 Task: Look for space in San Juan, Argentina from 1st June, 2023 to 9th June, 2023 for 6 adults in price range Rs.6000 to Rs.12000. Place can be entire place with 3 bedrooms having 3 beds and 3 bathrooms. Property type can be house, flat, guest house. Amenities needed are: heating. Booking option can be shelf check-in. Required host language is English.
Action: Mouse moved to (516, 107)
Screenshot: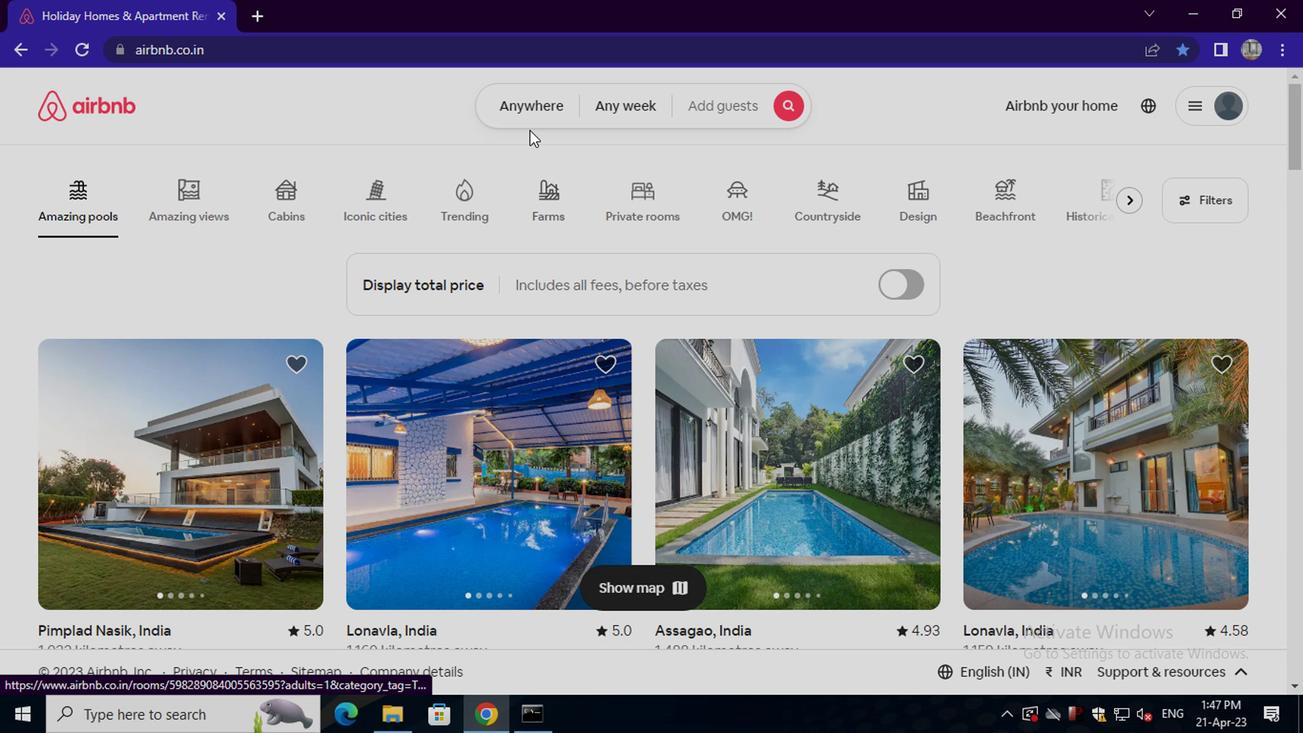 
Action: Mouse pressed left at (516, 107)
Screenshot: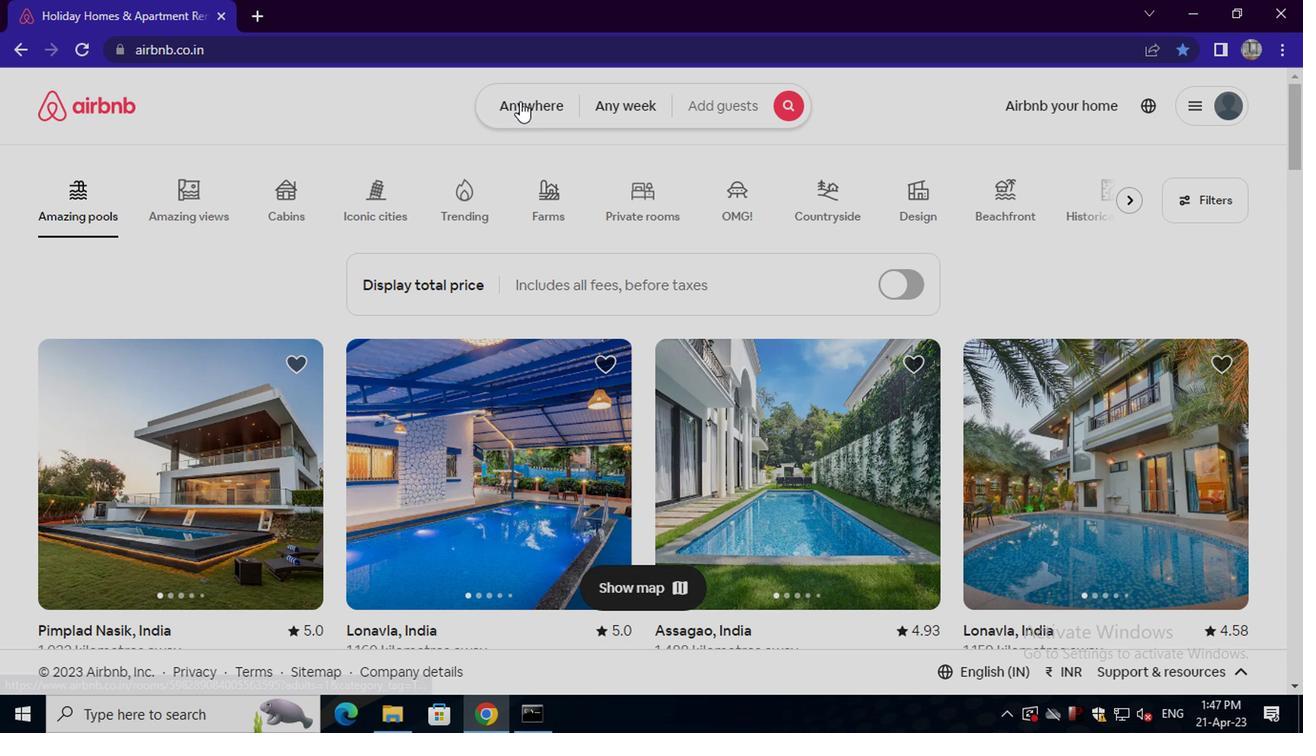 
Action: Mouse moved to (368, 196)
Screenshot: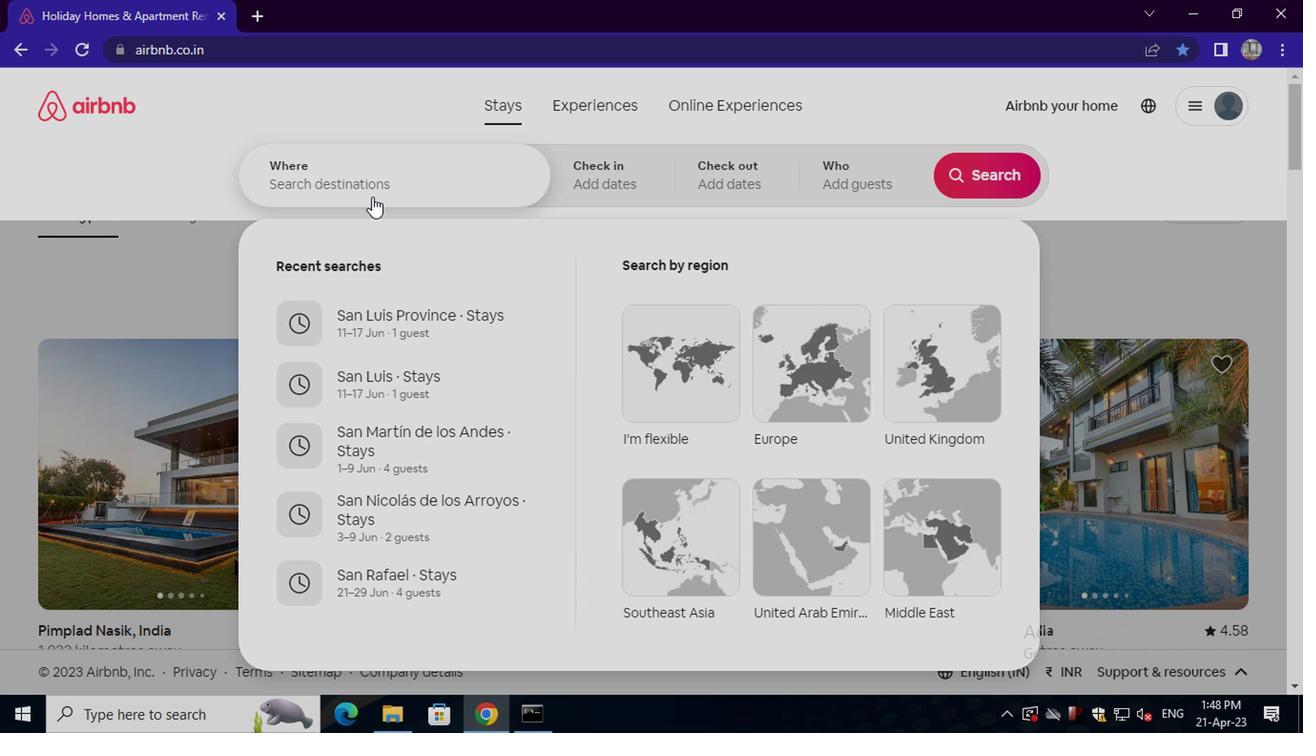 
Action: Mouse pressed left at (368, 196)
Screenshot: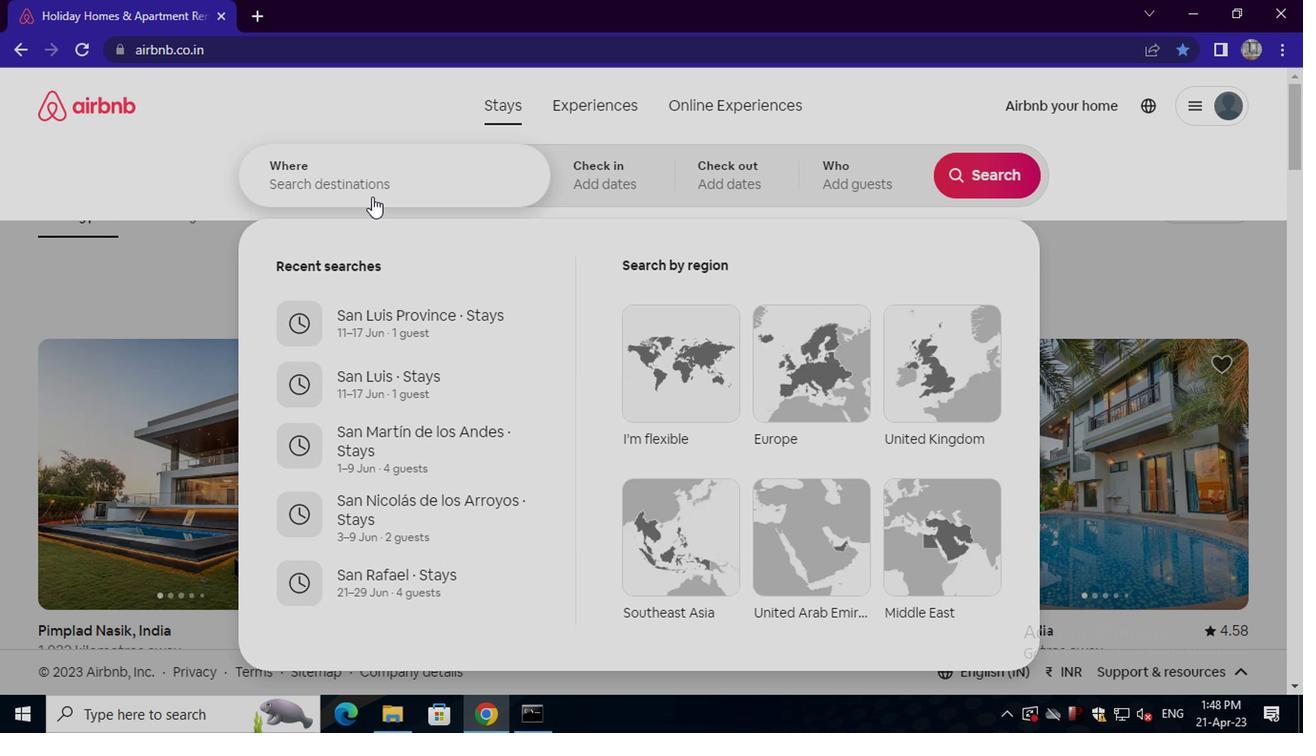 
Action: Key pressed san<Key.space>juan,<Key.space>argentina
Screenshot: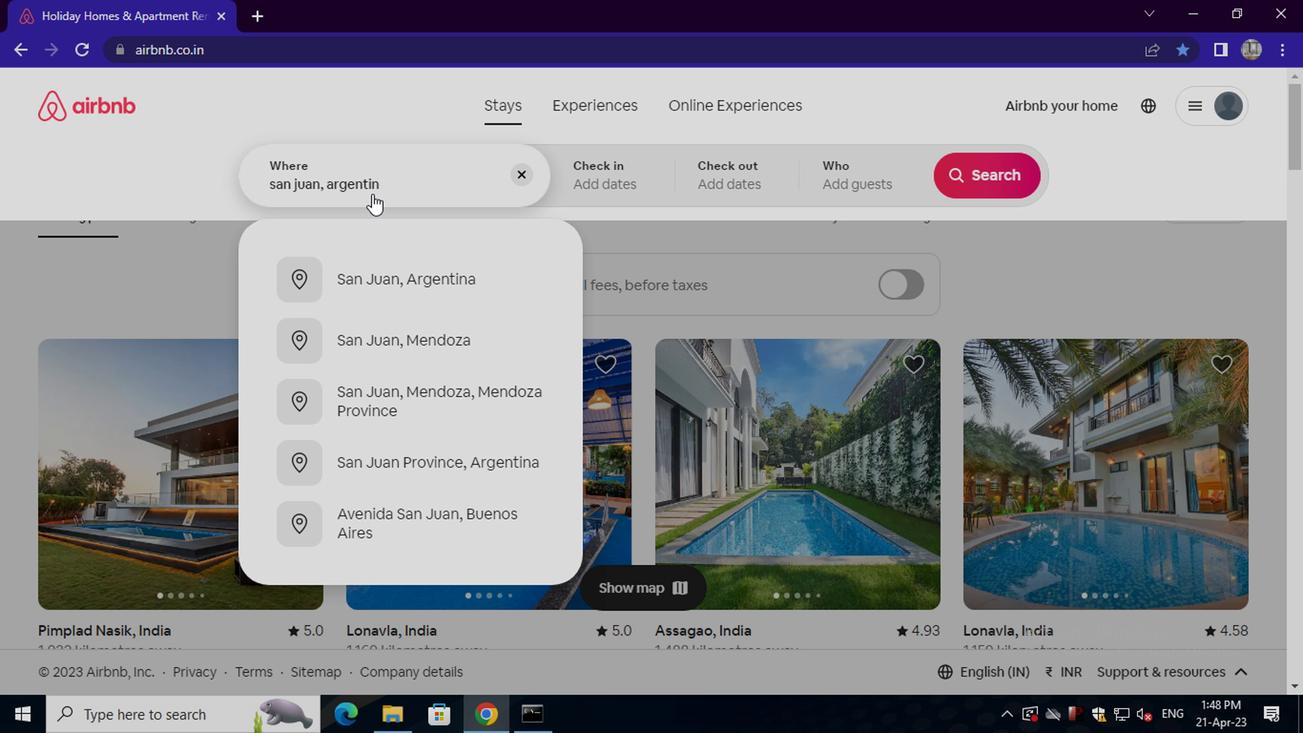 
Action: Mouse moved to (444, 281)
Screenshot: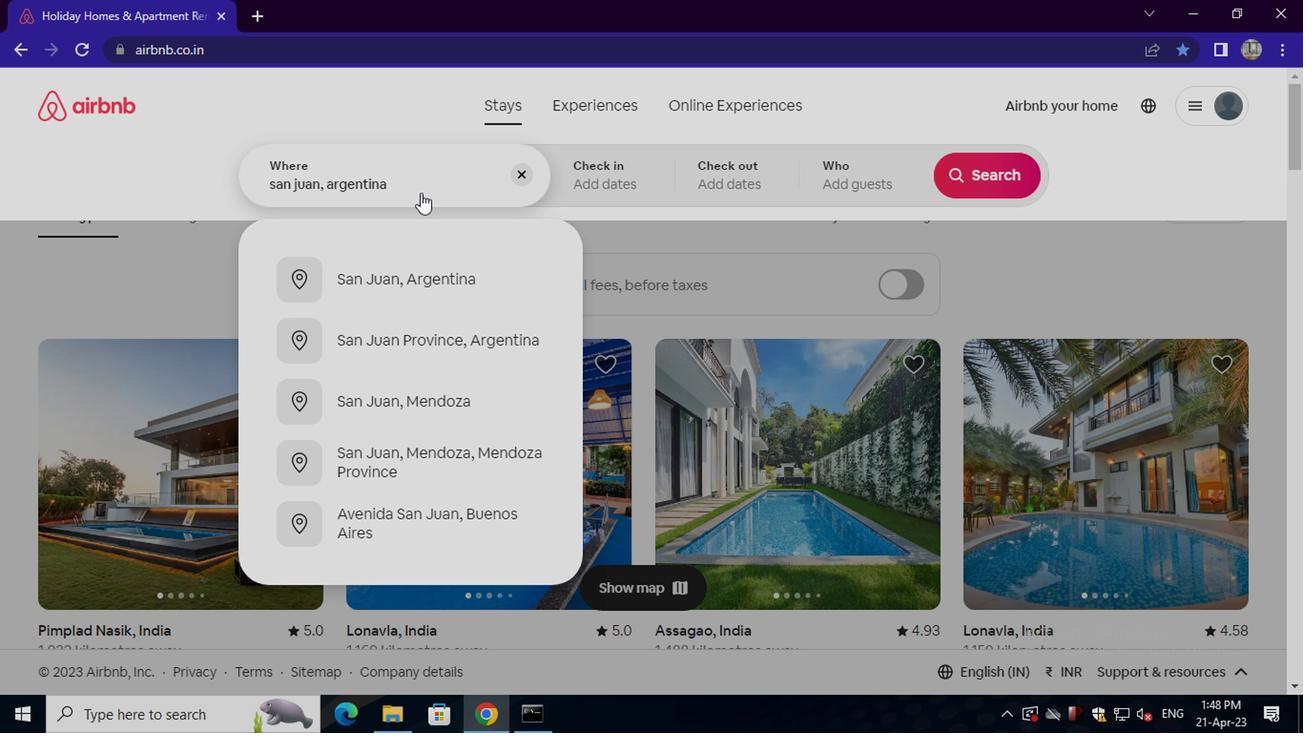 
Action: Mouse pressed left at (444, 281)
Screenshot: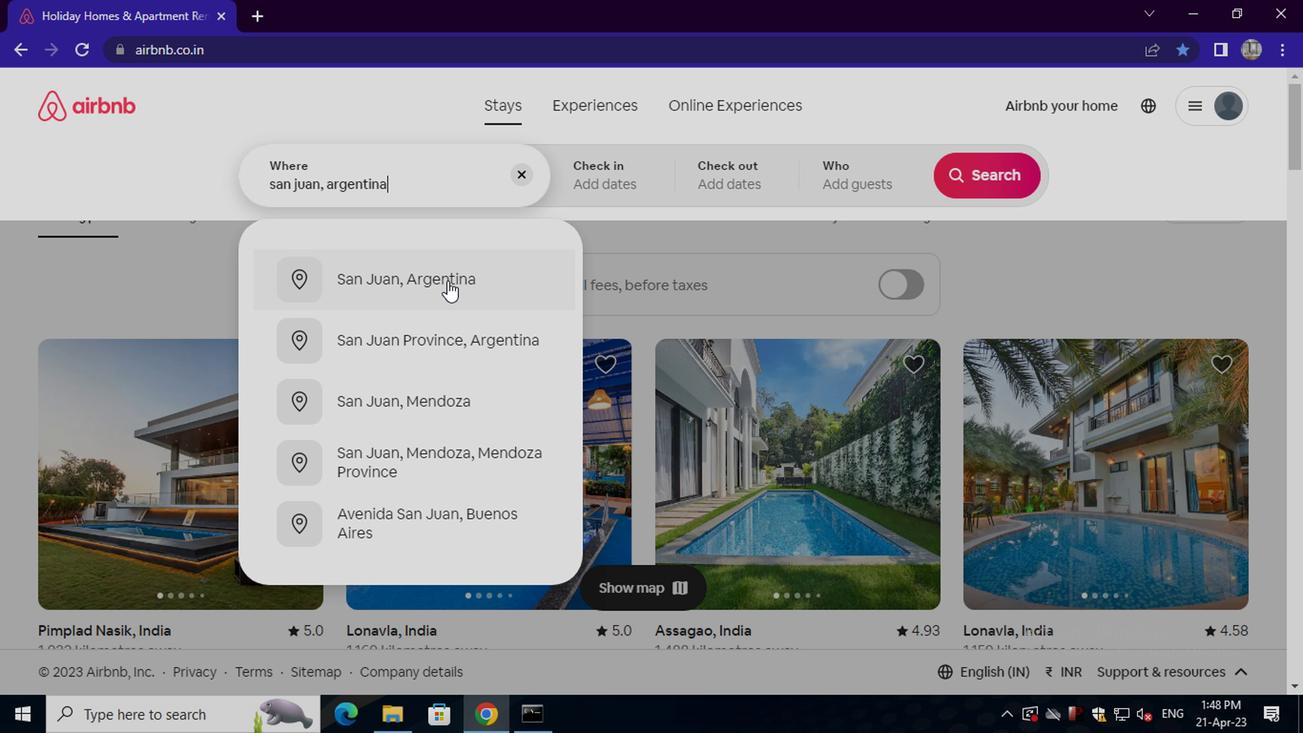 
Action: Mouse moved to (979, 324)
Screenshot: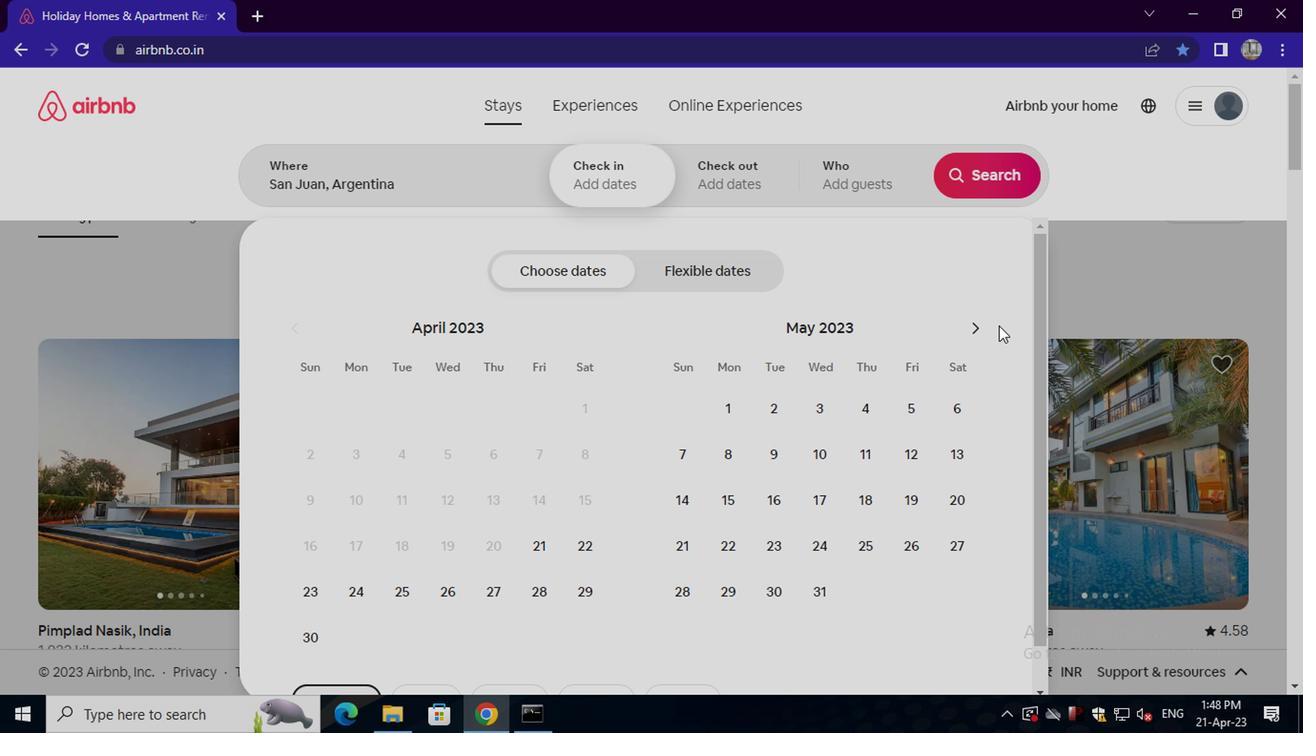 
Action: Mouse pressed left at (979, 324)
Screenshot: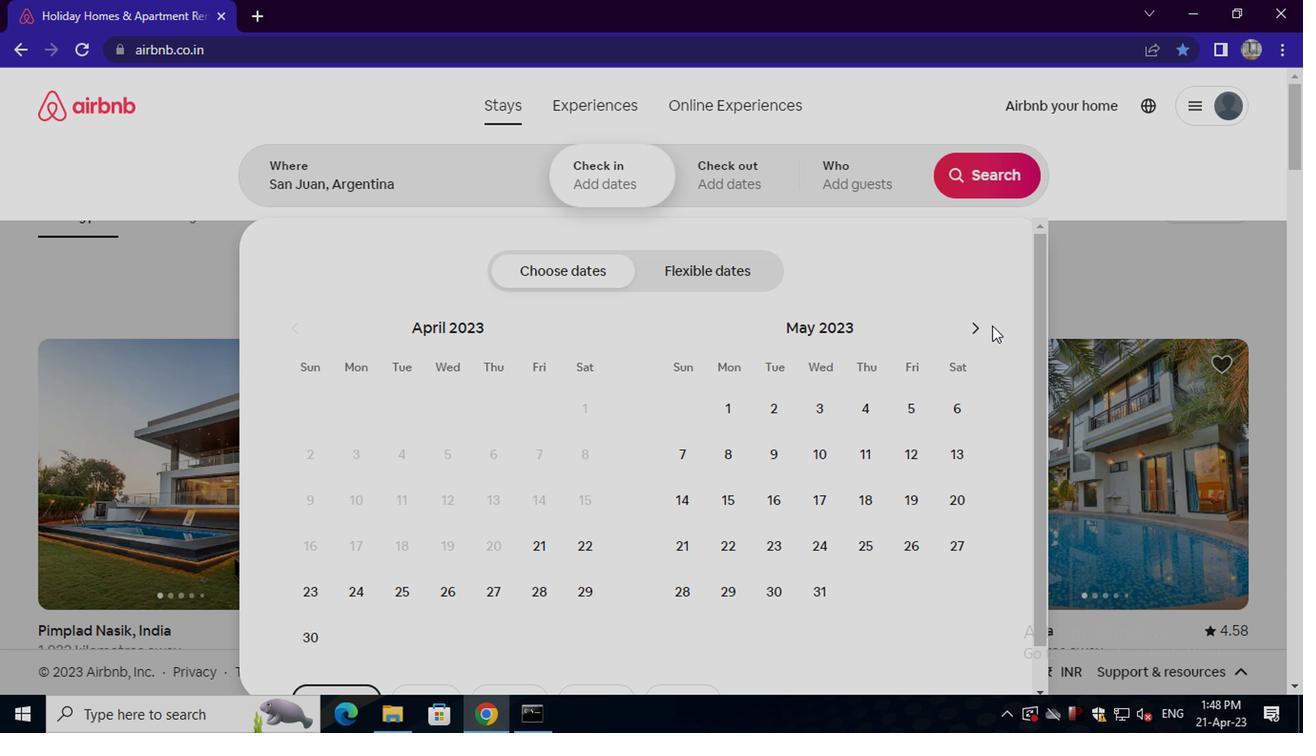 
Action: Mouse moved to (864, 397)
Screenshot: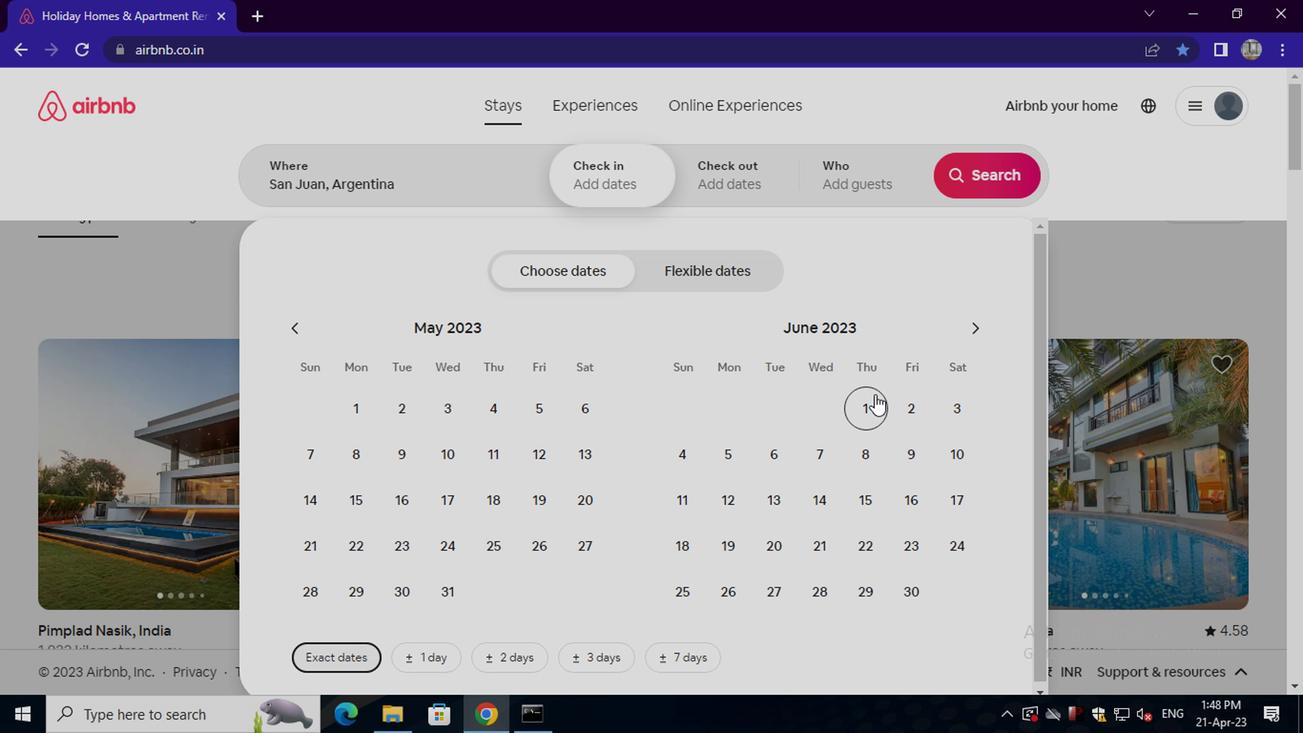 
Action: Mouse pressed left at (864, 397)
Screenshot: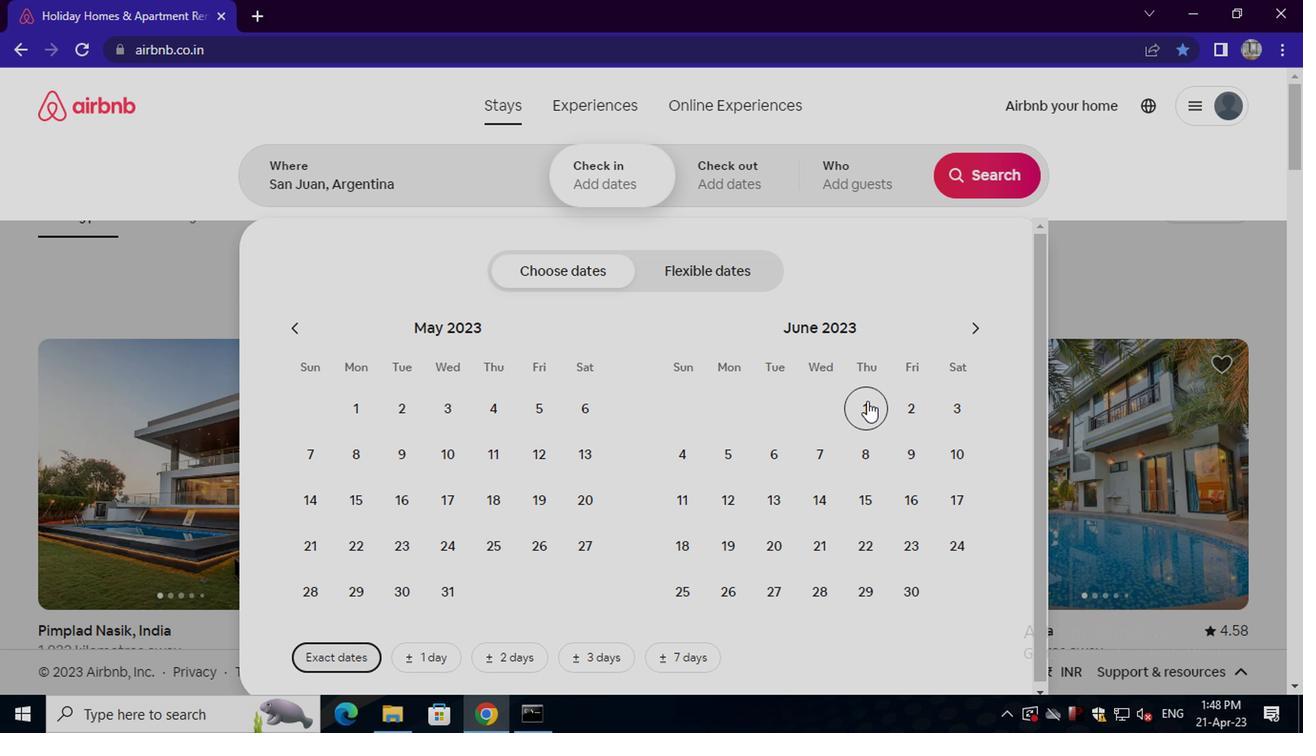 
Action: Mouse moved to (909, 443)
Screenshot: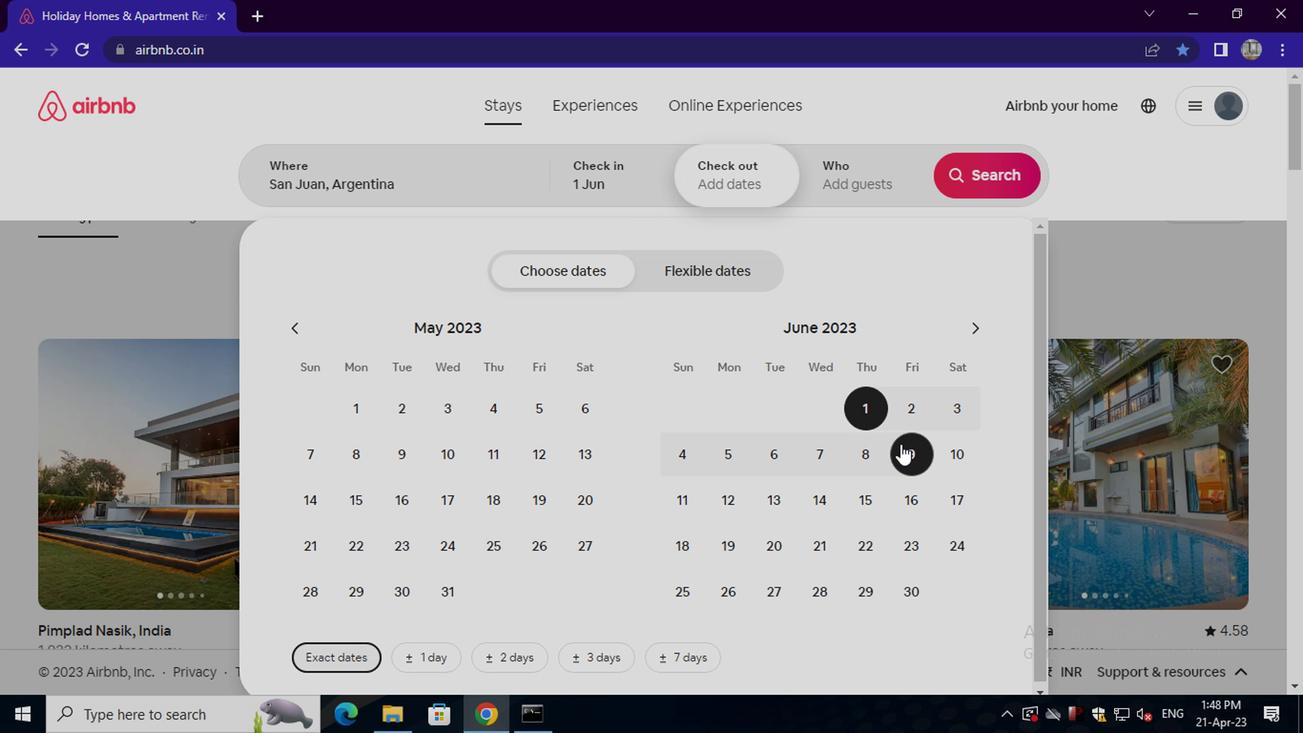 
Action: Mouse pressed left at (909, 443)
Screenshot: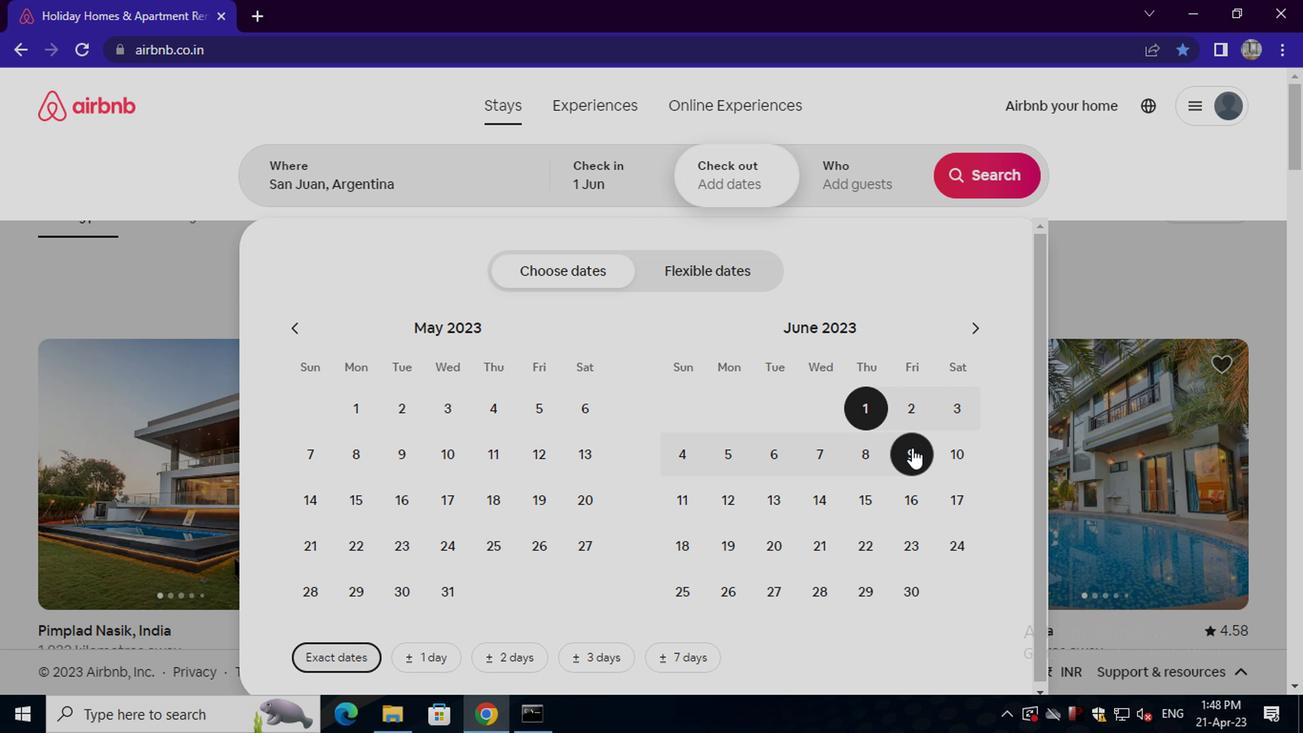 
Action: Mouse moved to (868, 193)
Screenshot: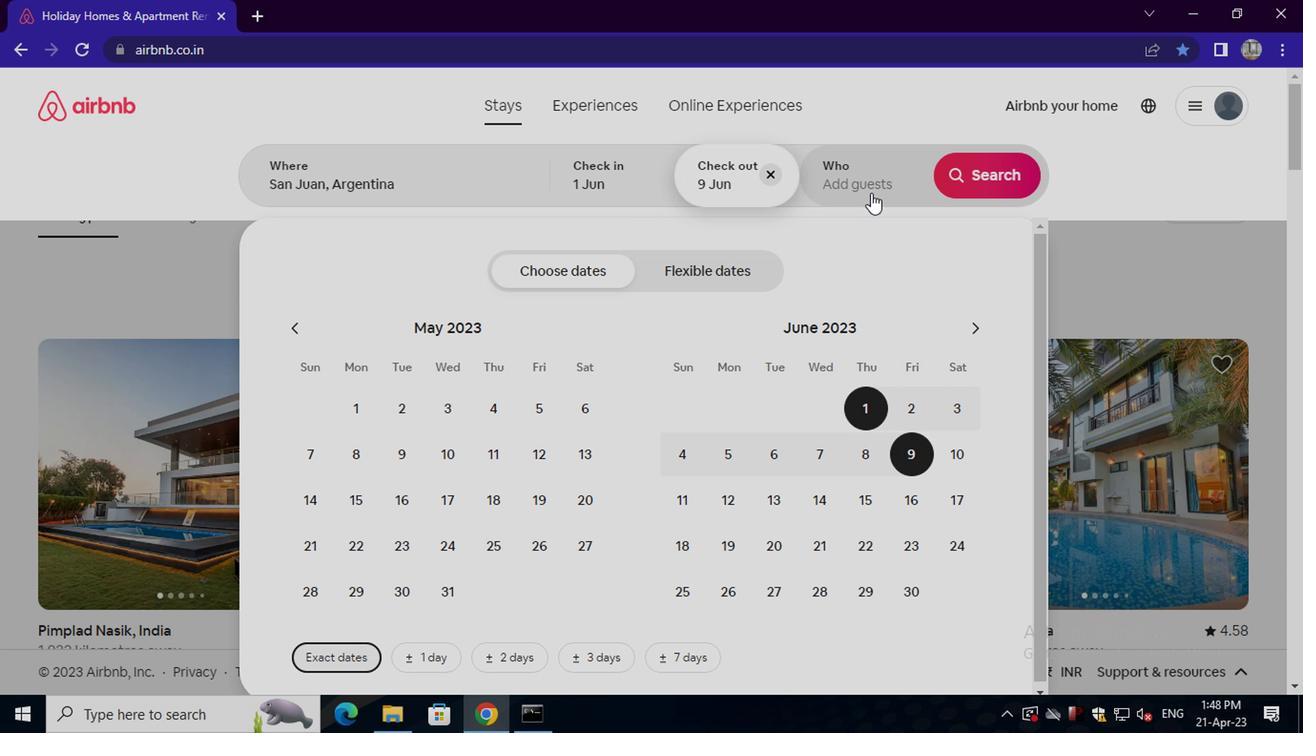 
Action: Mouse pressed left at (868, 193)
Screenshot: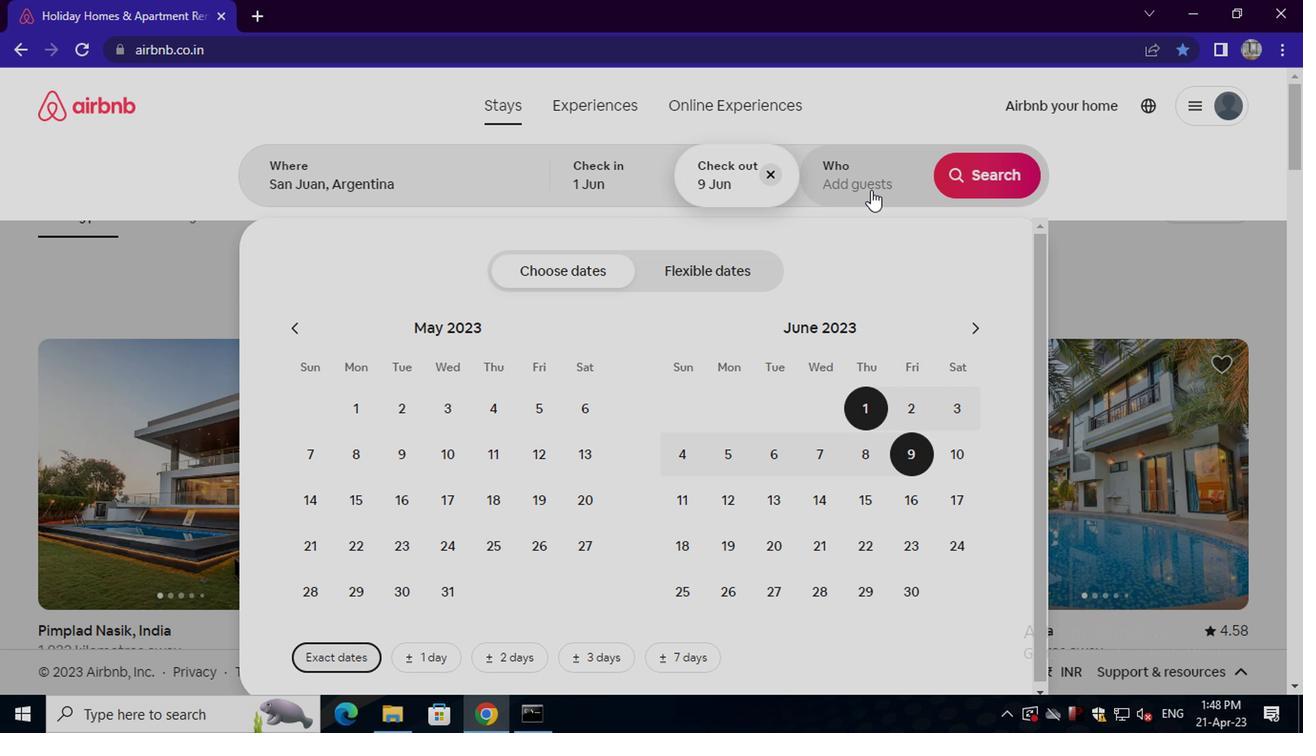 
Action: Mouse moved to (983, 277)
Screenshot: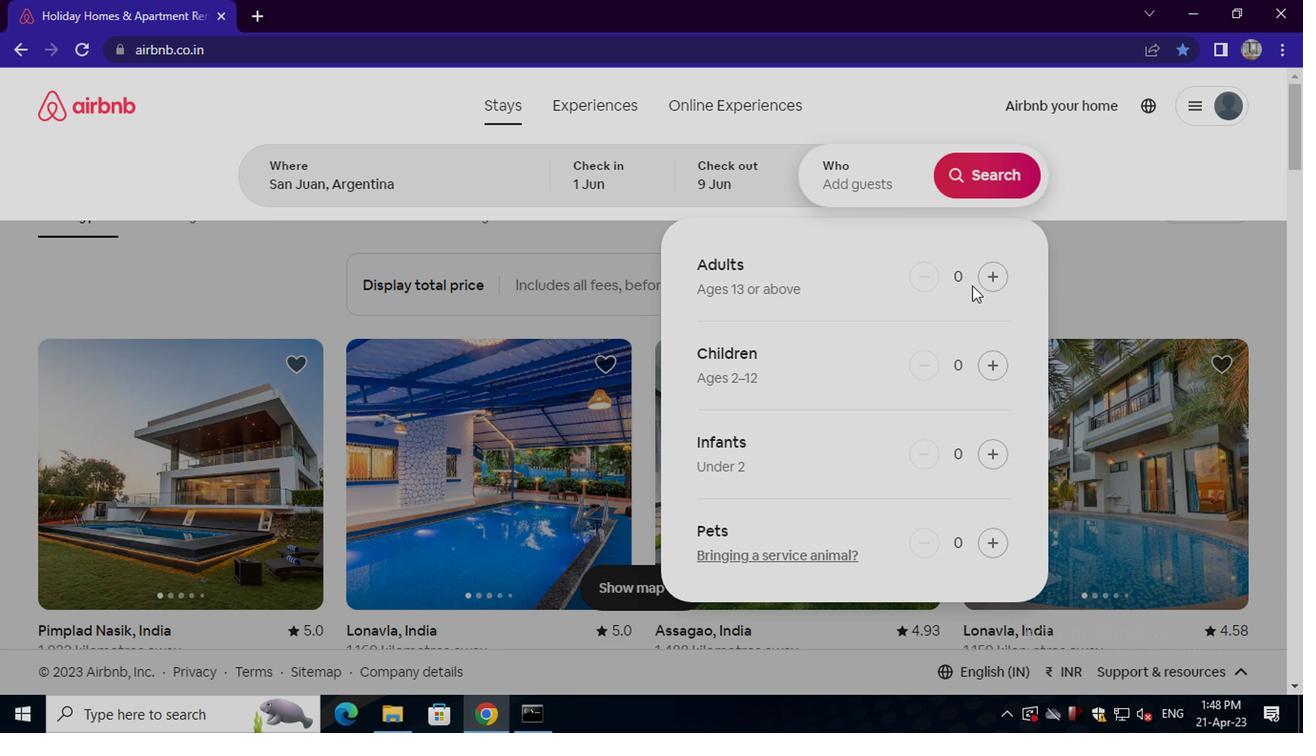 
Action: Mouse pressed left at (983, 277)
Screenshot: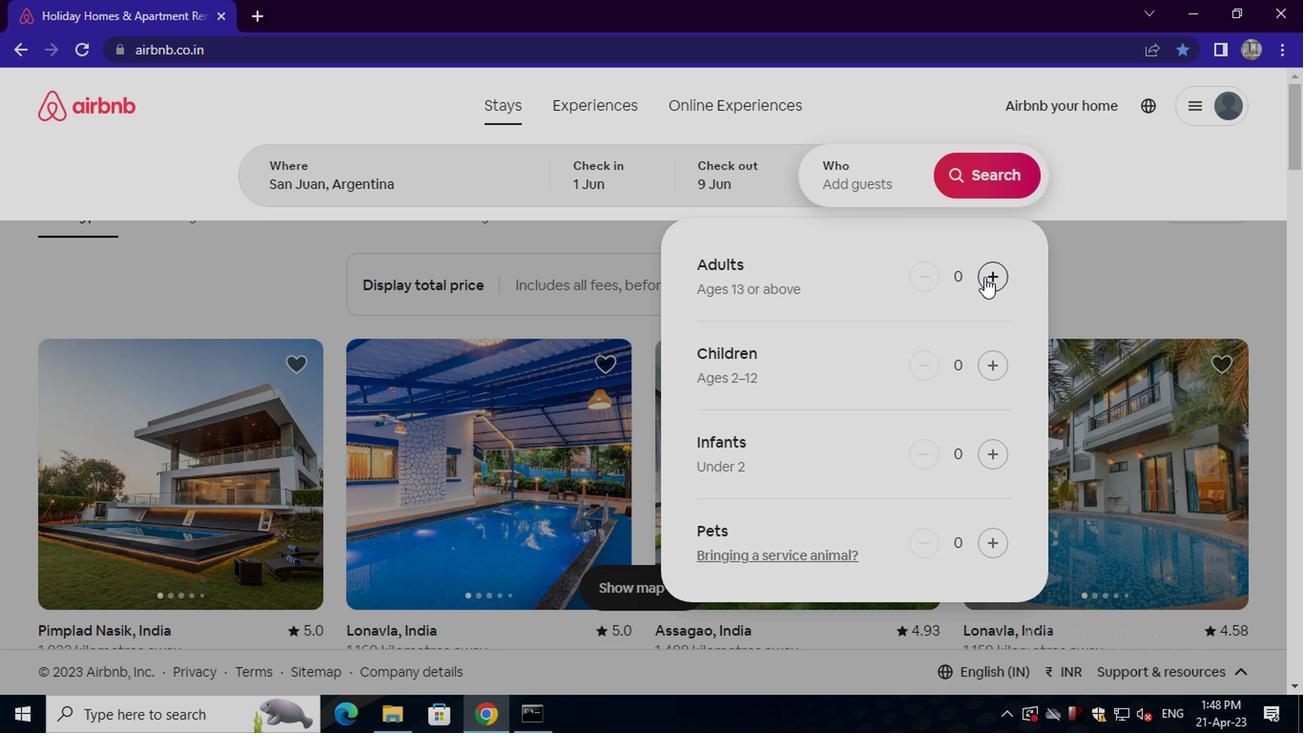 
Action: Mouse pressed left at (983, 277)
Screenshot: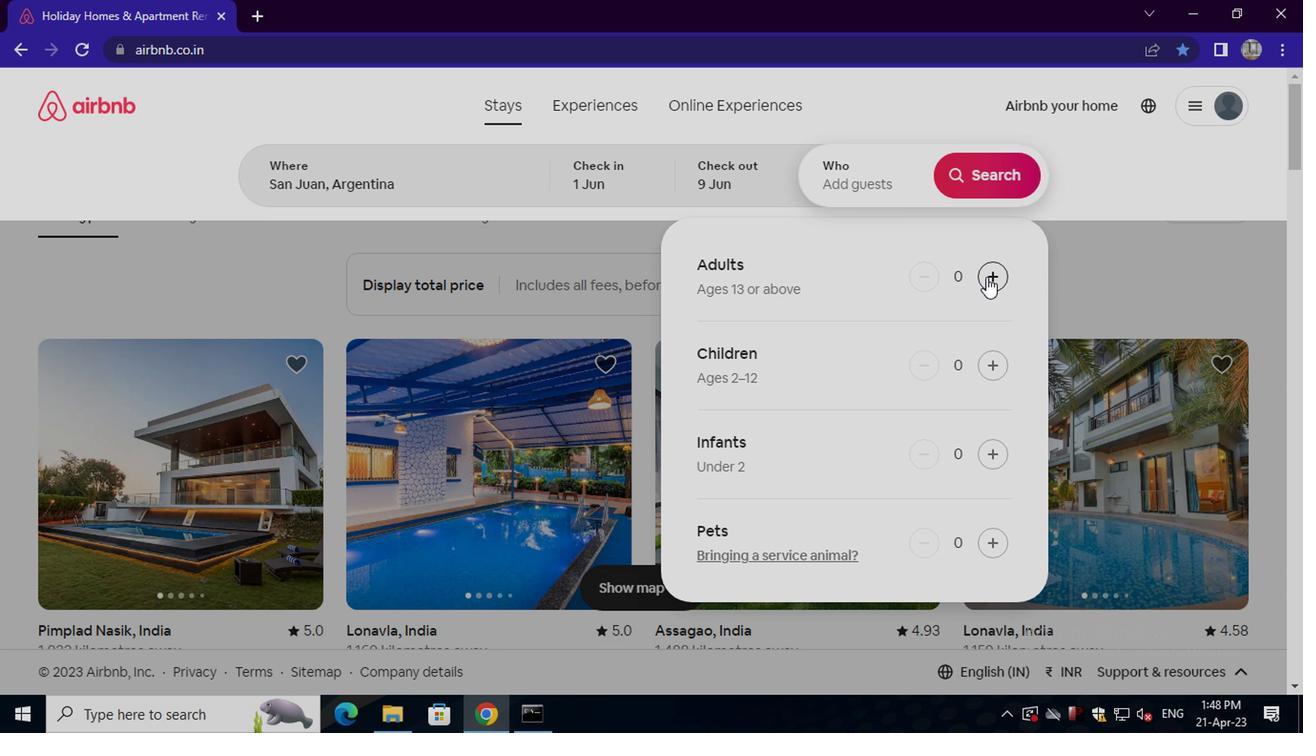
Action: Mouse pressed left at (983, 277)
Screenshot: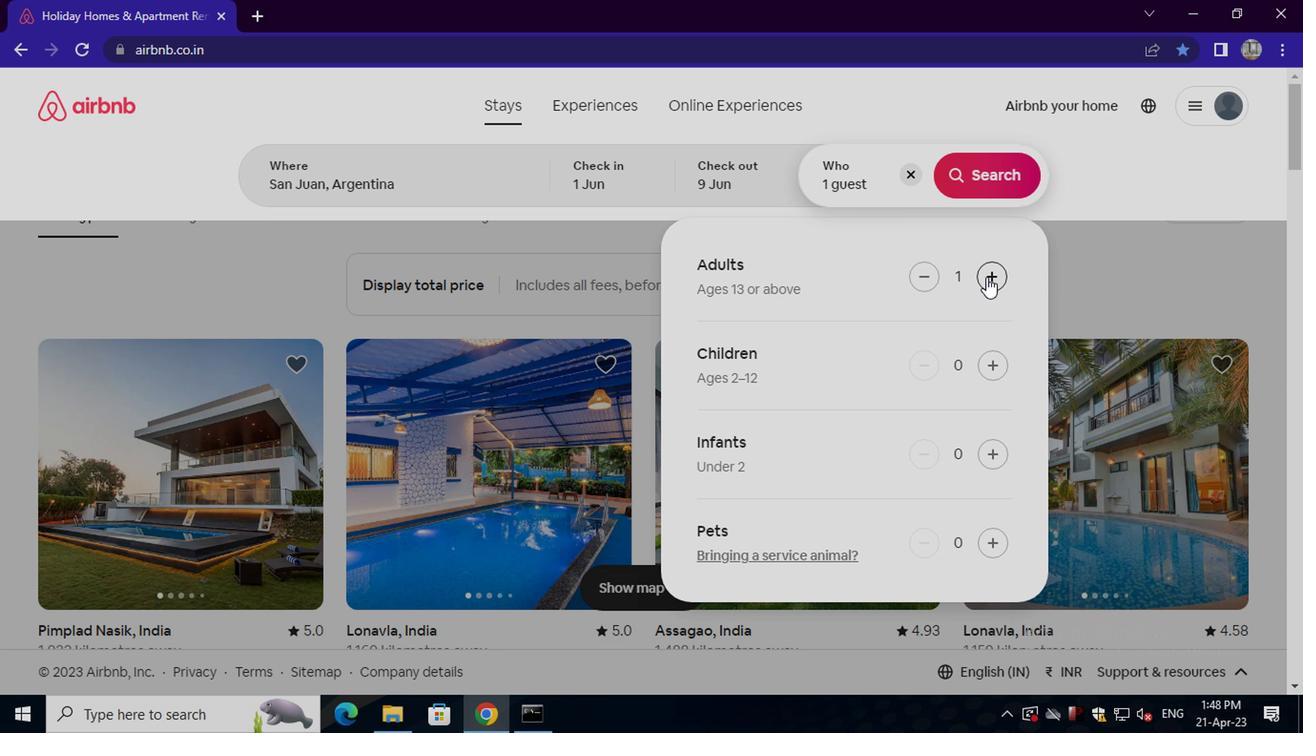 
Action: Mouse pressed left at (983, 277)
Screenshot: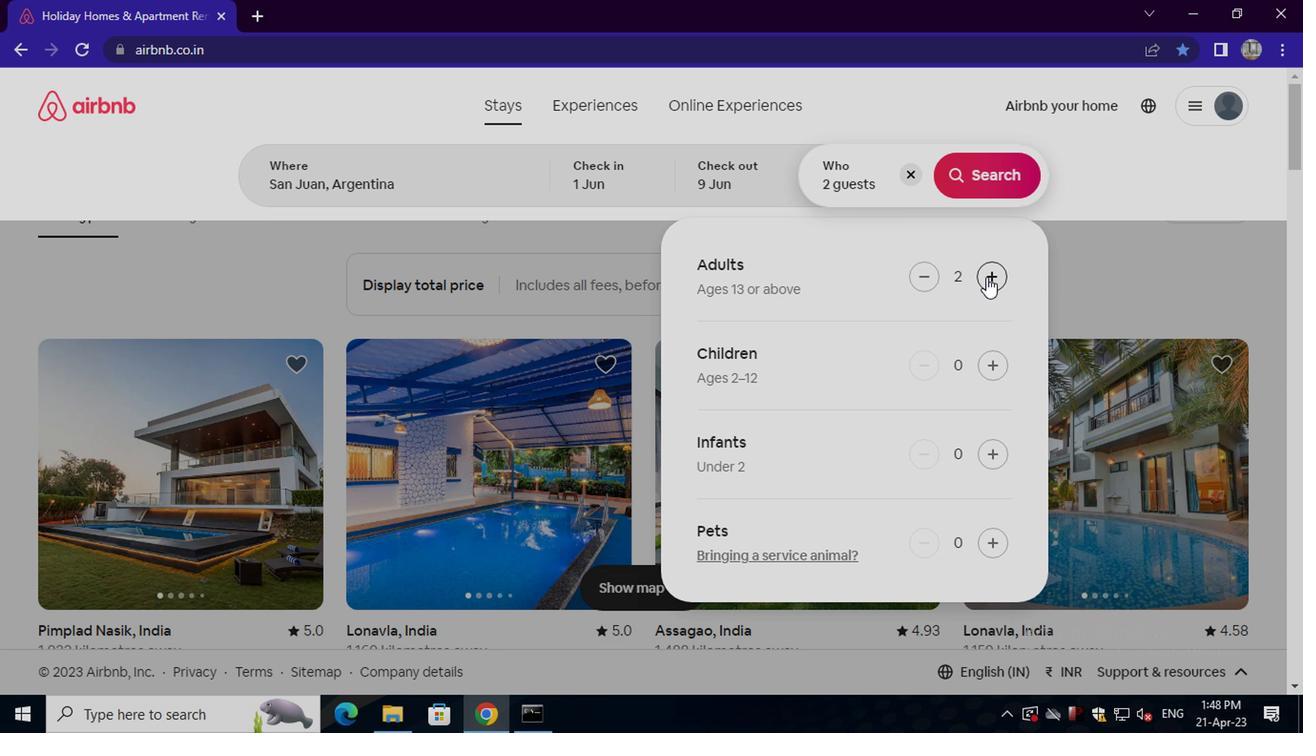 
Action: Mouse pressed left at (983, 277)
Screenshot: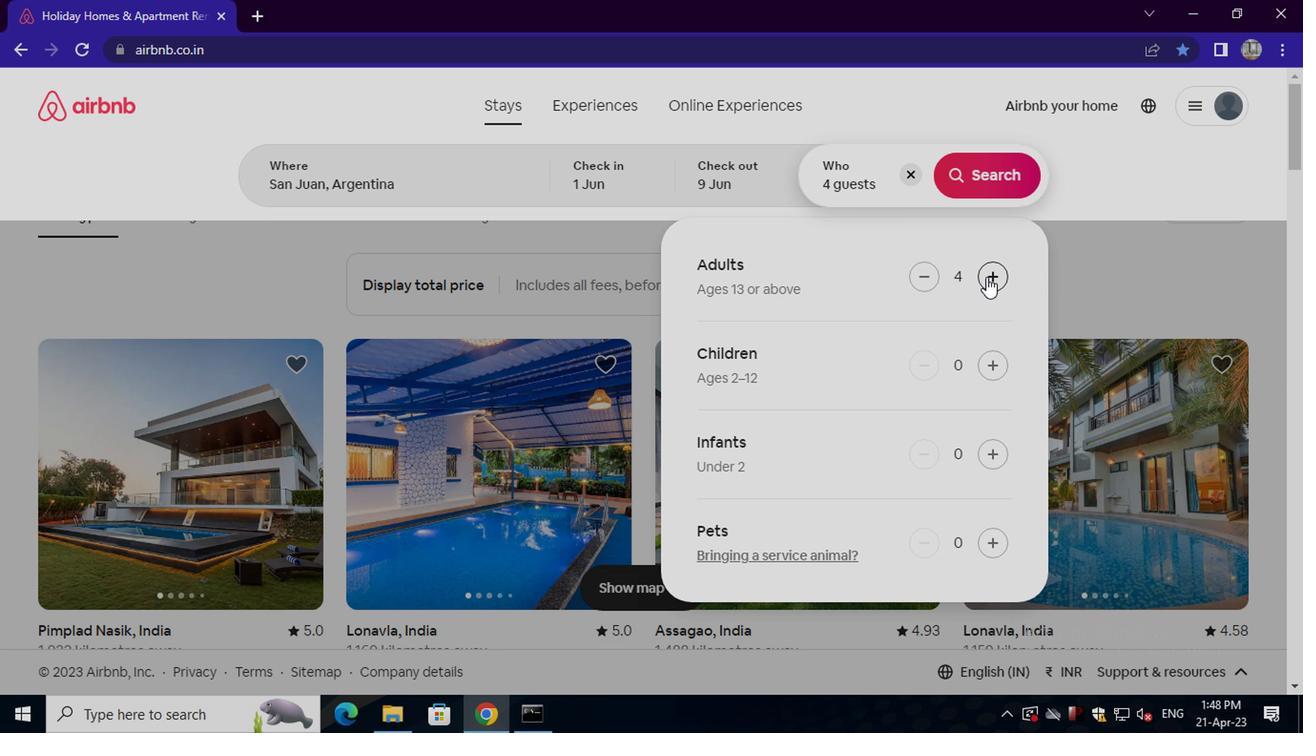 
Action: Mouse pressed left at (983, 277)
Screenshot: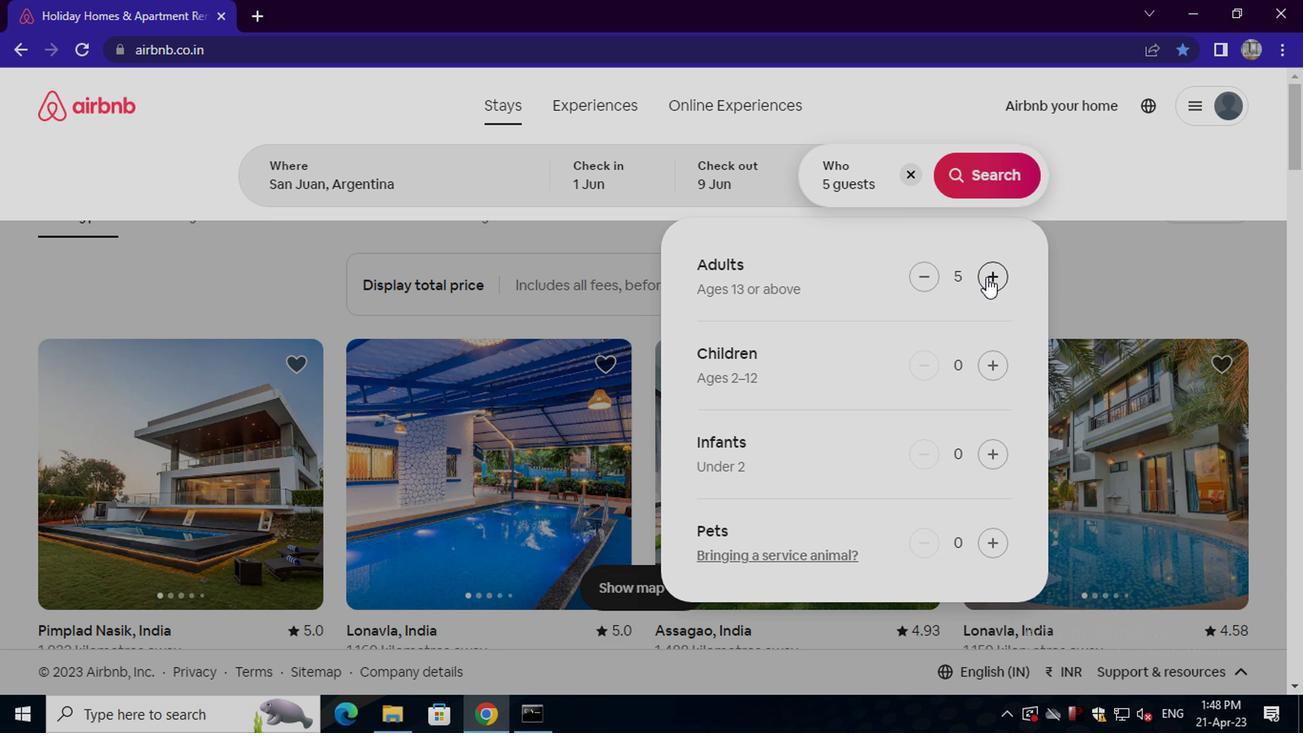 
Action: Mouse moved to (978, 188)
Screenshot: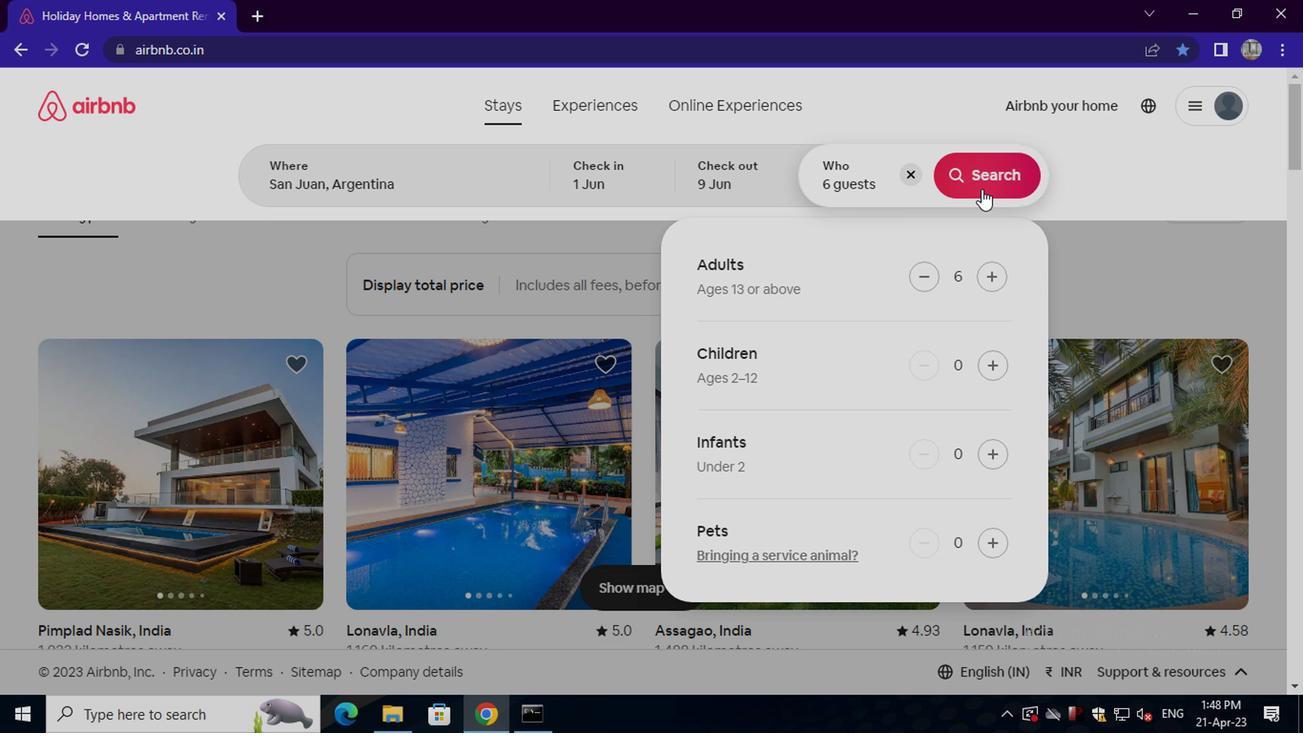 
Action: Mouse pressed left at (978, 188)
Screenshot: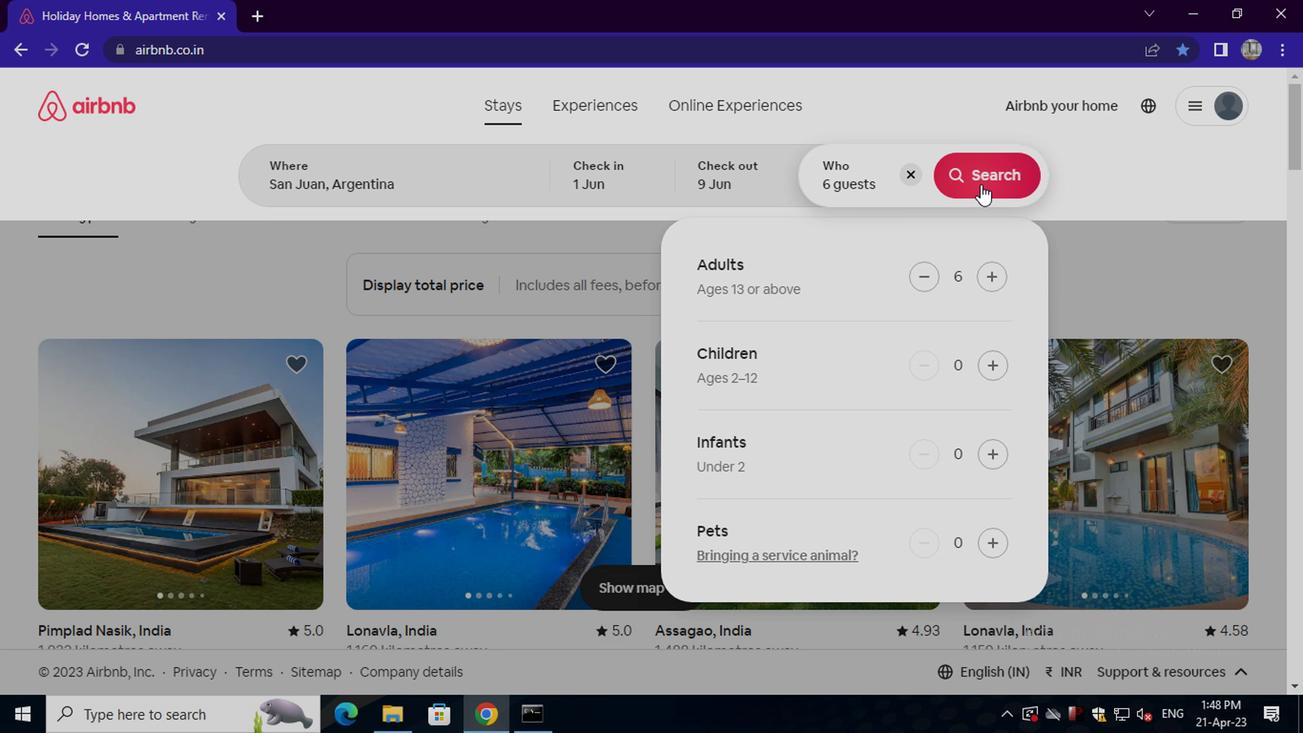 
Action: Mouse moved to (1219, 195)
Screenshot: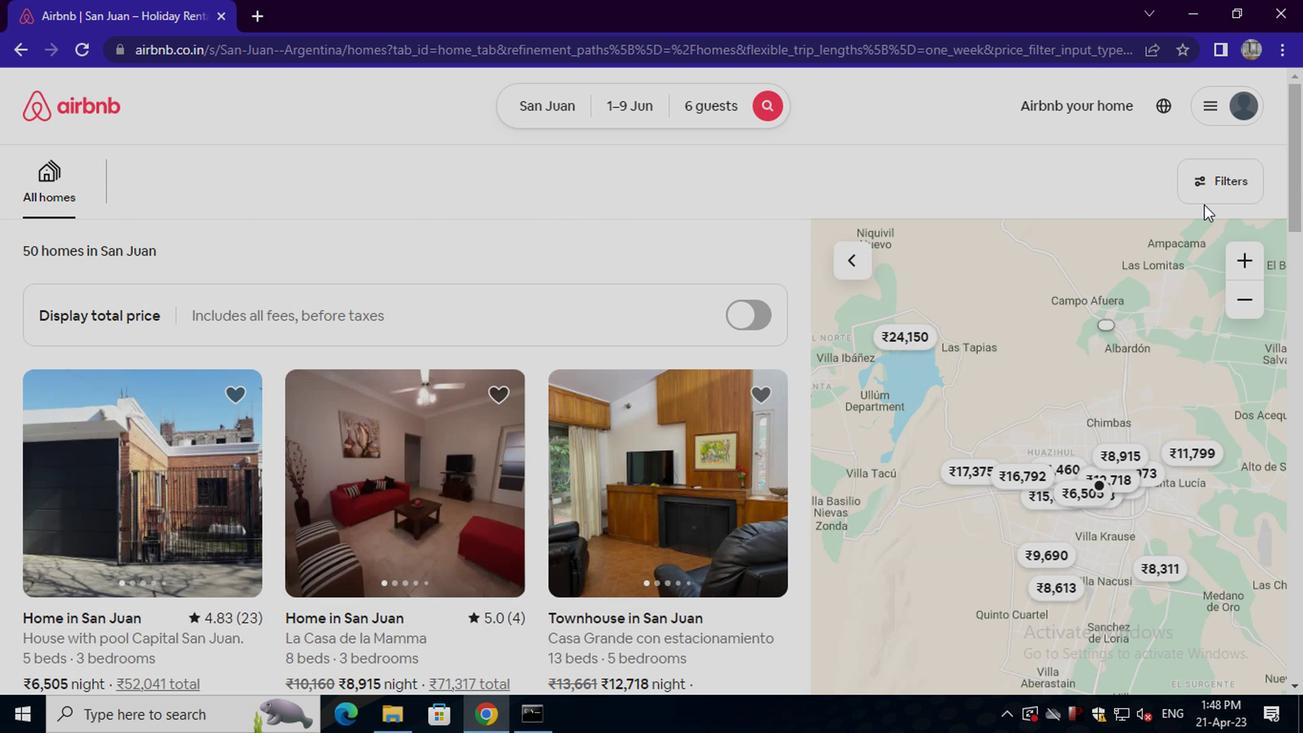 
Action: Mouse pressed left at (1219, 195)
Screenshot: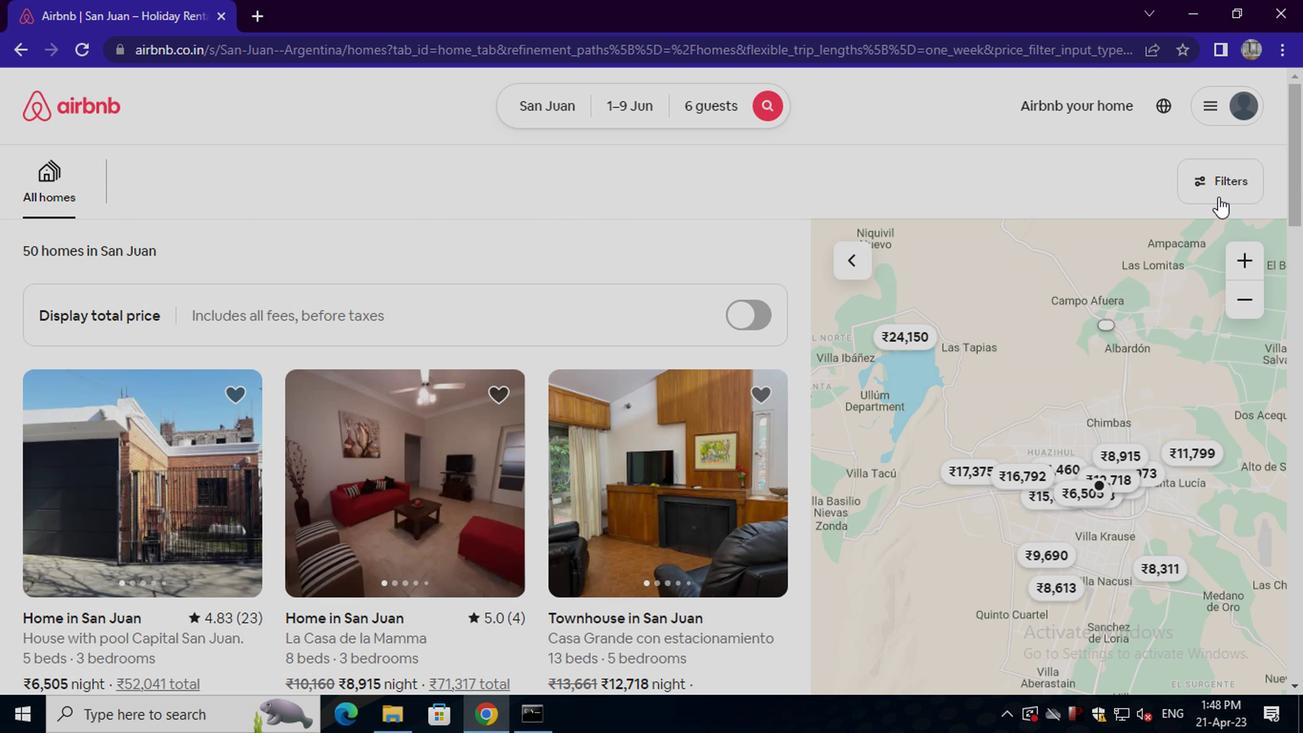 
Action: Mouse moved to (511, 422)
Screenshot: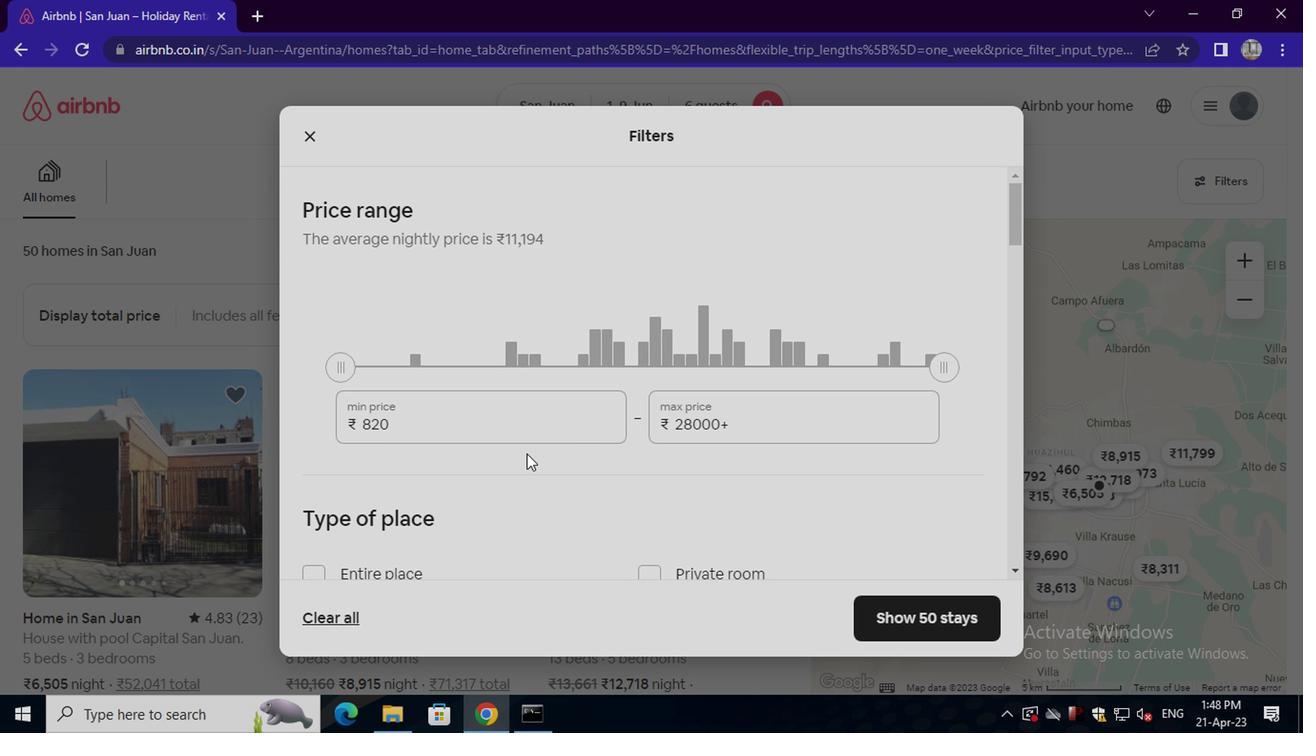 
Action: Mouse pressed left at (511, 422)
Screenshot: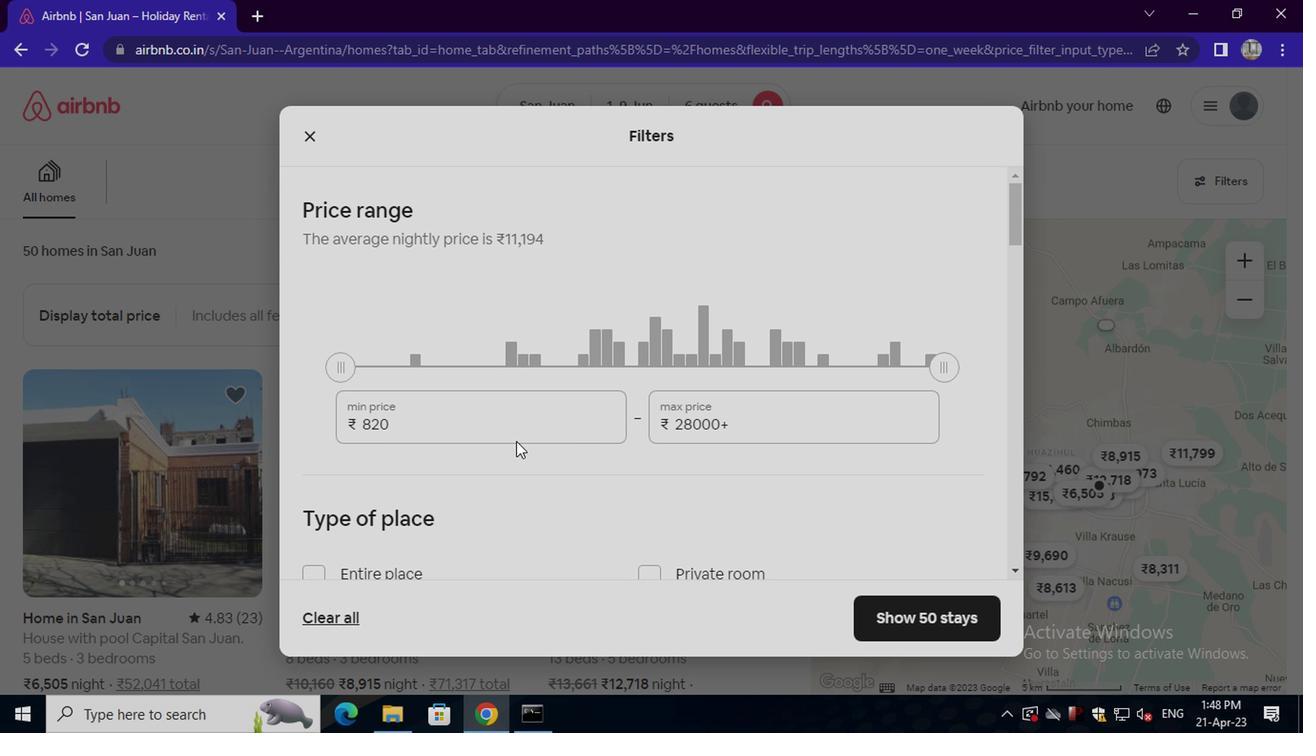 
Action: Key pressed <Key.backspace><Key.backspace><Key.backspace><Key.backspace><Key.backspace><Key.backspace><Key.backspace><Key.backspace><Key.backspace><Key.backspace><Key.backspace>6000
Screenshot: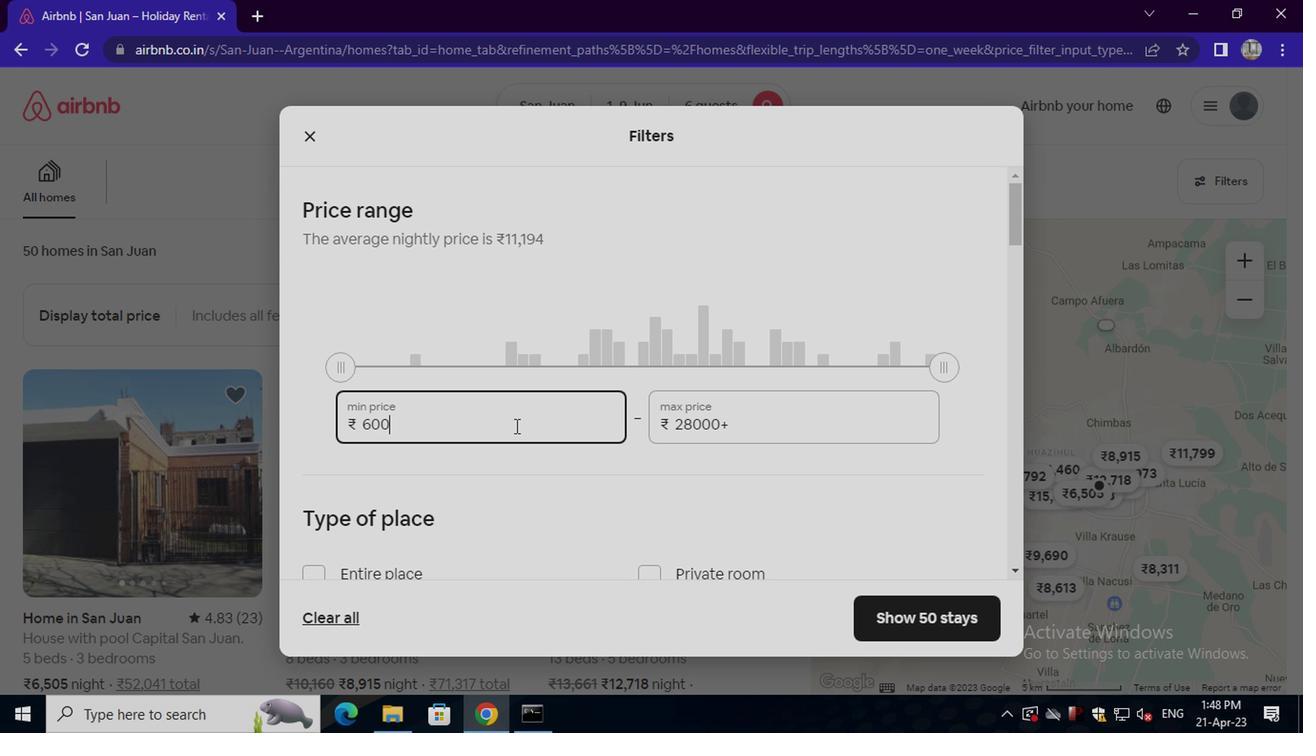 
Action: Mouse moved to (744, 419)
Screenshot: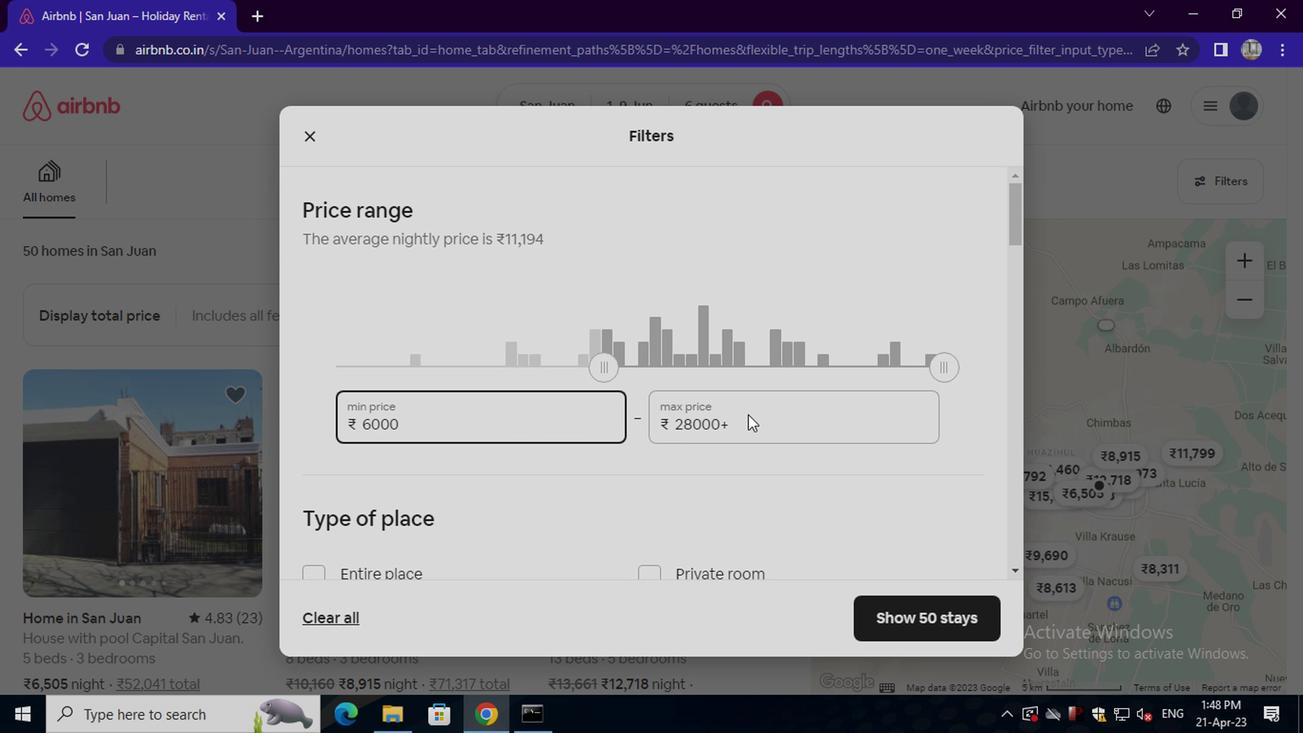 
Action: Mouse pressed left at (744, 419)
Screenshot: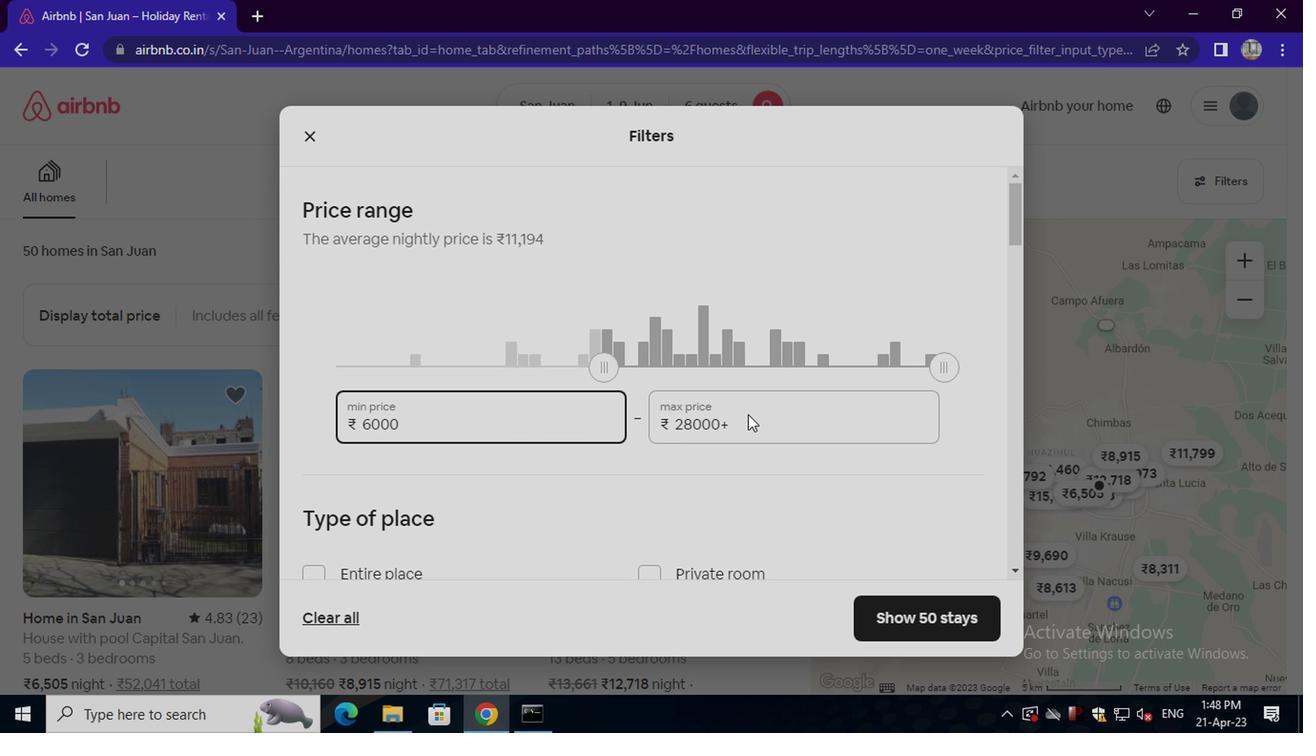 
Action: Mouse moved to (733, 423)
Screenshot: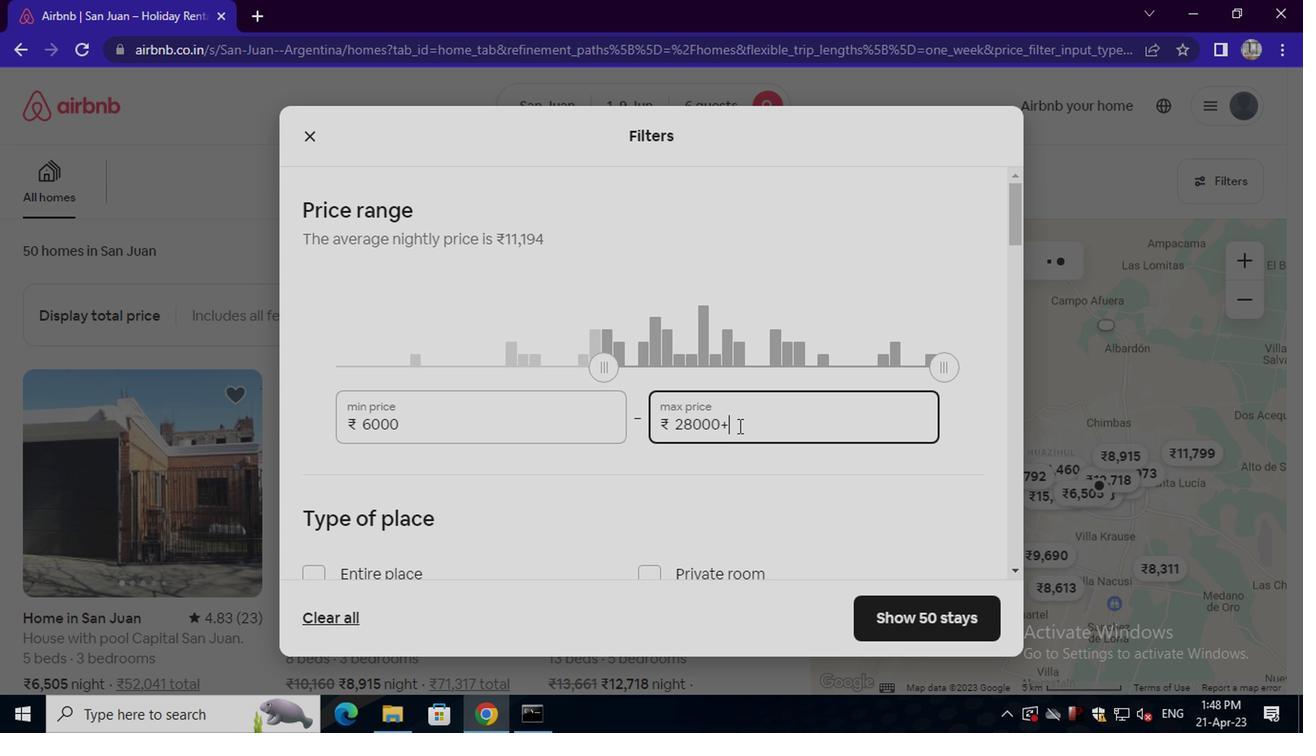 
Action: Key pressed <Key.backspace><Key.backspace><Key.backspace><Key.backspace><Key.backspace><Key.backspace><Key.backspace><Key.backspace><Key.backspace><Key.backspace><Key.backspace>12000
Screenshot: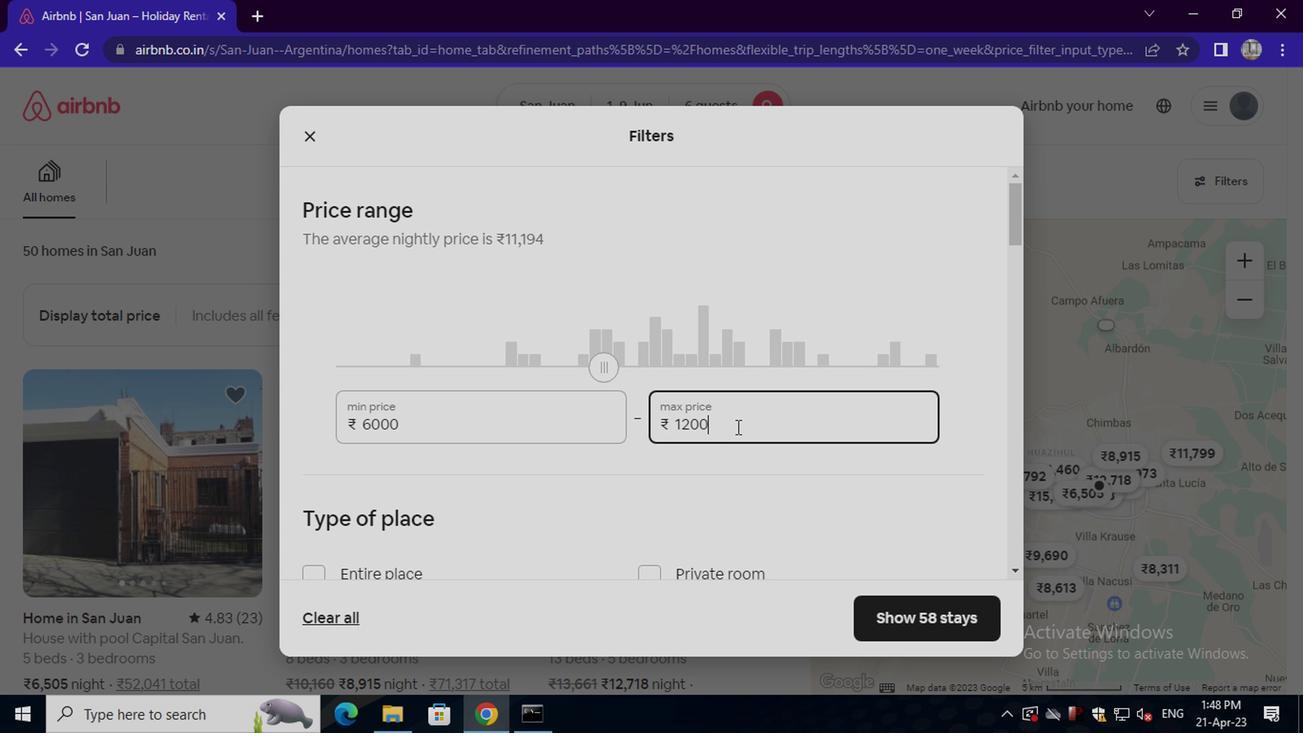 
Action: Mouse moved to (501, 506)
Screenshot: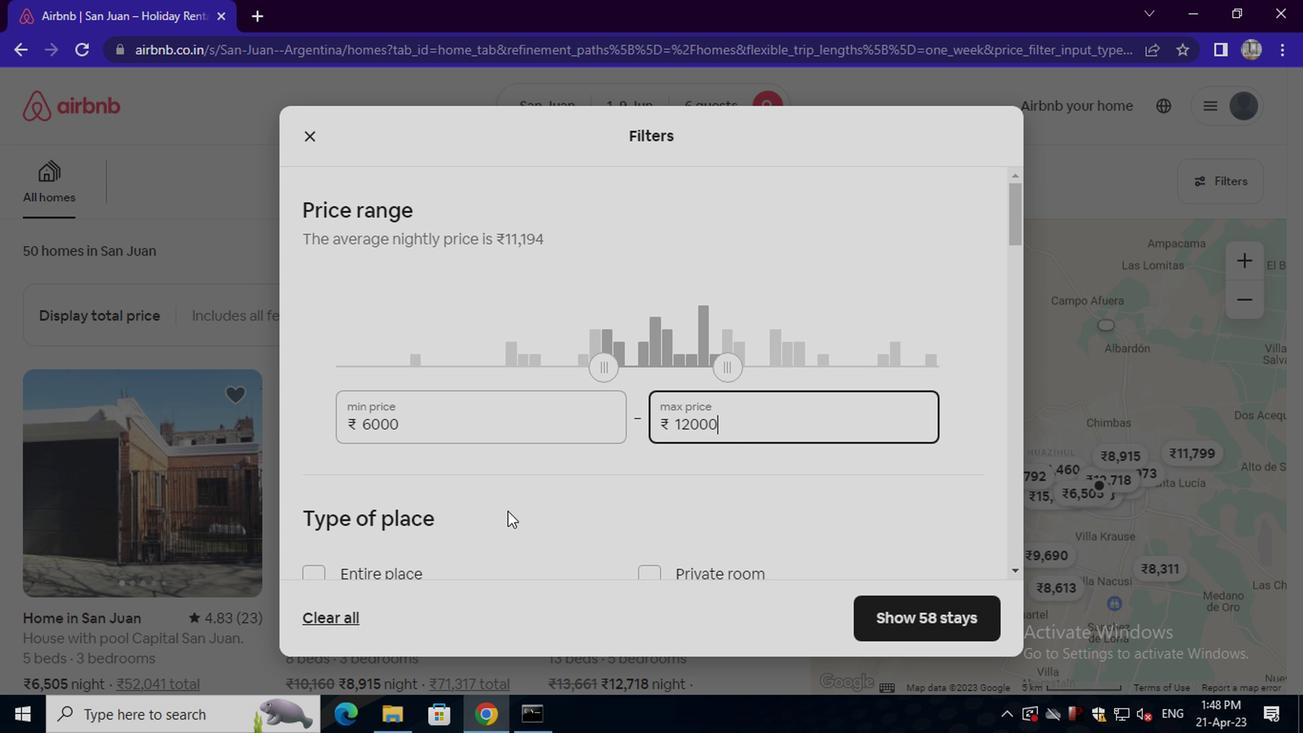 
Action: Mouse scrolled (501, 505) with delta (0, -1)
Screenshot: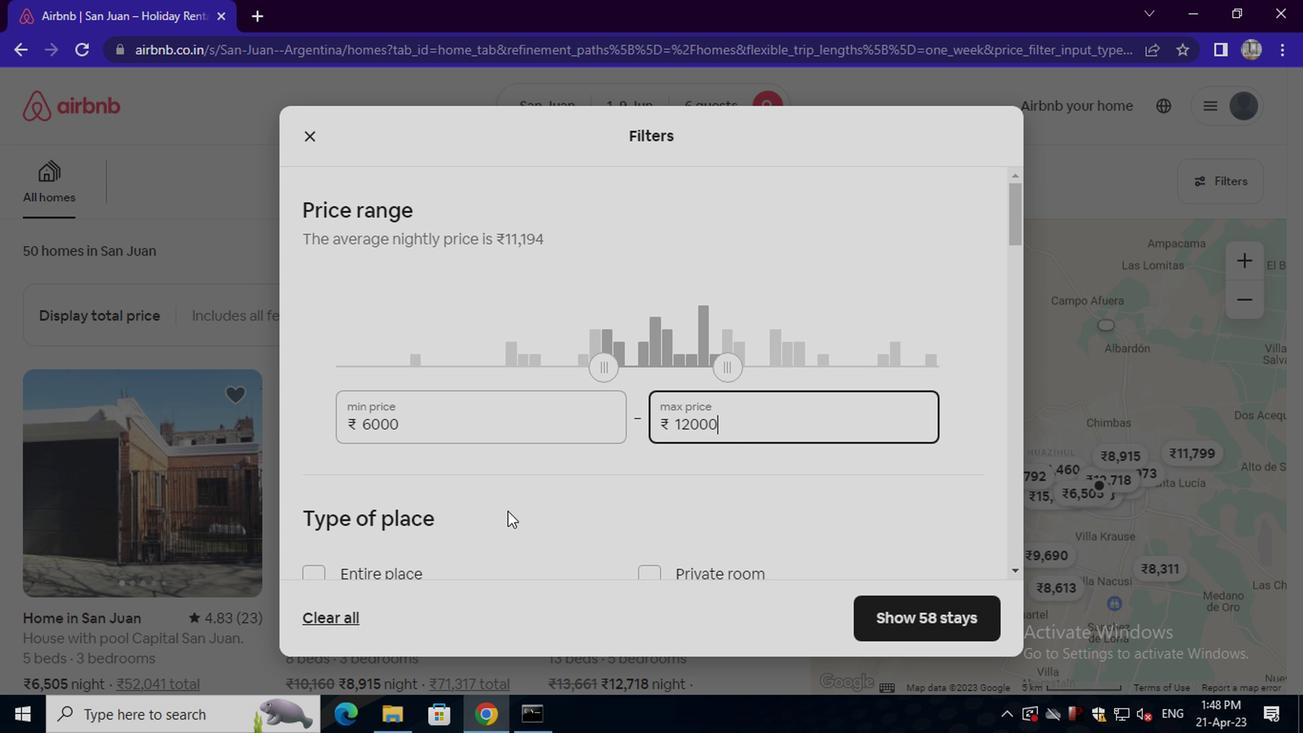 
Action: Mouse moved to (501, 507)
Screenshot: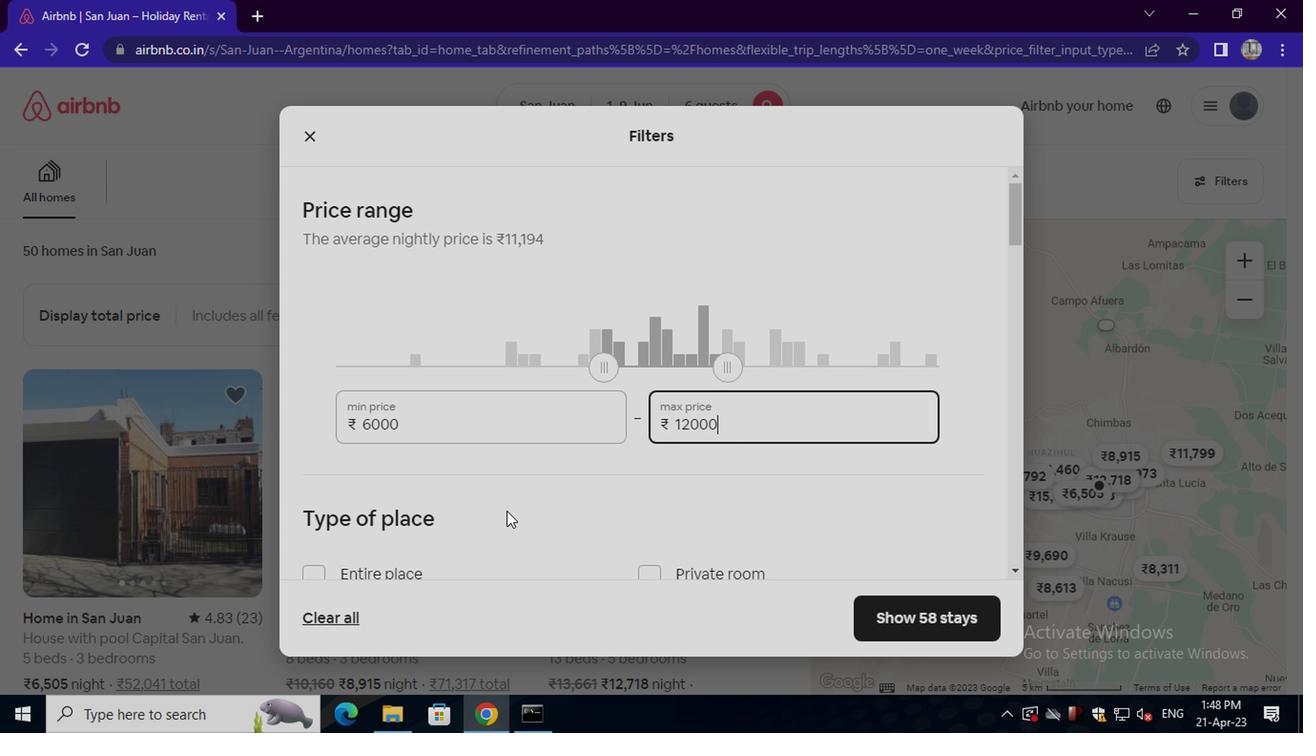 
Action: Mouse scrolled (501, 506) with delta (0, 0)
Screenshot: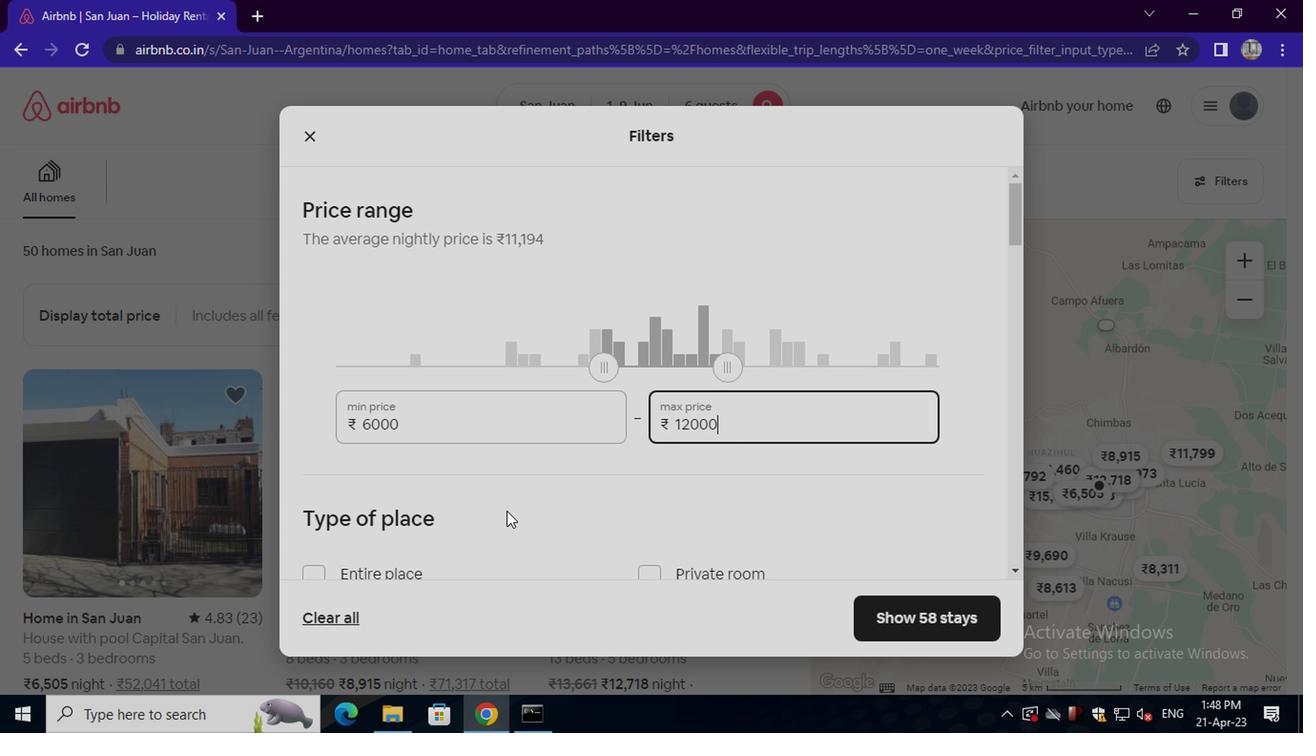 
Action: Mouse moved to (398, 390)
Screenshot: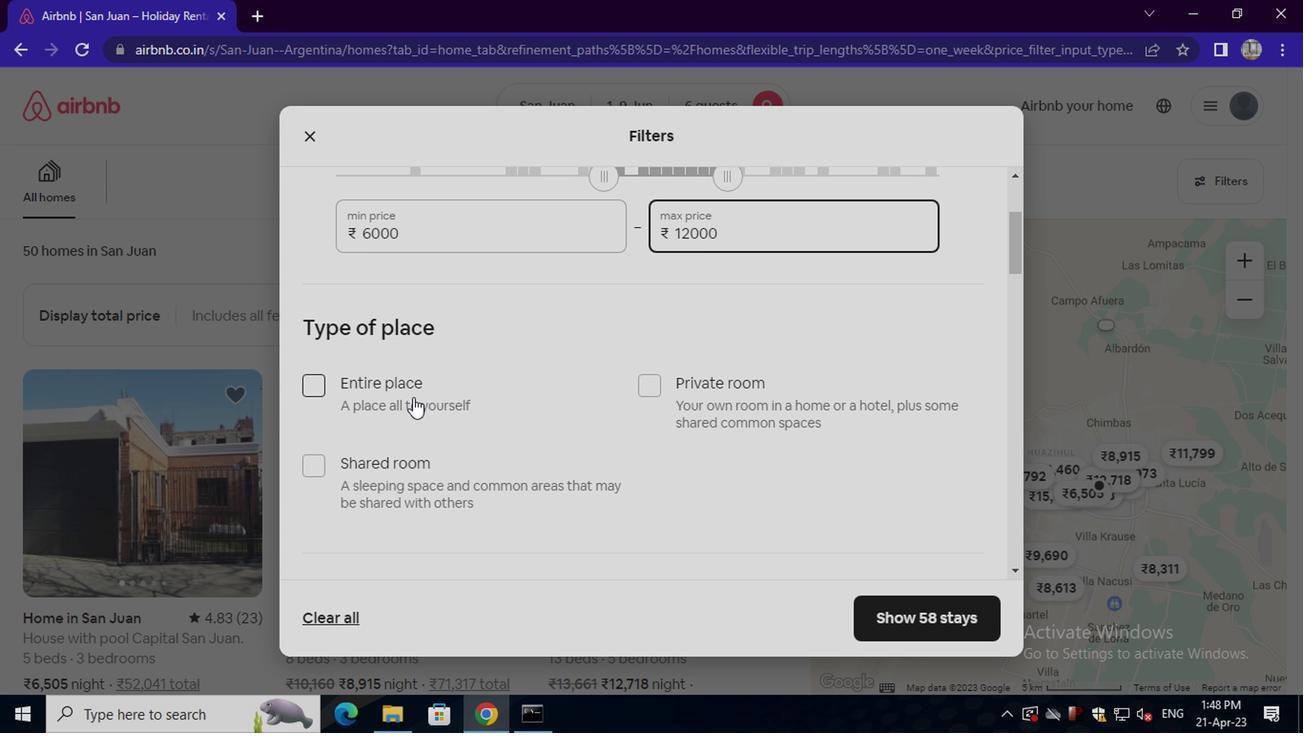 
Action: Mouse pressed left at (398, 390)
Screenshot: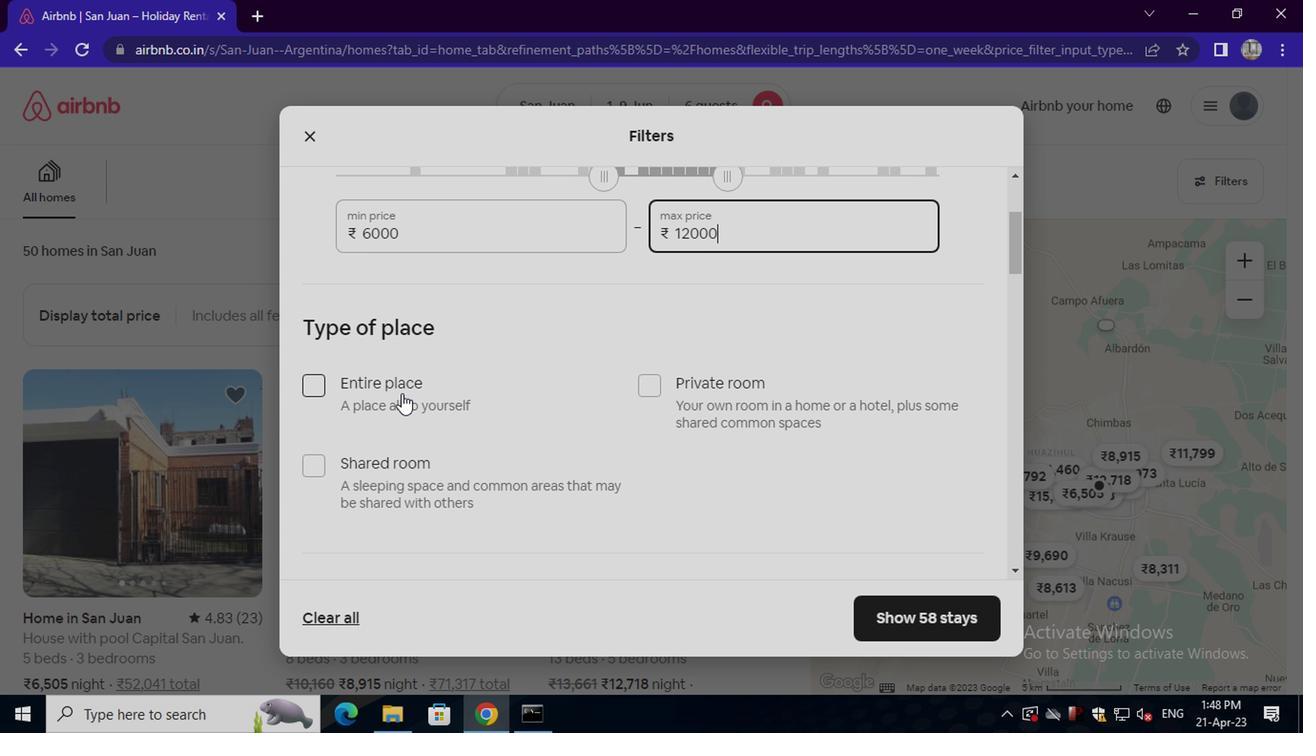 
Action: Mouse moved to (467, 415)
Screenshot: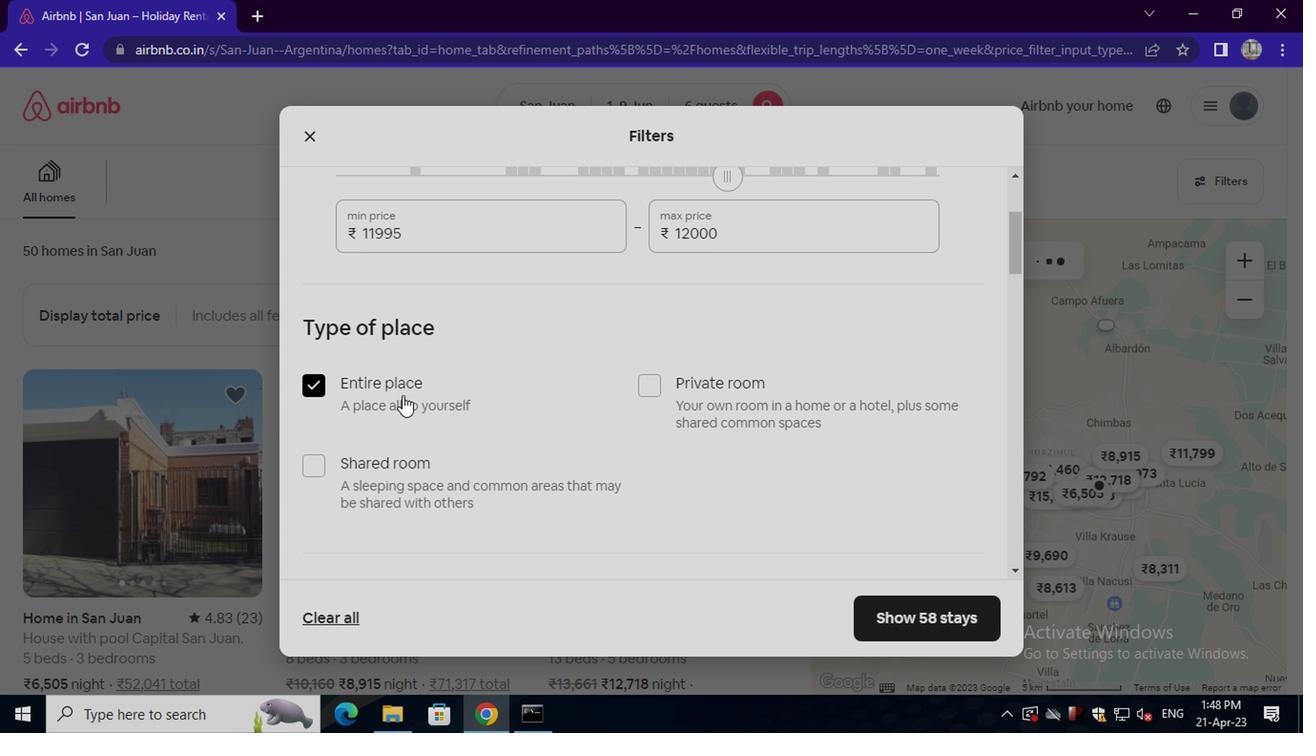 
Action: Mouse scrolled (467, 414) with delta (0, 0)
Screenshot: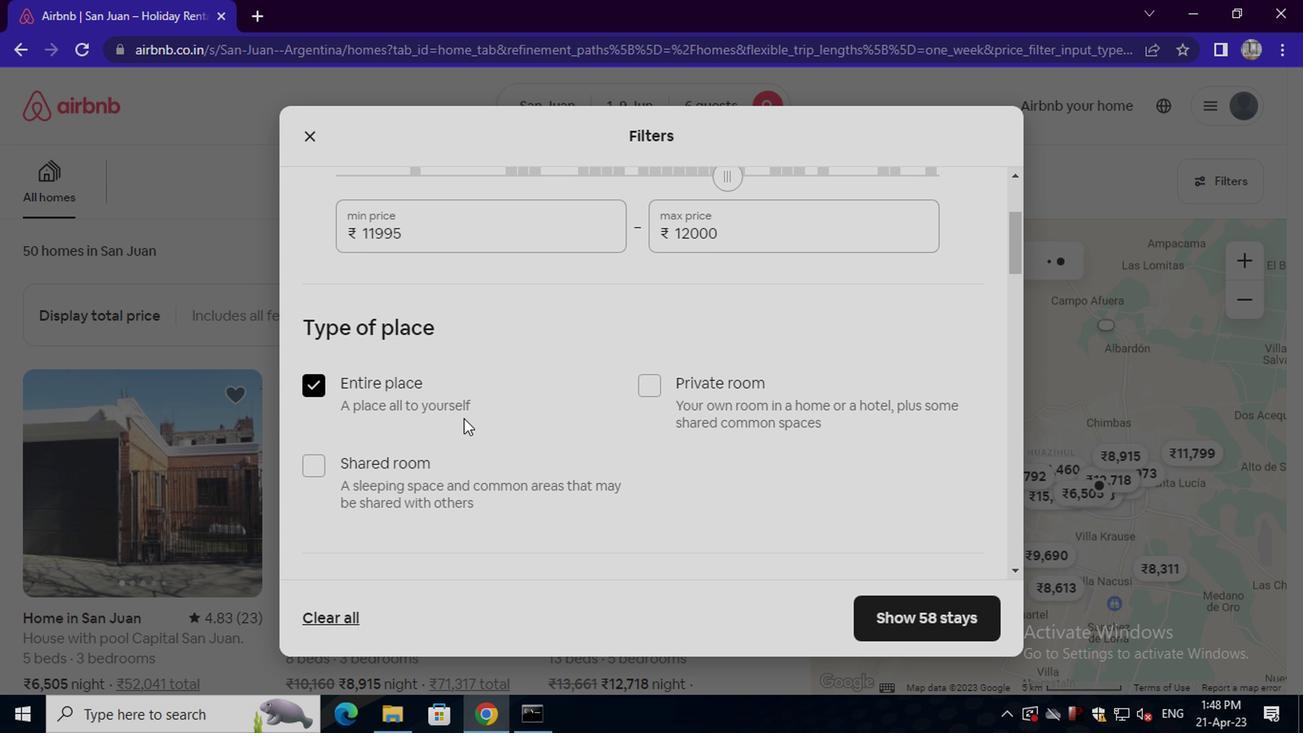 
Action: Mouse moved to (467, 415)
Screenshot: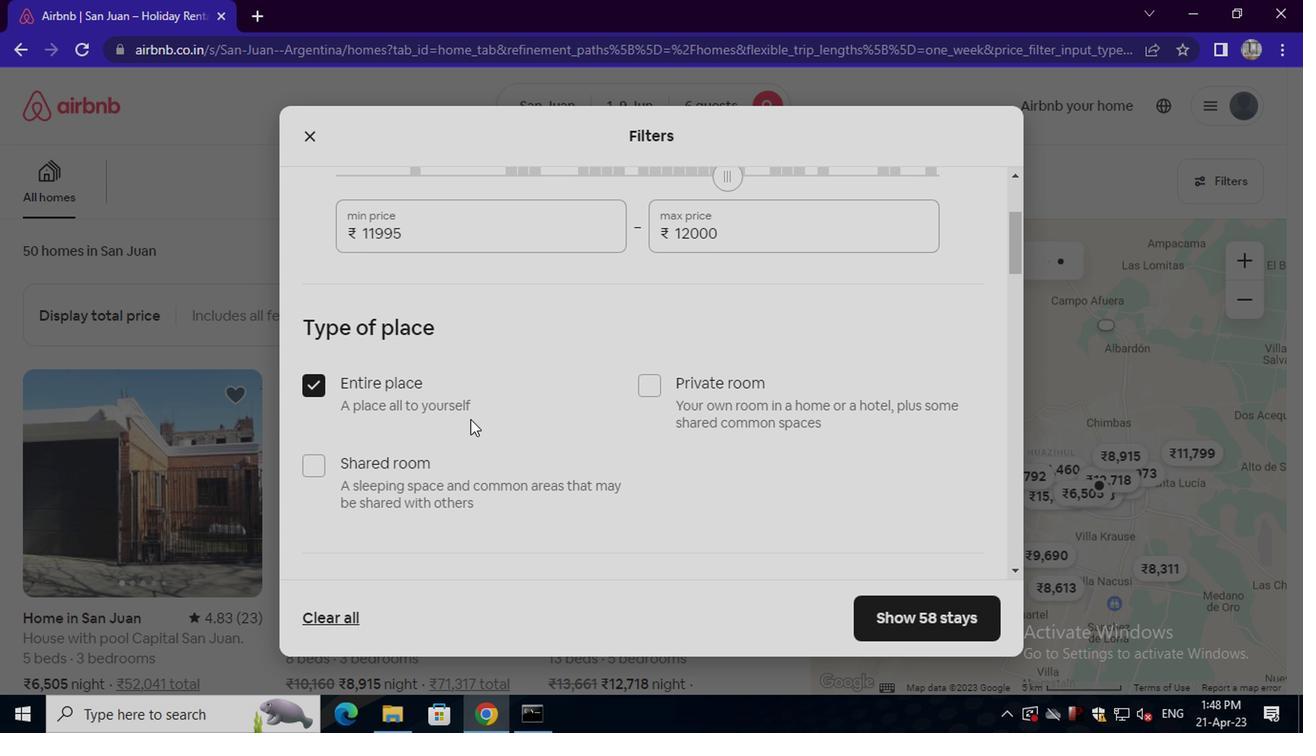 
Action: Mouse scrolled (467, 414) with delta (0, 0)
Screenshot: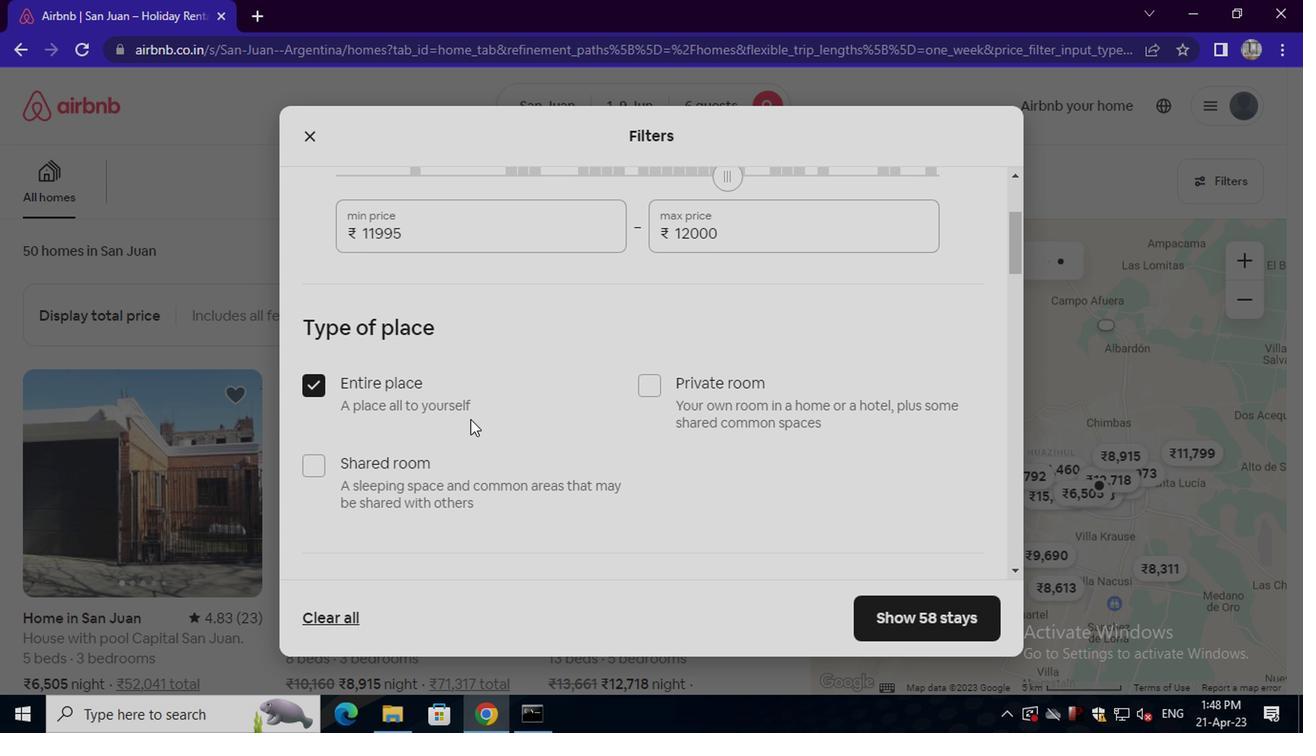 
Action: Mouse scrolled (467, 414) with delta (0, 0)
Screenshot: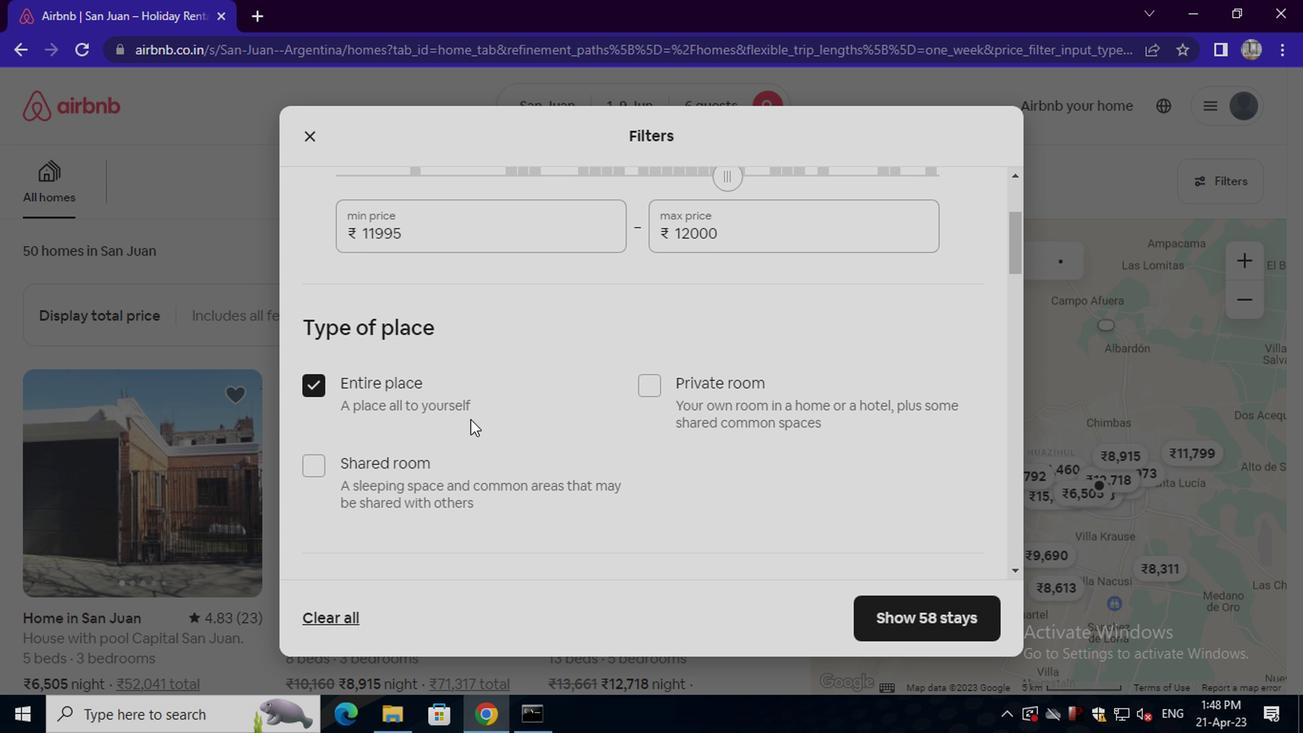
Action: Mouse scrolled (467, 414) with delta (0, 0)
Screenshot: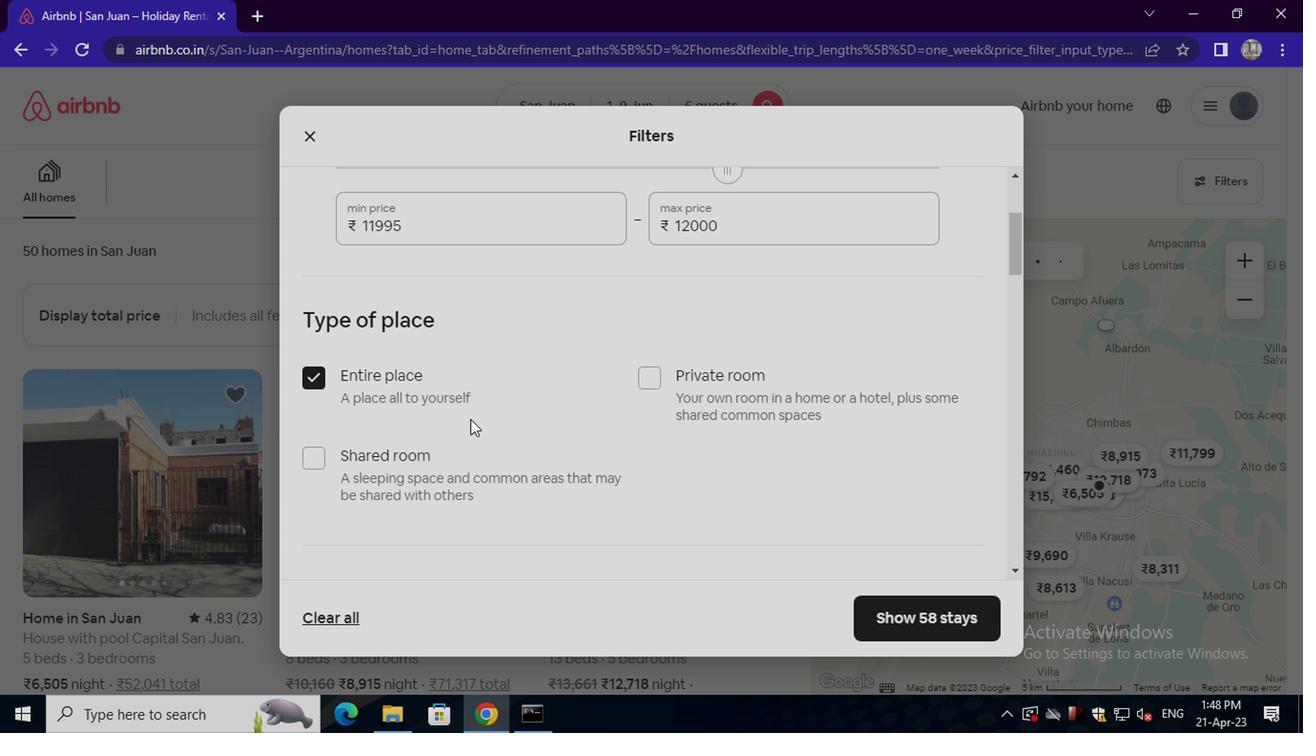
Action: Mouse moved to (476, 319)
Screenshot: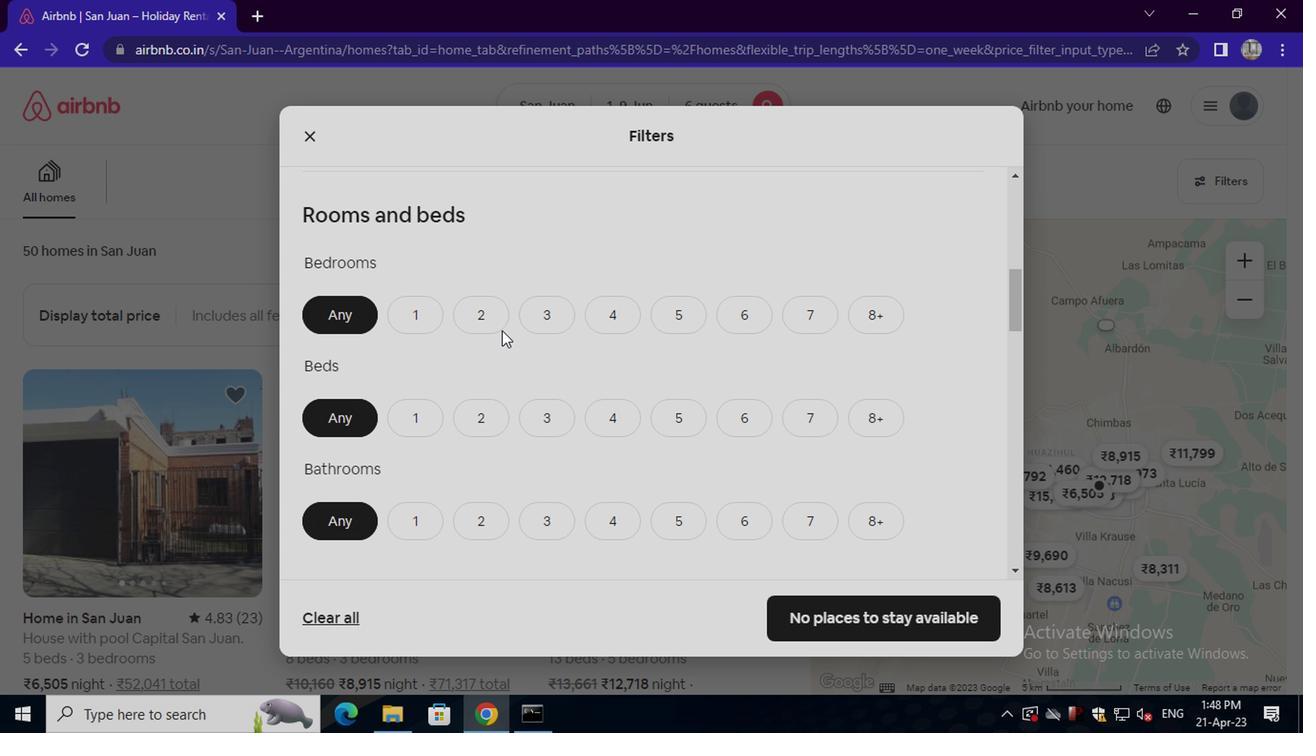 
Action: Mouse pressed left at (476, 319)
Screenshot: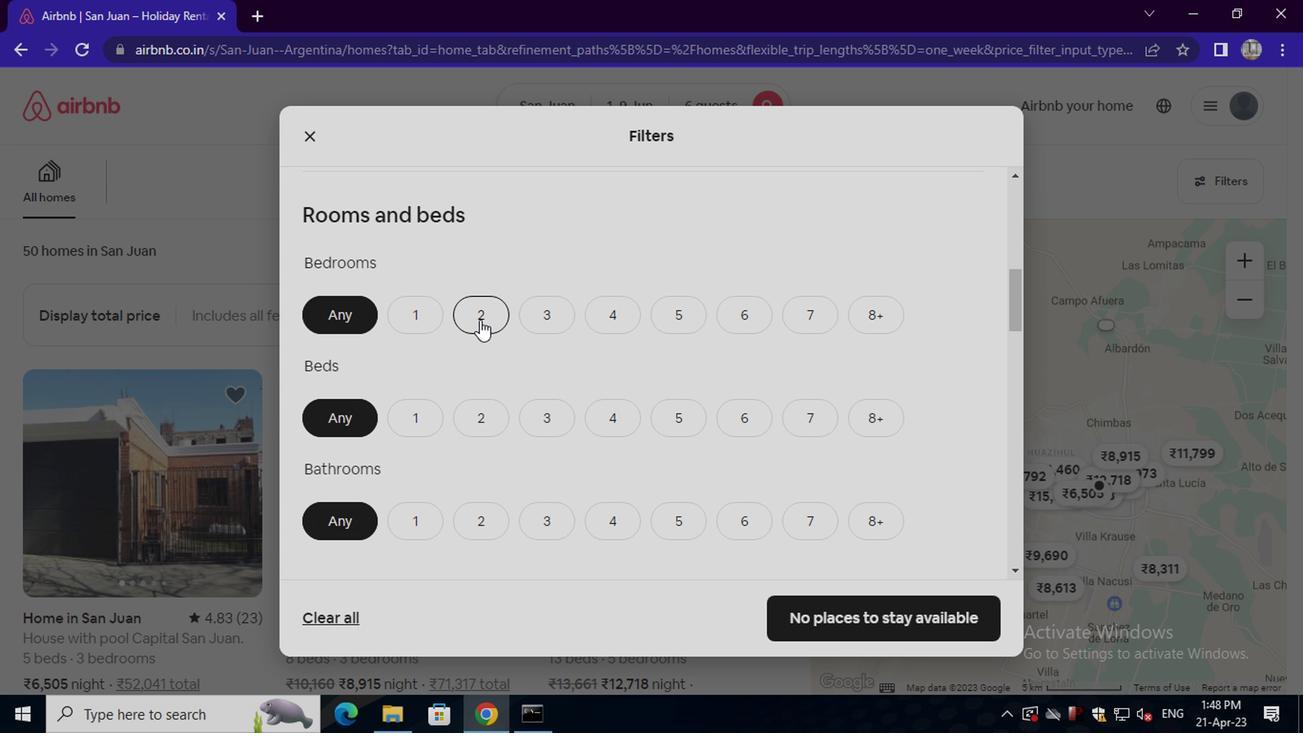 
Action: Mouse moved to (483, 410)
Screenshot: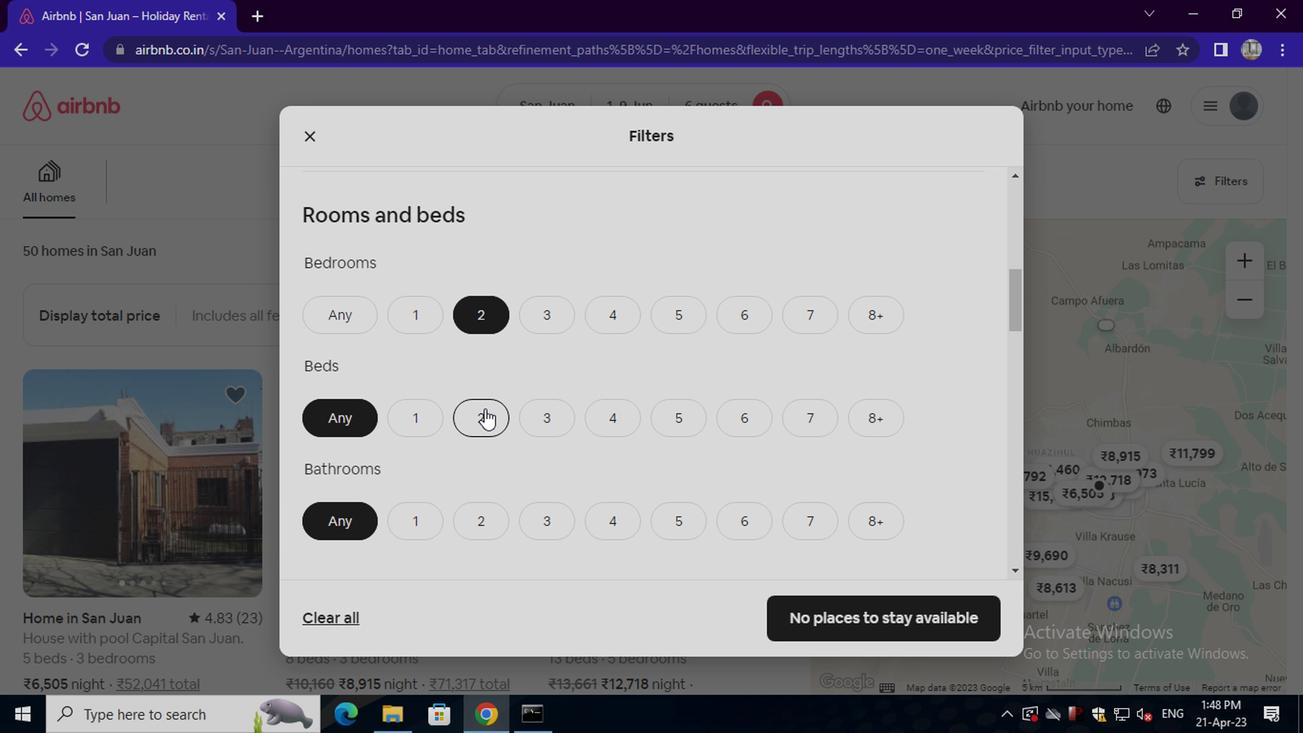 
Action: Mouse pressed left at (483, 410)
Screenshot: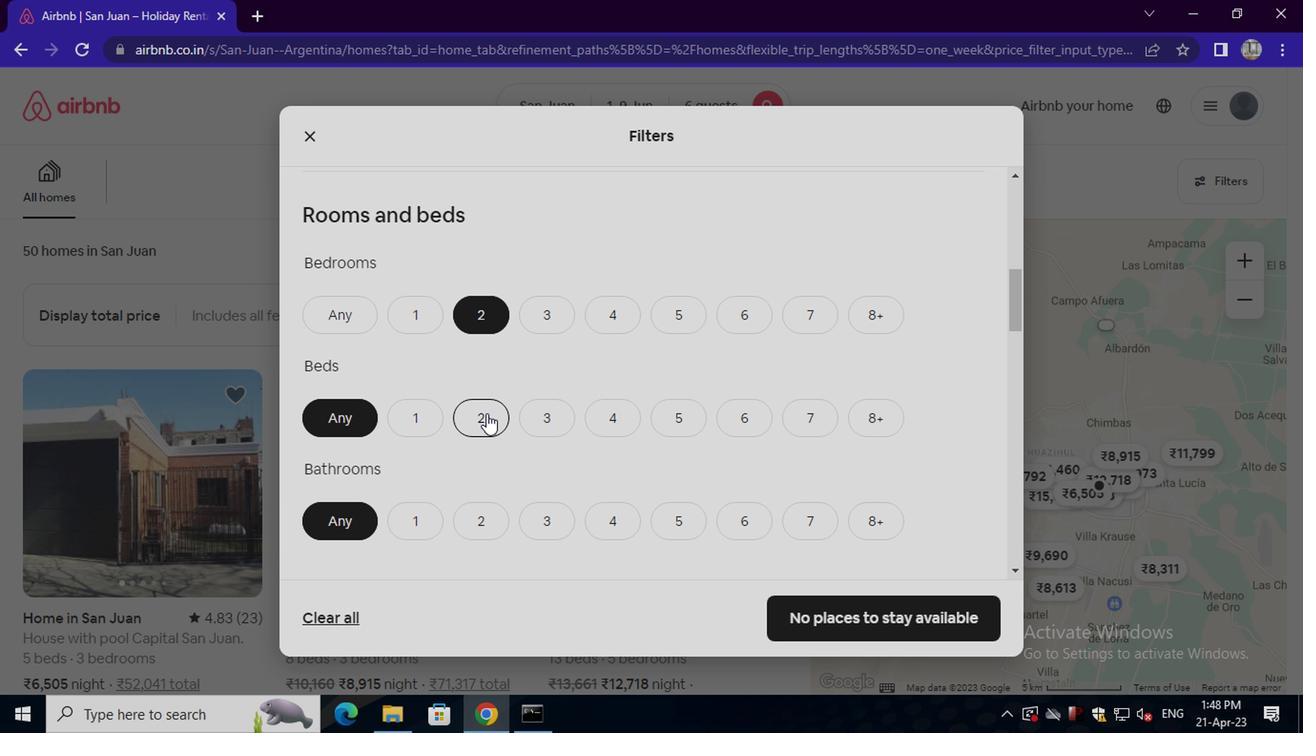 
Action: Mouse moved to (539, 302)
Screenshot: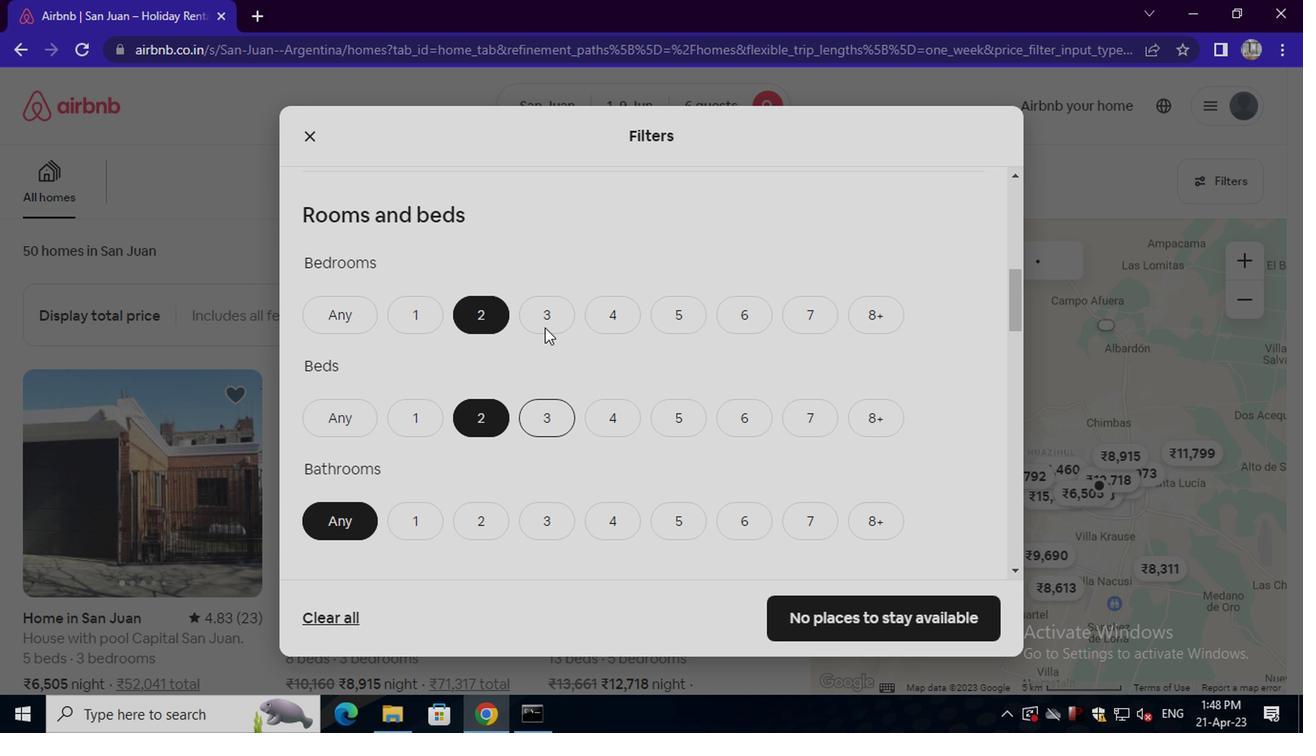 
Action: Mouse pressed left at (539, 302)
Screenshot: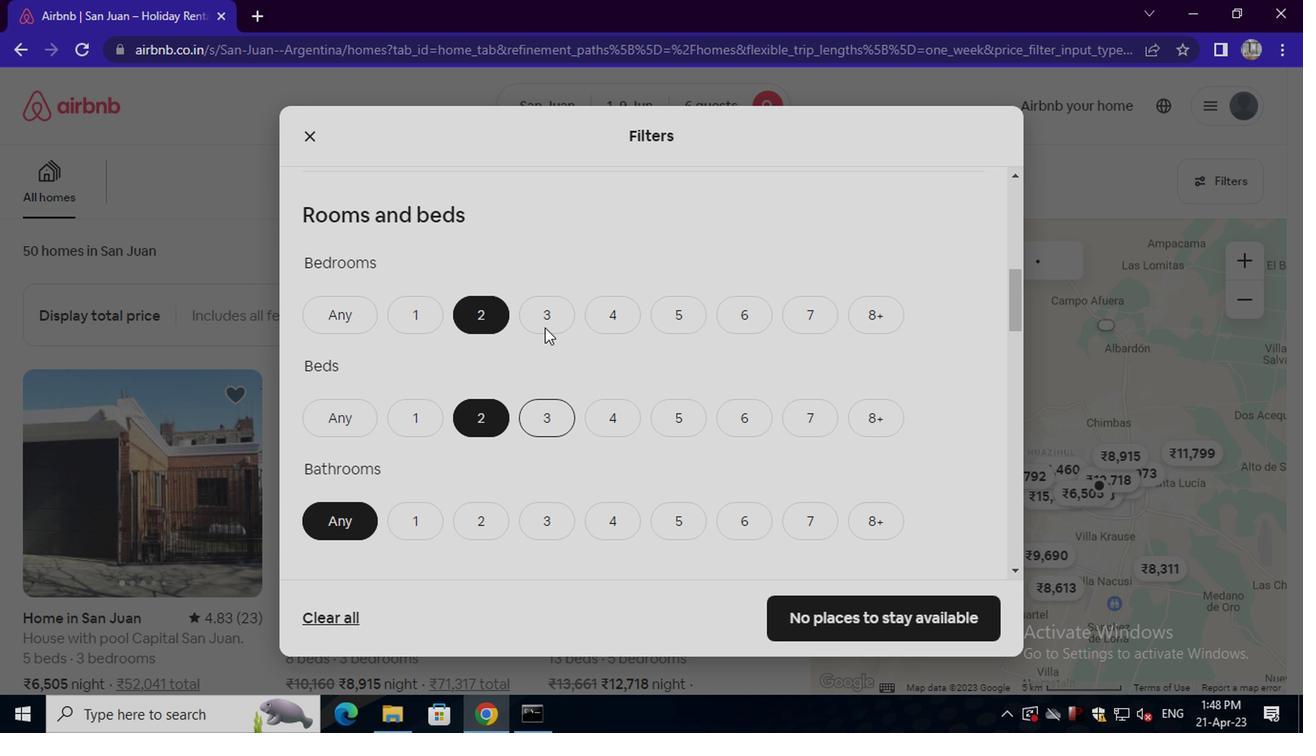 
Action: Mouse moved to (542, 403)
Screenshot: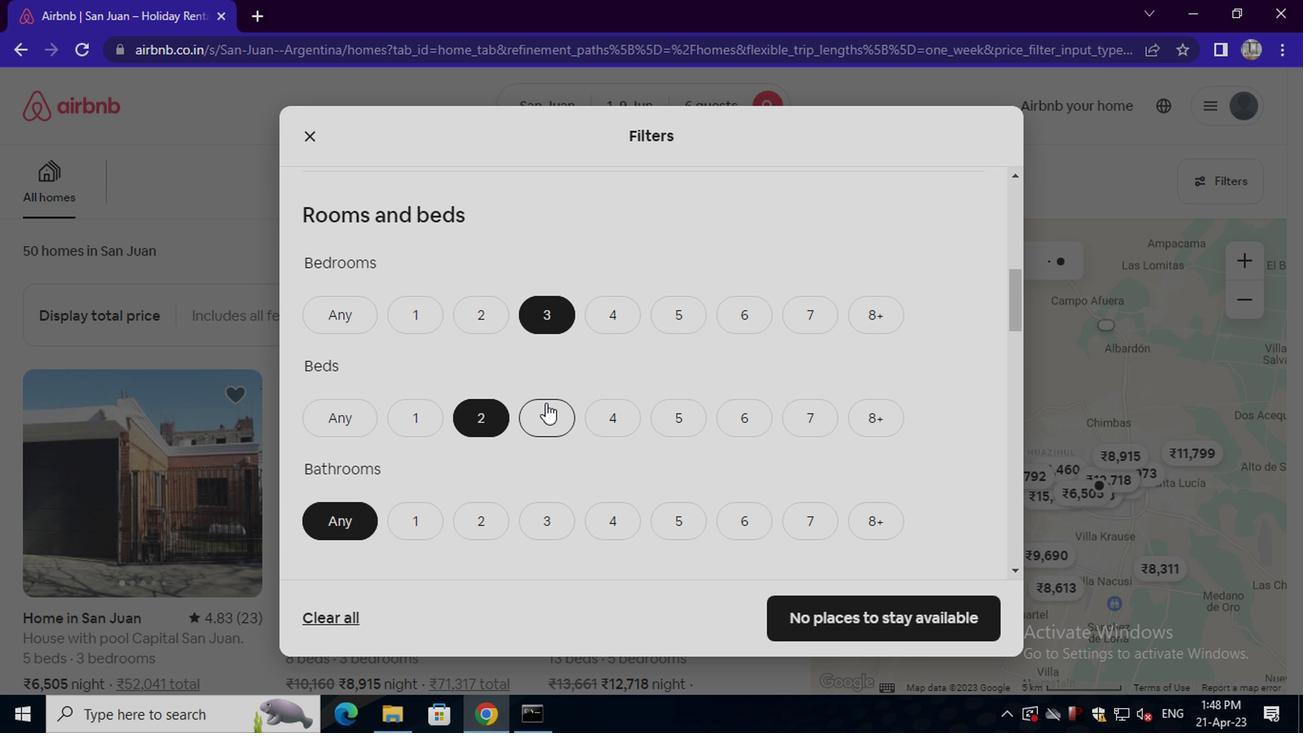 
Action: Mouse pressed left at (542, 403)
Screenshot: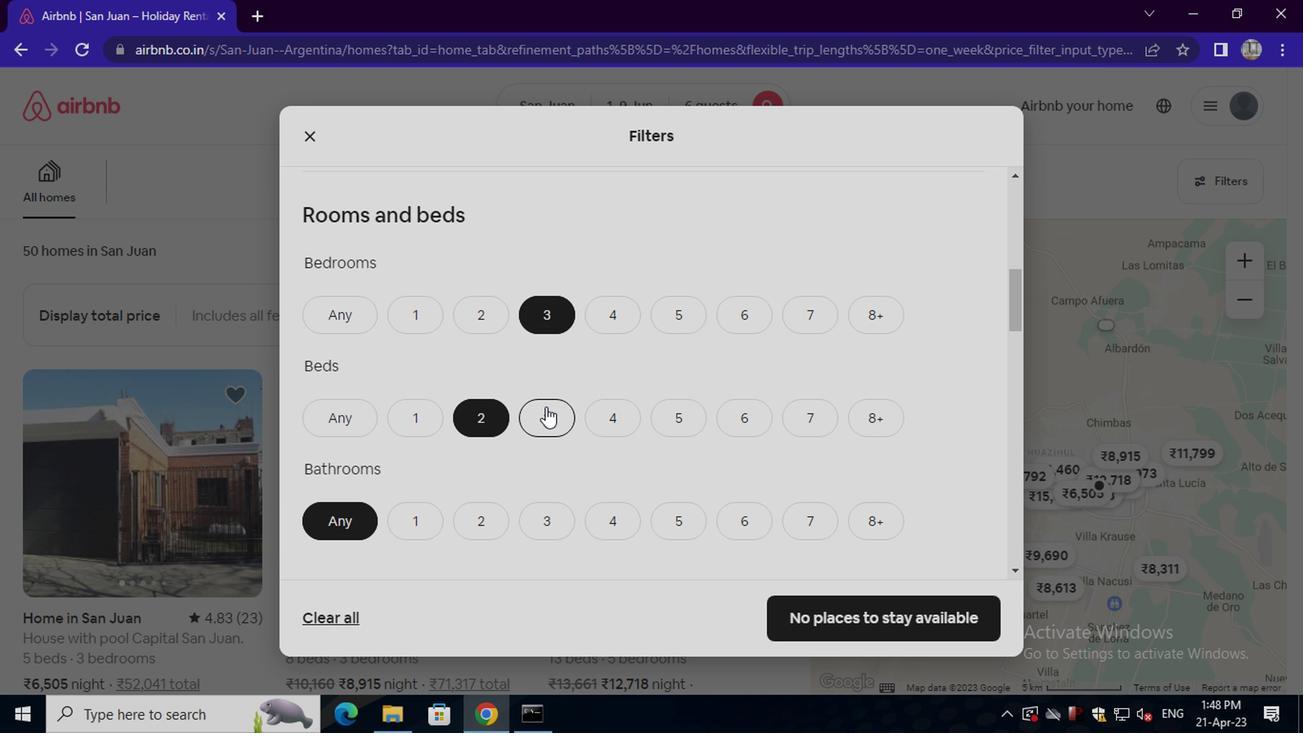 
Action: Mouse moved to (550, 512)
Screenshot: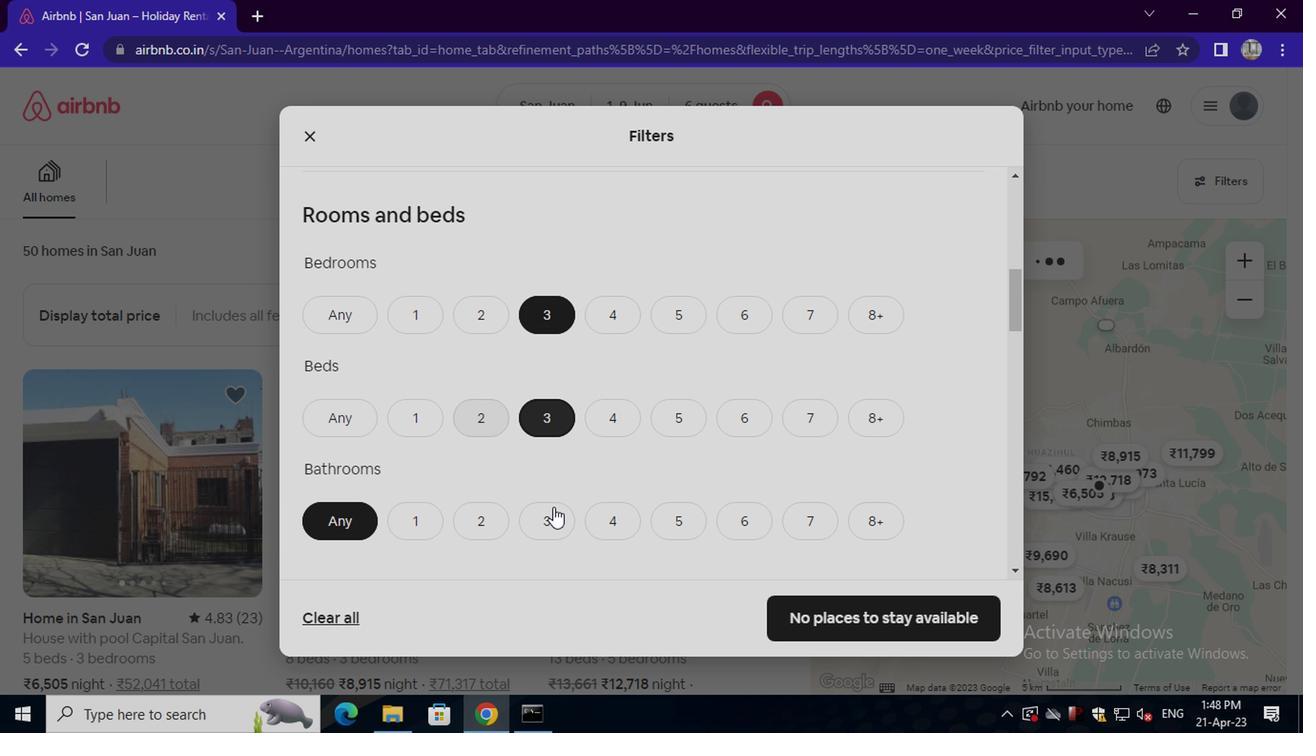 
Action: Mouse pressed left at (550, 512)
Screenshot: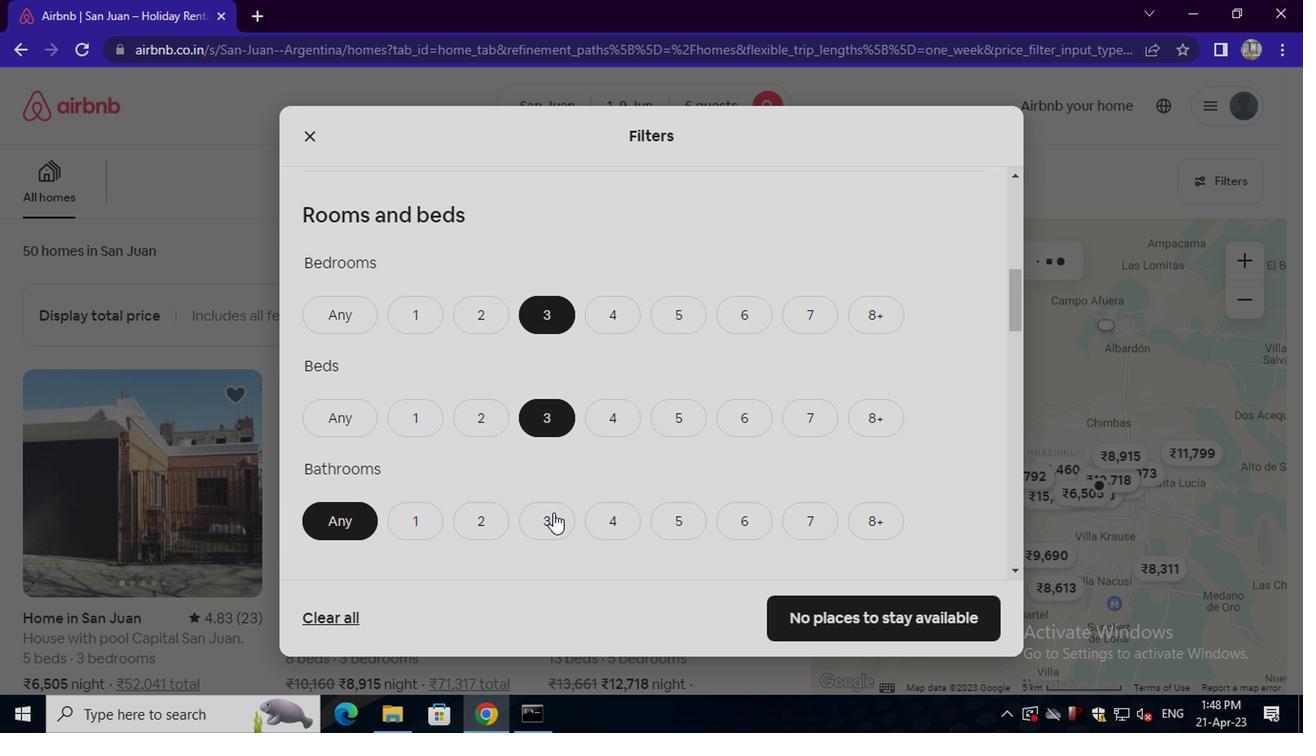 
Action: Mouse moved to (520, 499)
Screenshot: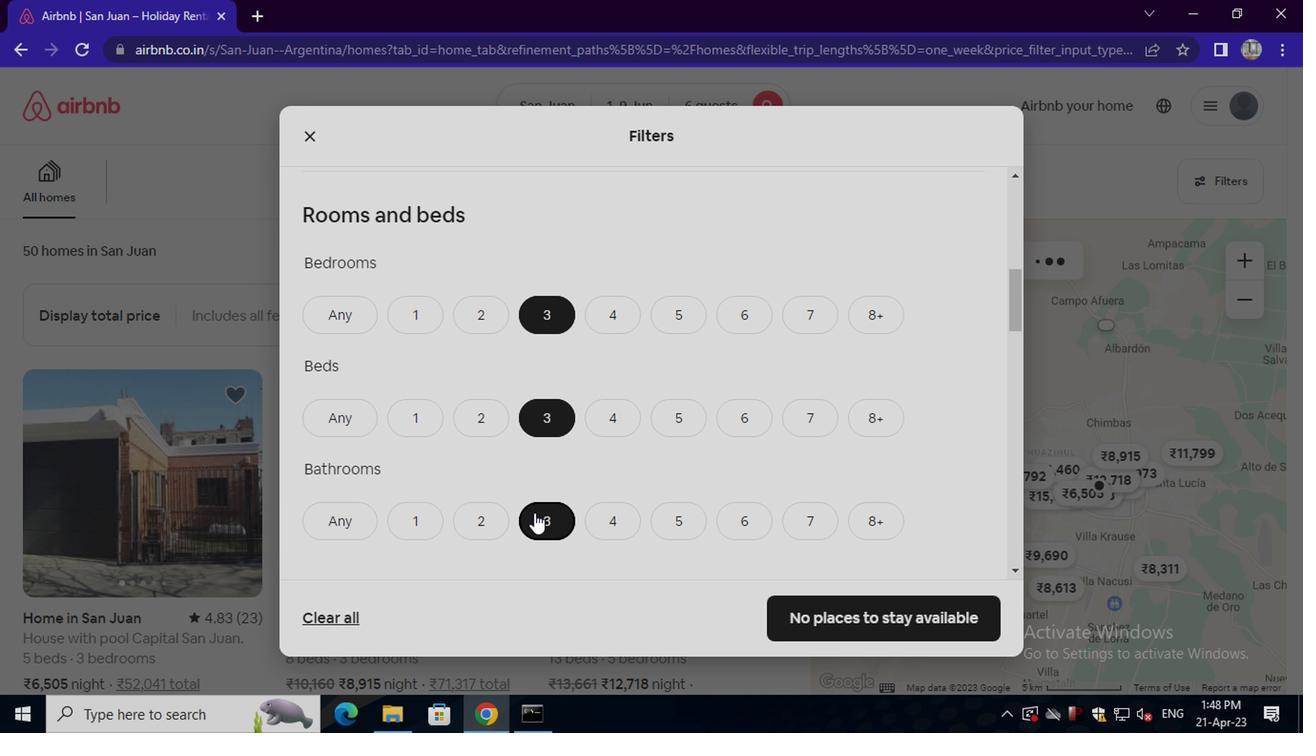 
Action: Mouse scrolled (520, 497) with delta (0, -1)
Screenshot: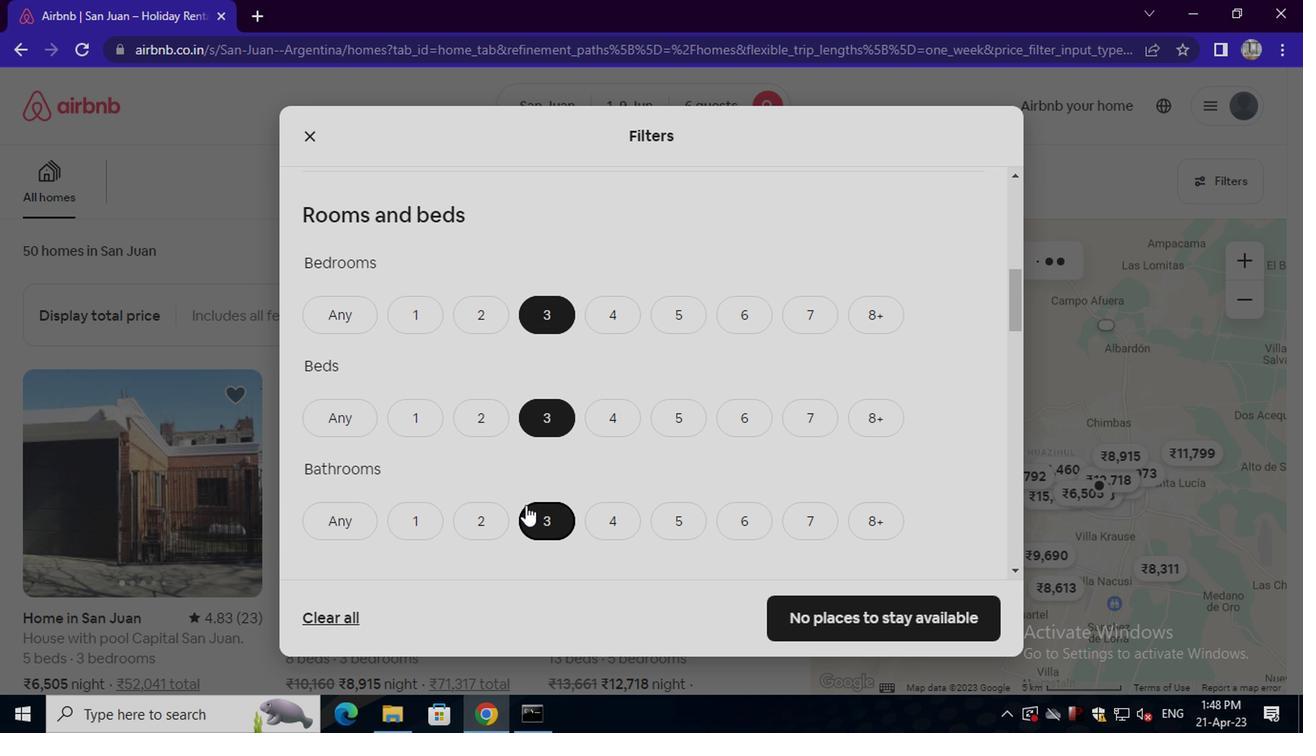 
Action: Mouse scrolled (520, 497) with delta (0, -1)
Screenshot: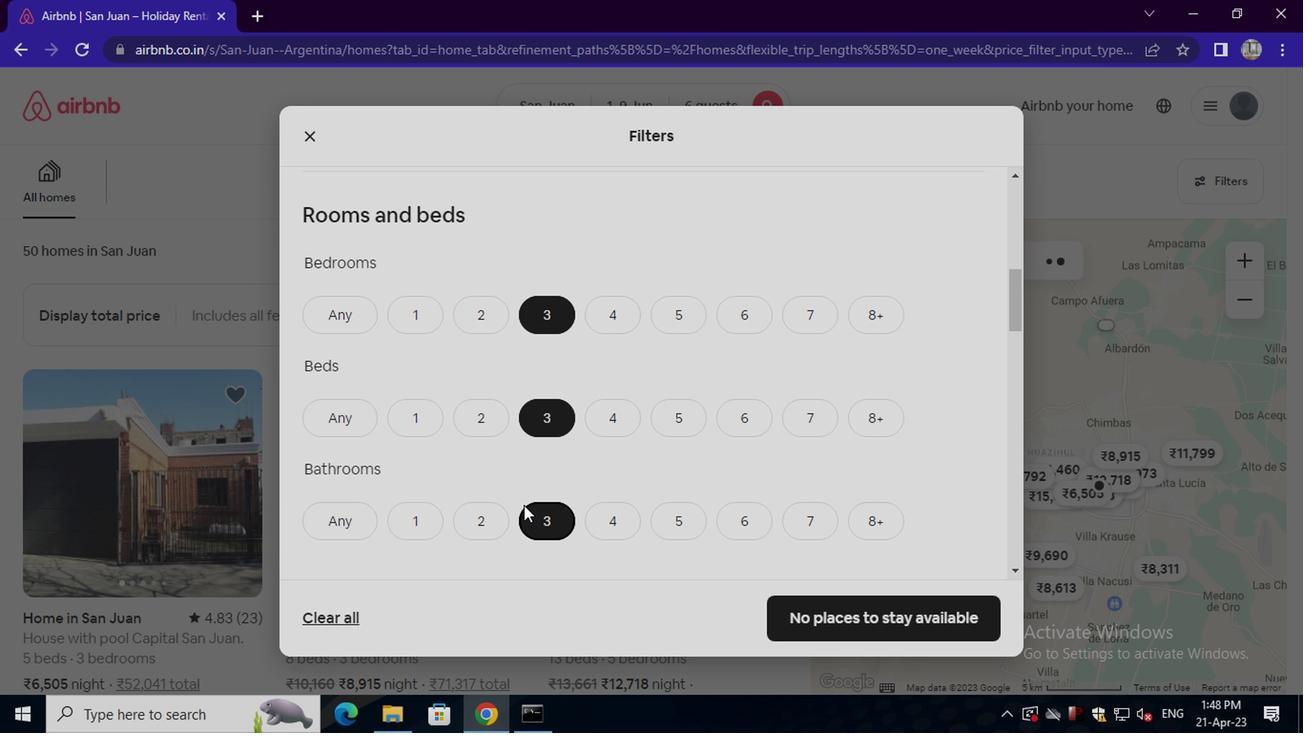 
Action: Mouse scrolled (520, 497) with delta (0, -1)
Screenshot: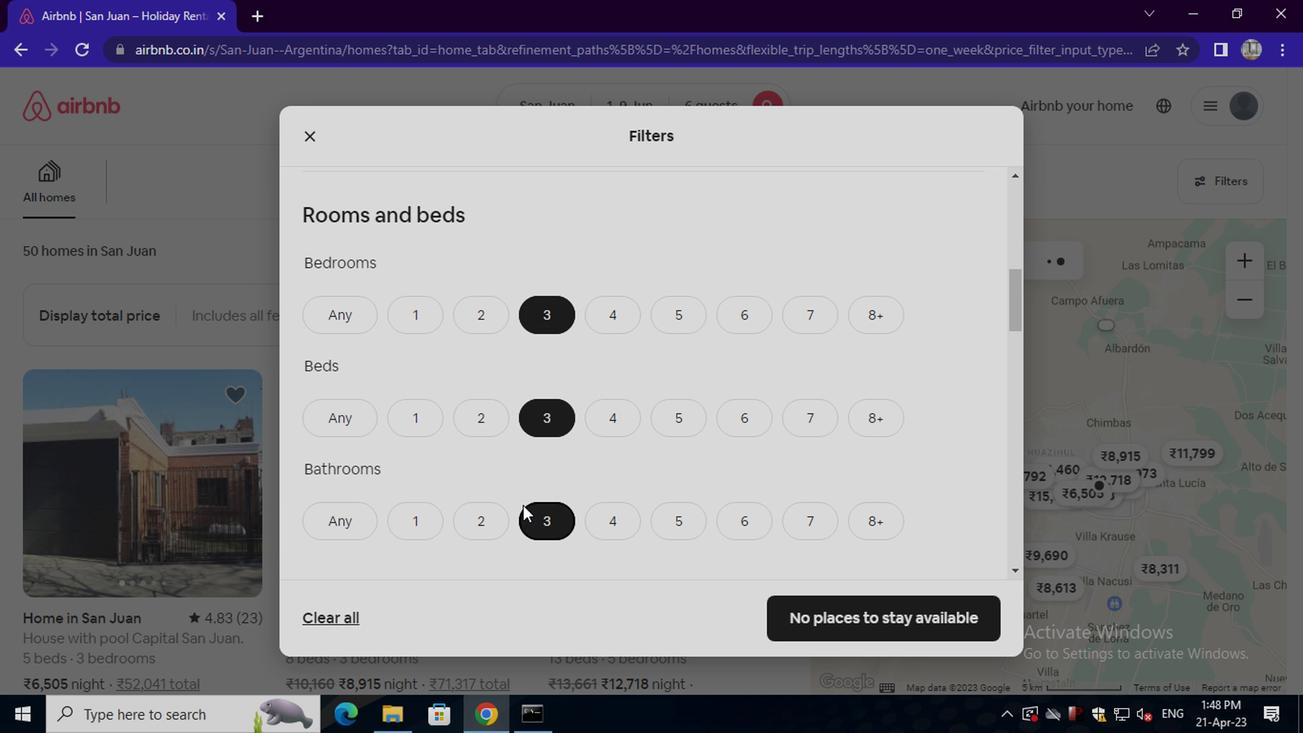 
Action: Mouse moved to (513, 499)
Screenshot: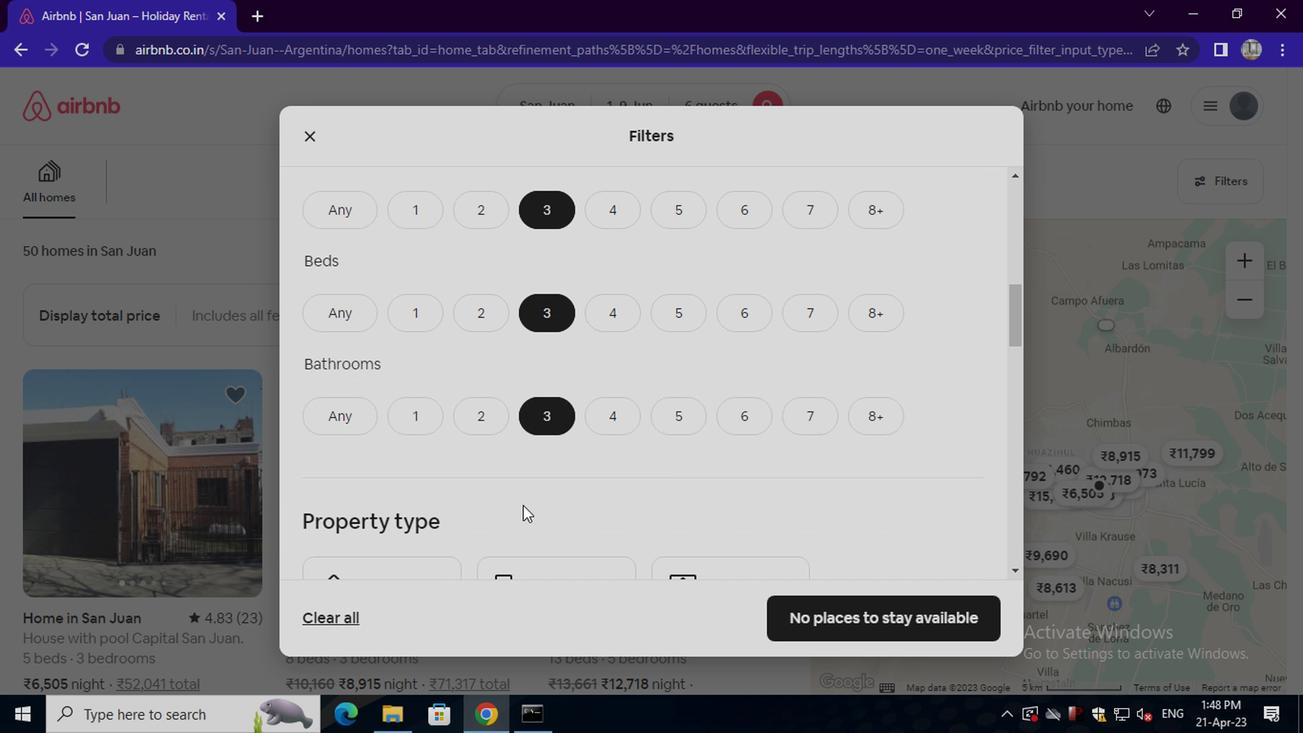 
Action: Mouse scrolled (513, 497) with delta (0, -1)
Screenshot: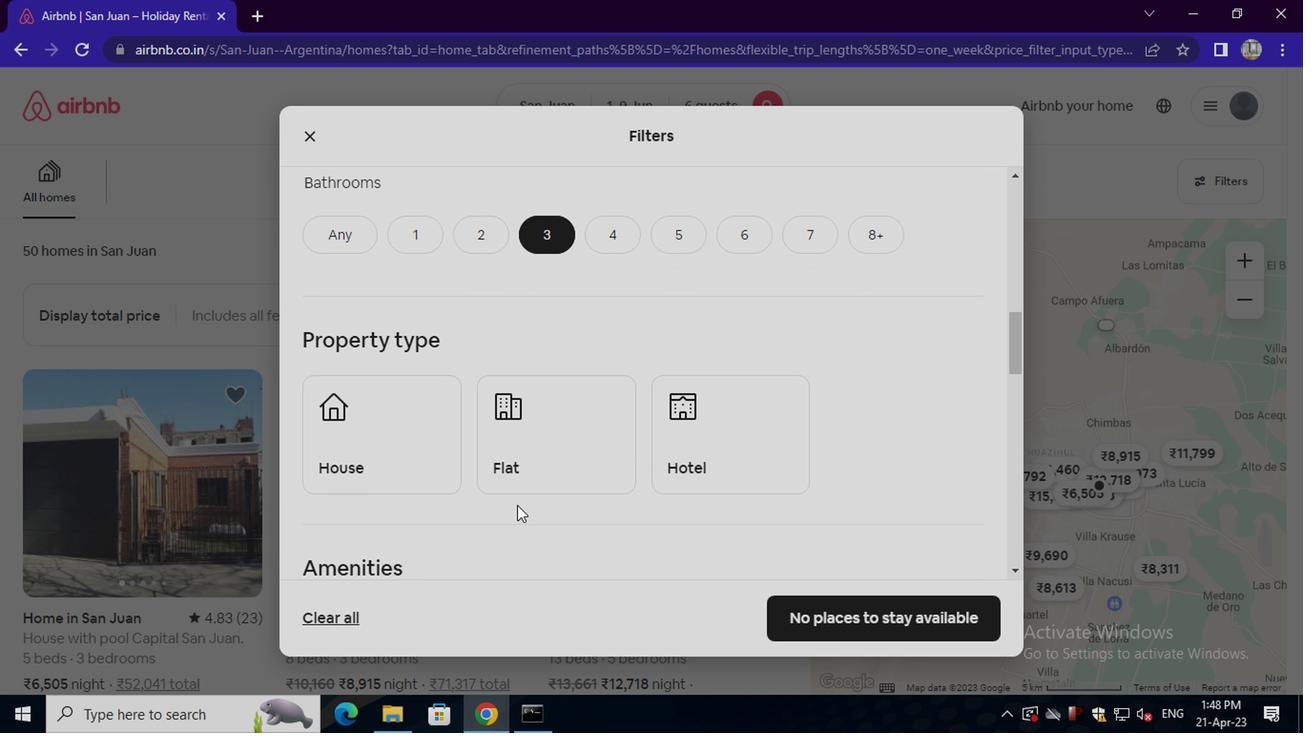 
Action: Mouse moved to (513, 499)
Screenshot: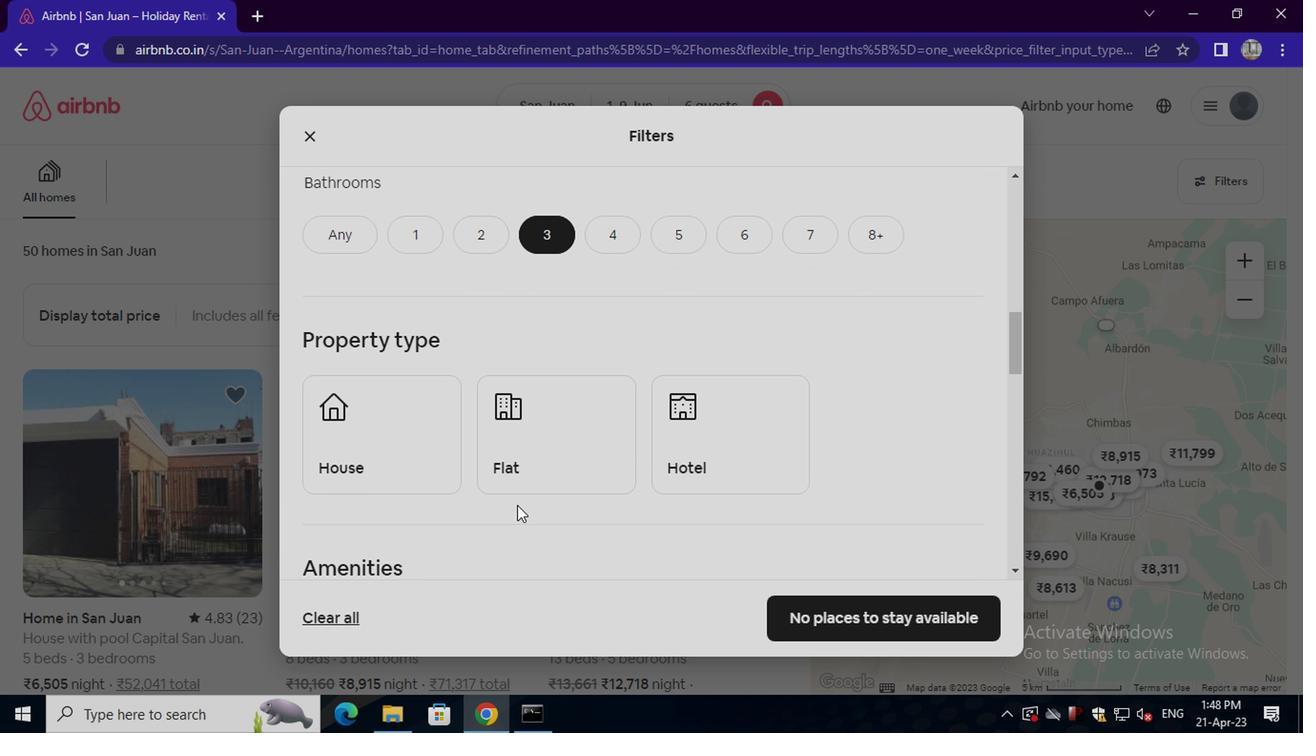 
Action: Mouse scrolled (513, 497) with delta (0, -1)
Screenshot: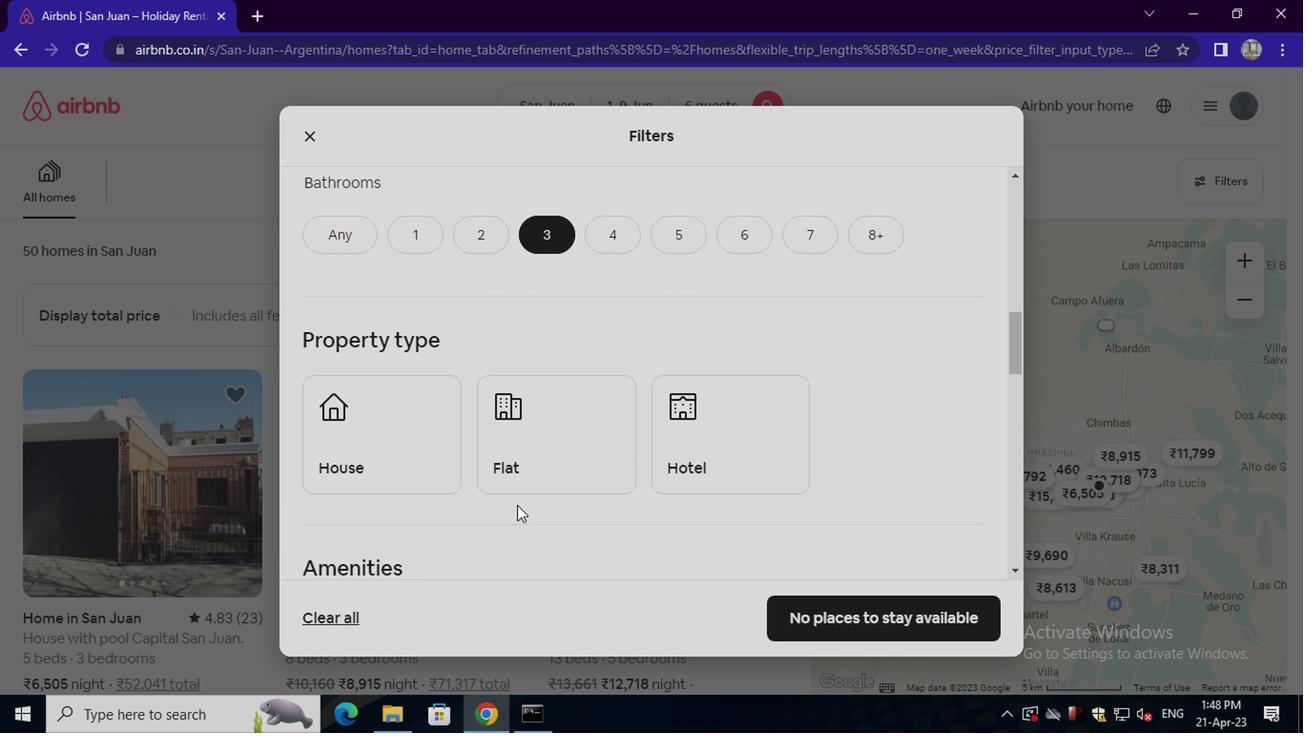 
Action: Mouse moved to (382, 283)
Screenshot: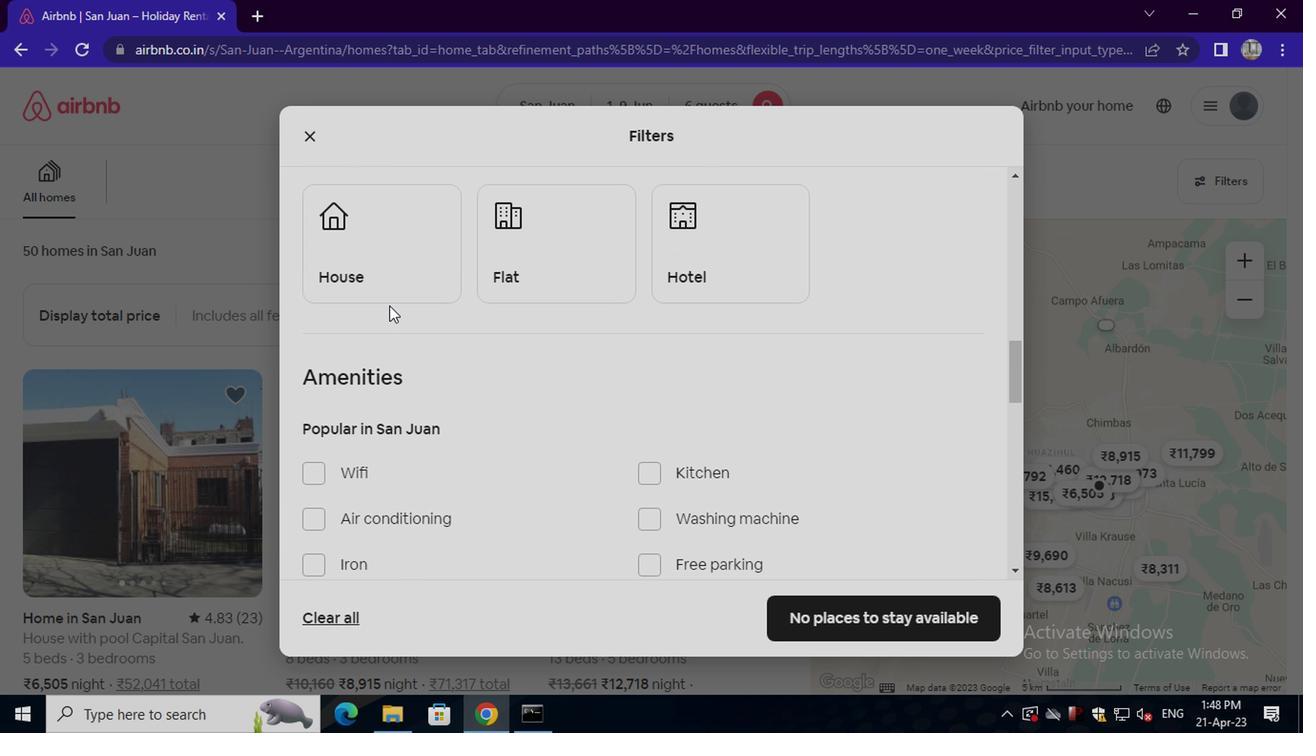 
Action: Mouse pressed left at (382, 283)
Screenshot: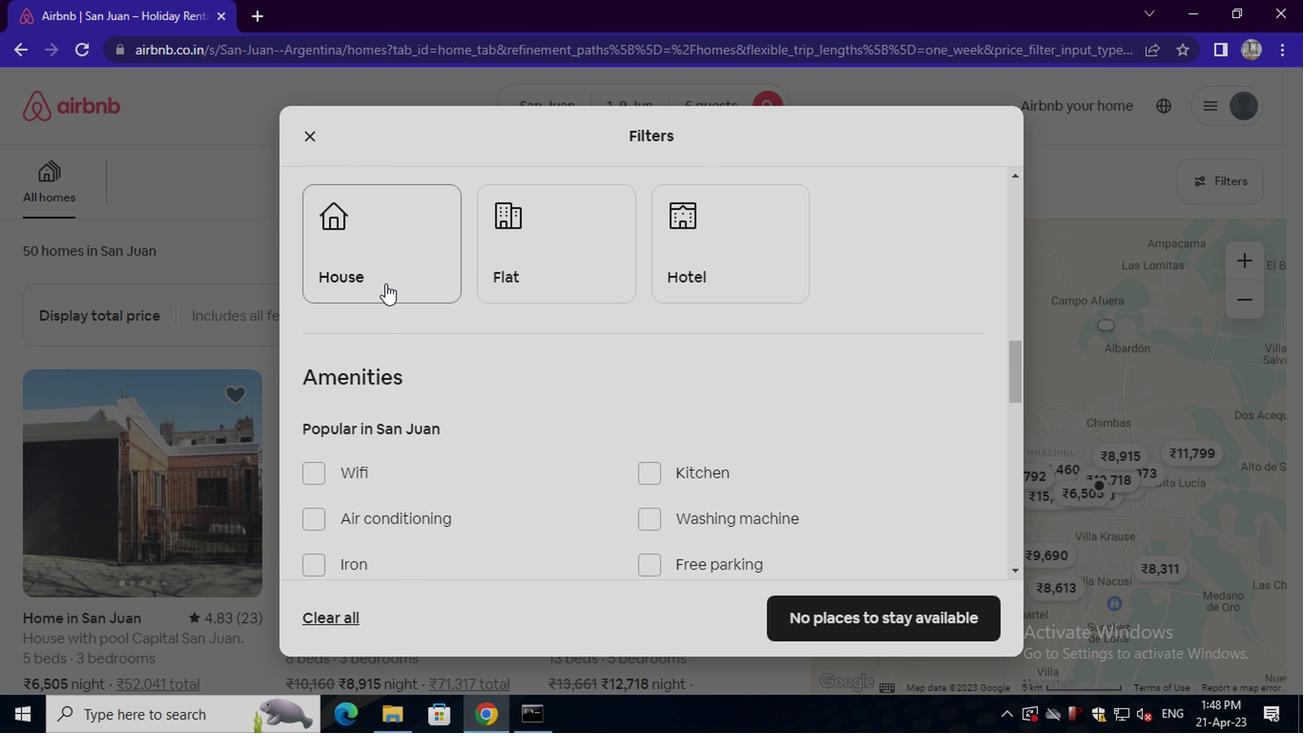 
Action: Mouse moved to (562, 269)
Screenshot: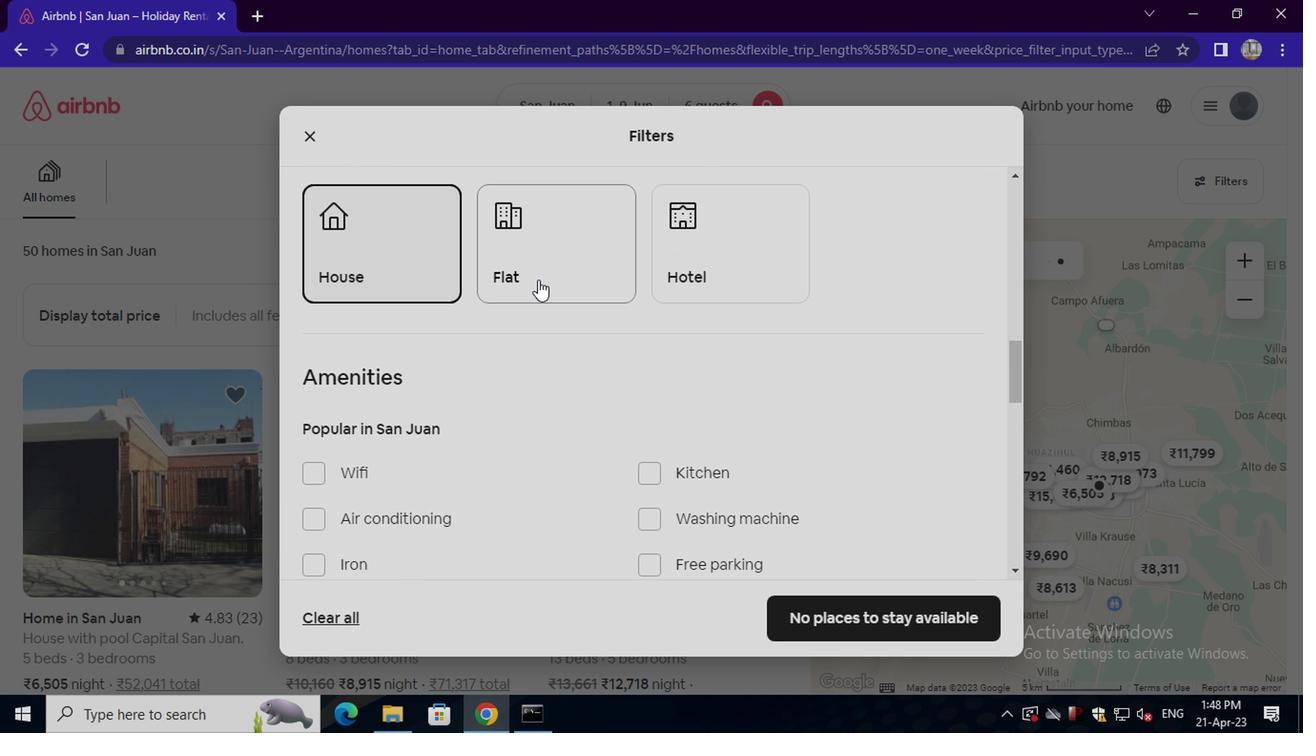 
Action: Mouse pressed left at (562, 269)
Screenshot: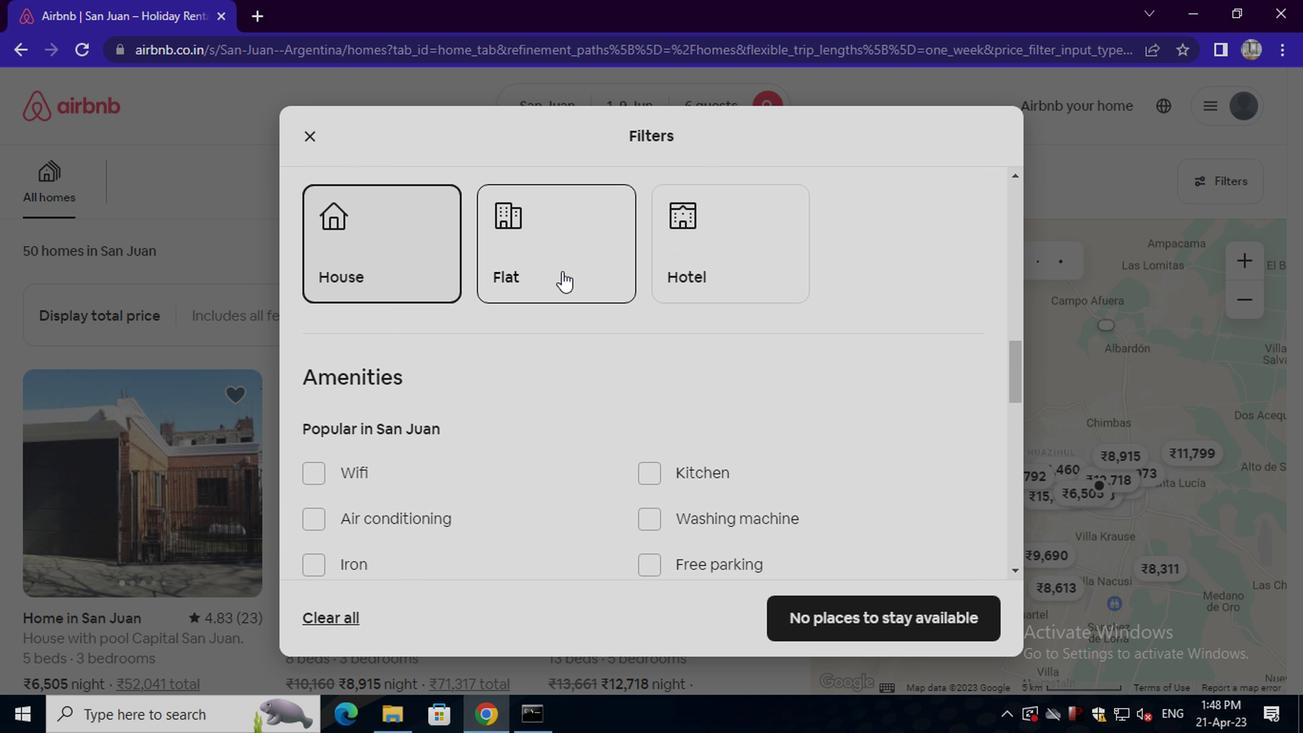 
Action: Mouse moved to (715, 293)
Screenshot: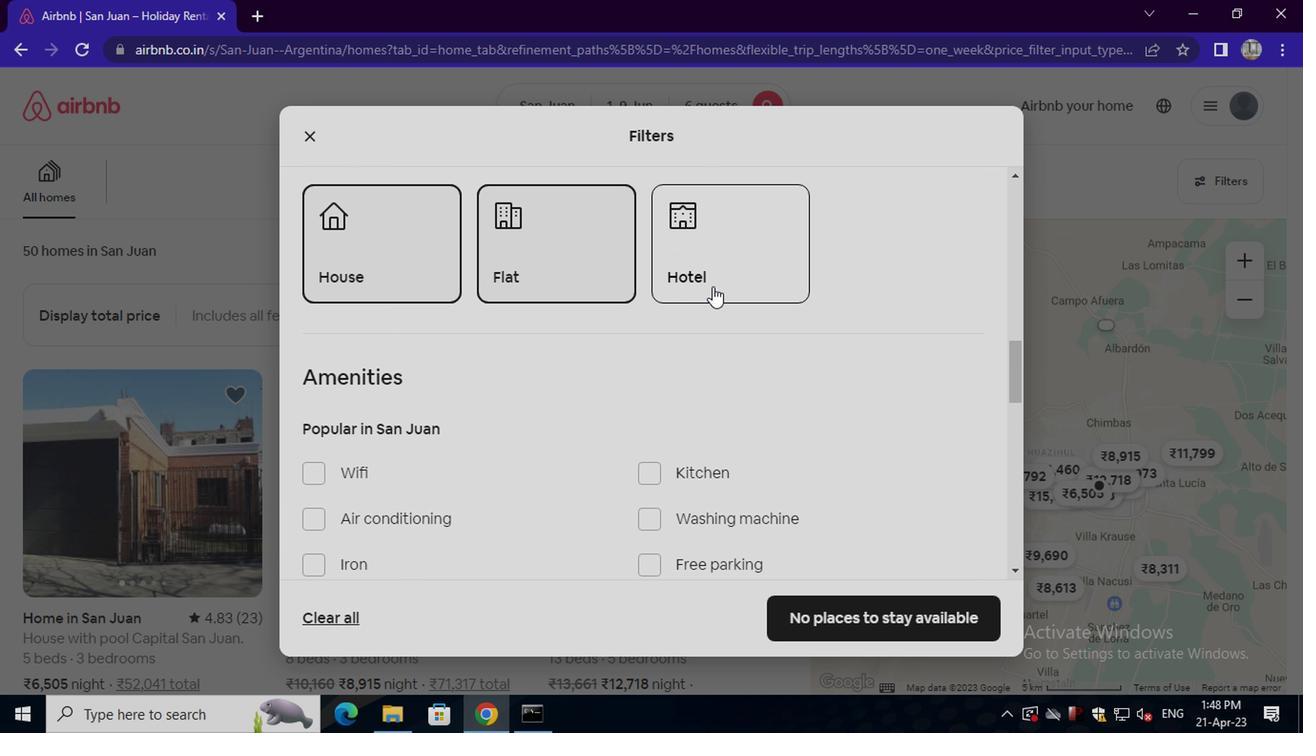 
Action: Mouse scrolled (715, 292) with delta (0, 0)
Screenshot: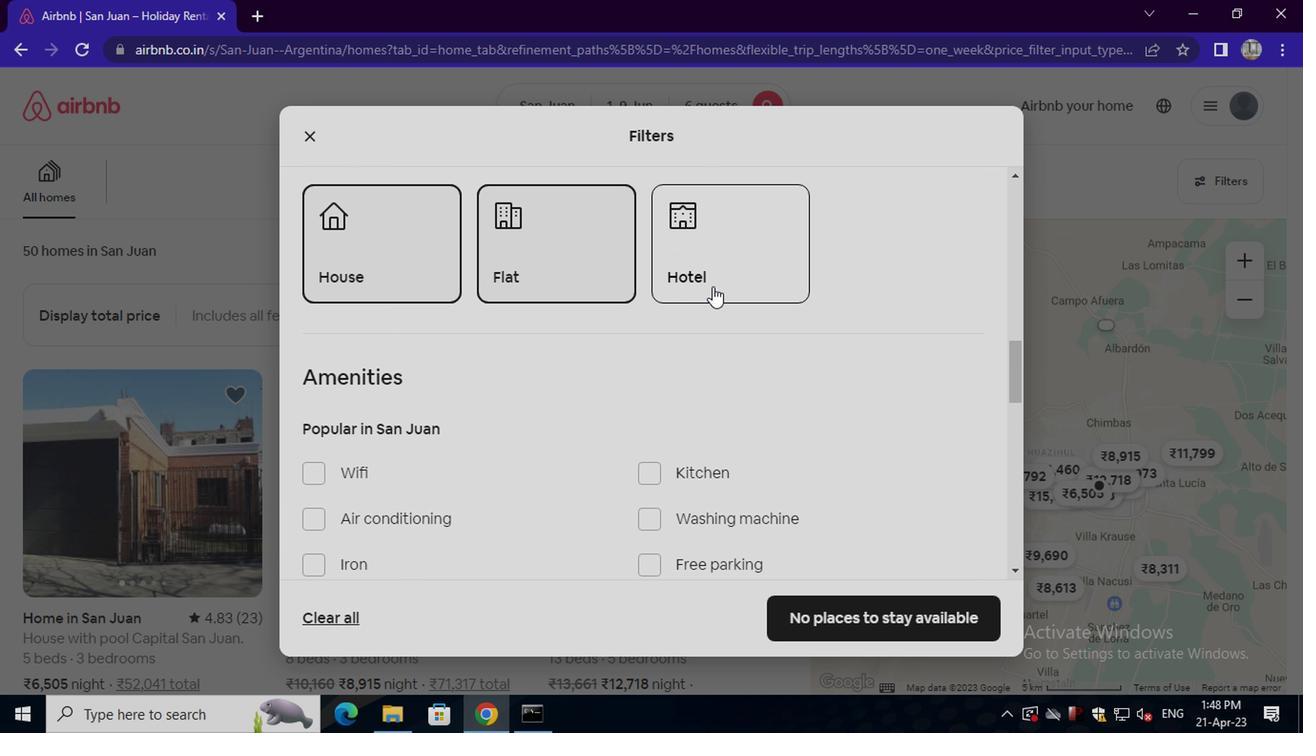 
Action: Mouse moved to (715, 294)
Screenshot: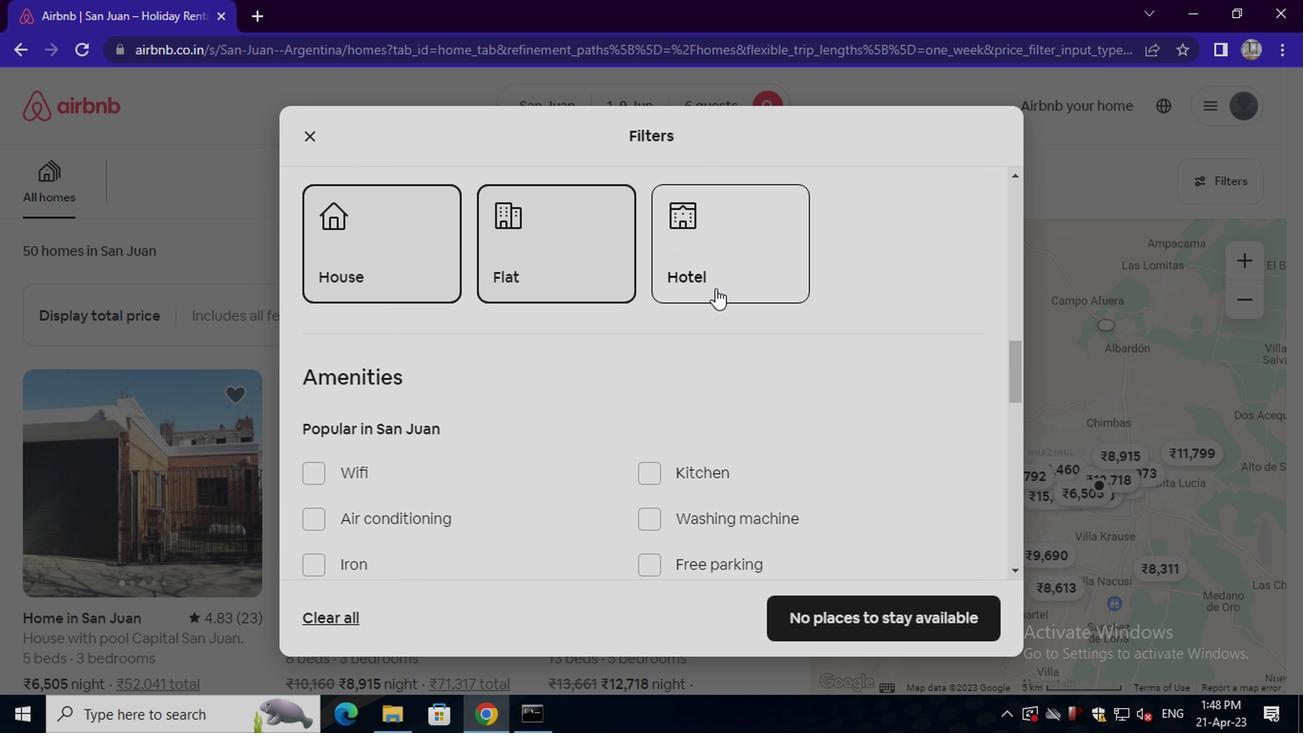 
Action: Mouse scrolled (715, 293) with delta (0, -1)
Screenshot: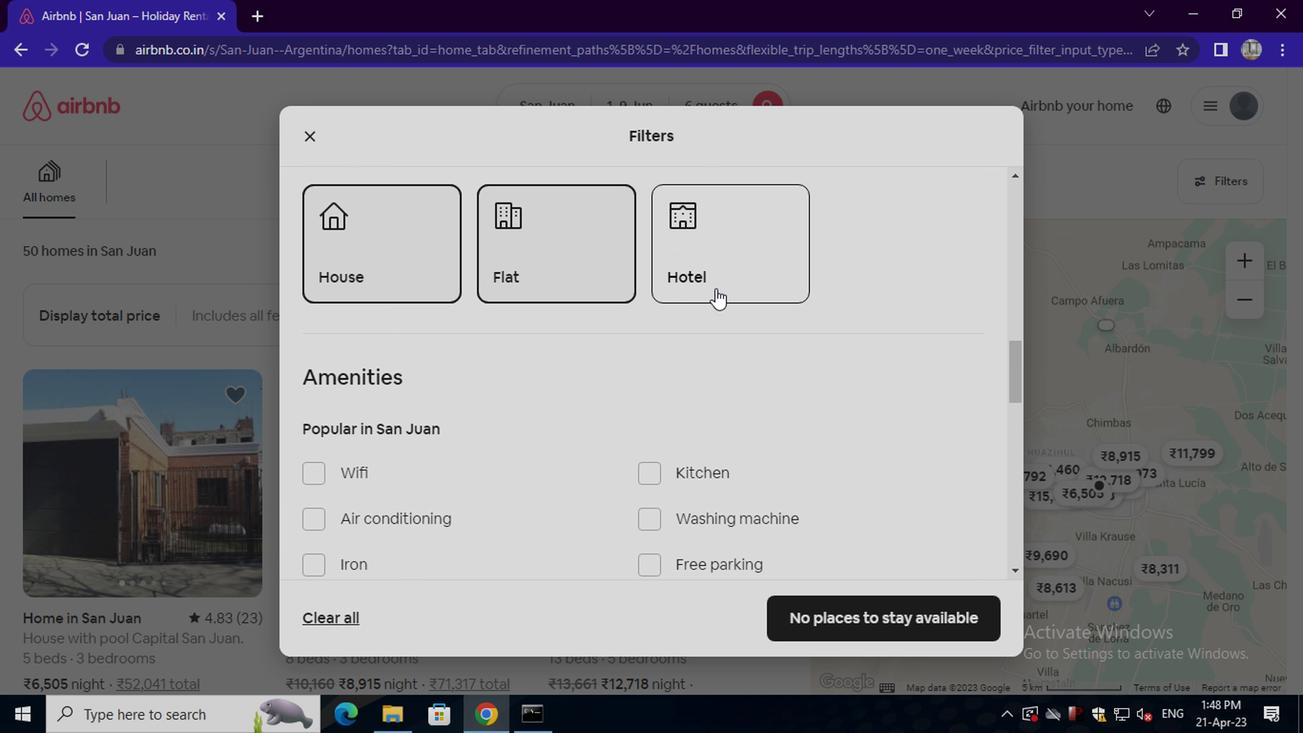
Action: Mouse scrolled (715, 293) with delta (0, -1)
Screenshot: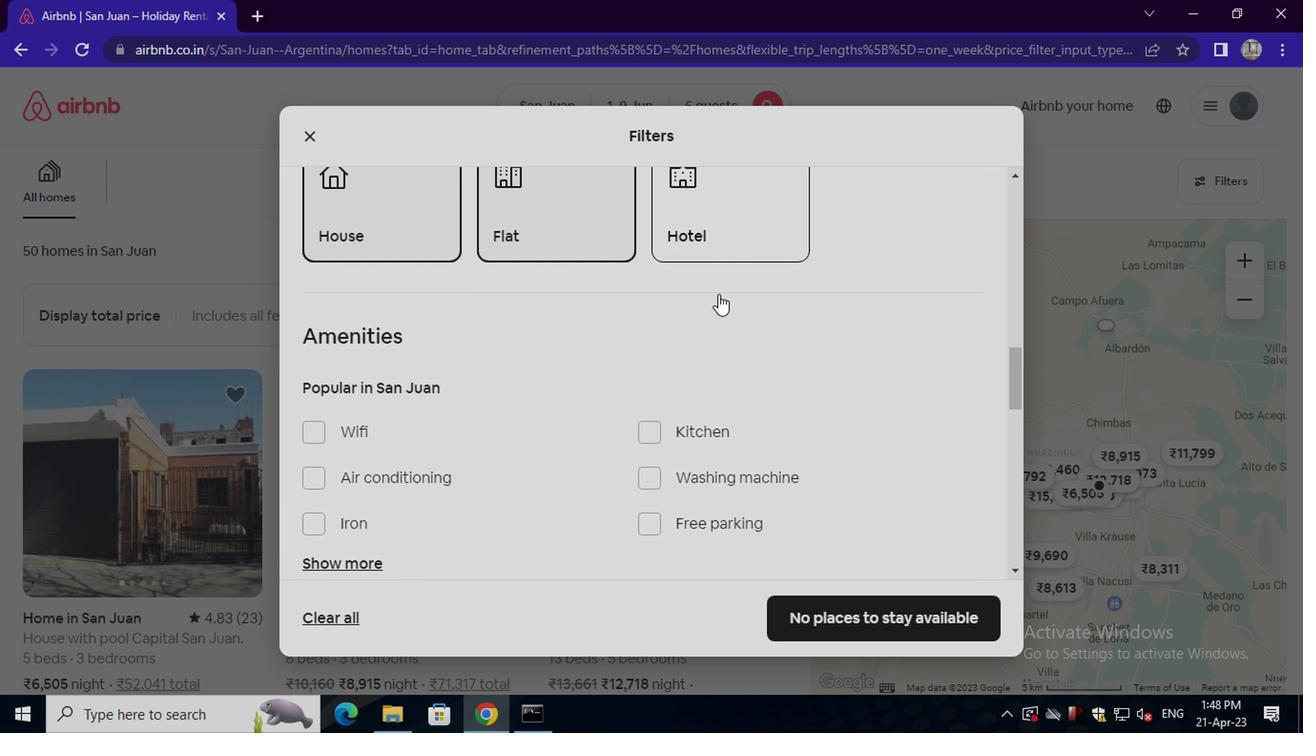 
Action: Mouse moved to (357, 315)
Screenshot: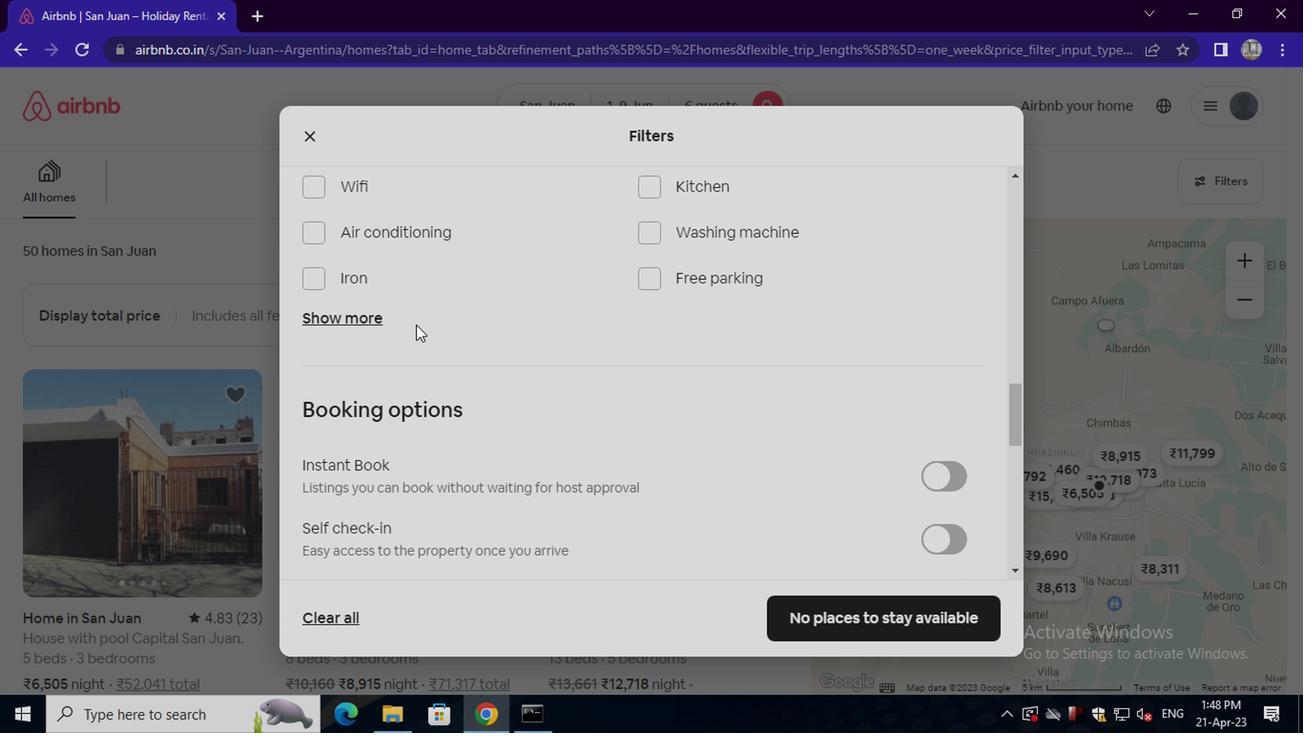
Action: Mouse pressed left at (357, 315)
Screenshot: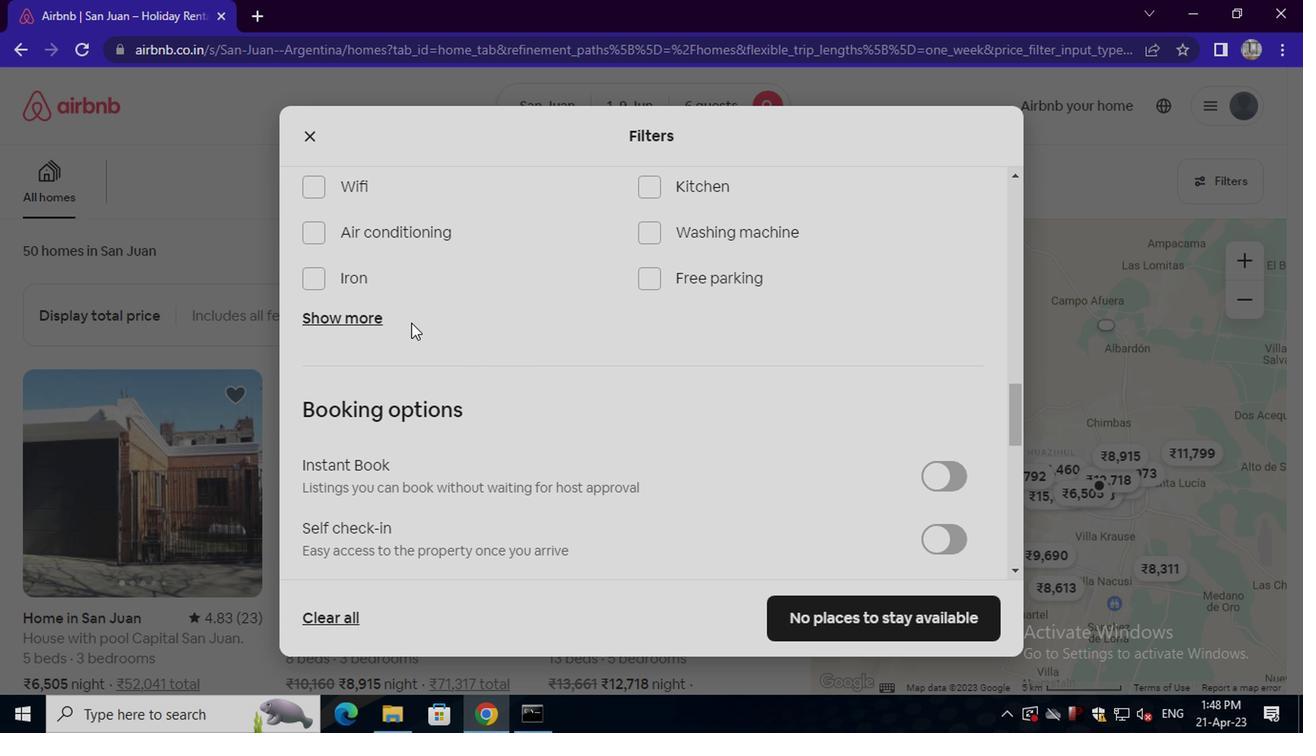 
Action: Mouse moved to (664, 375)
Screenshot: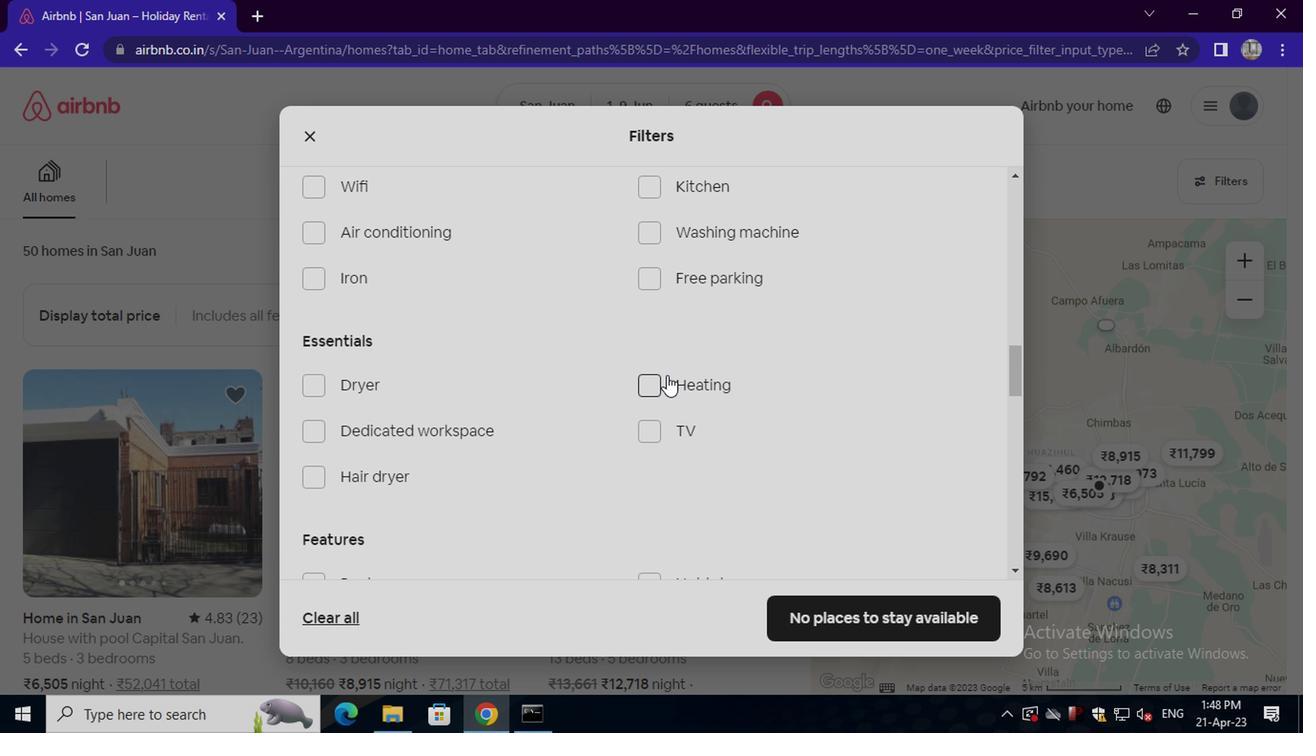 
Action: Mouse pressed left at (664, 375)
Screenshot: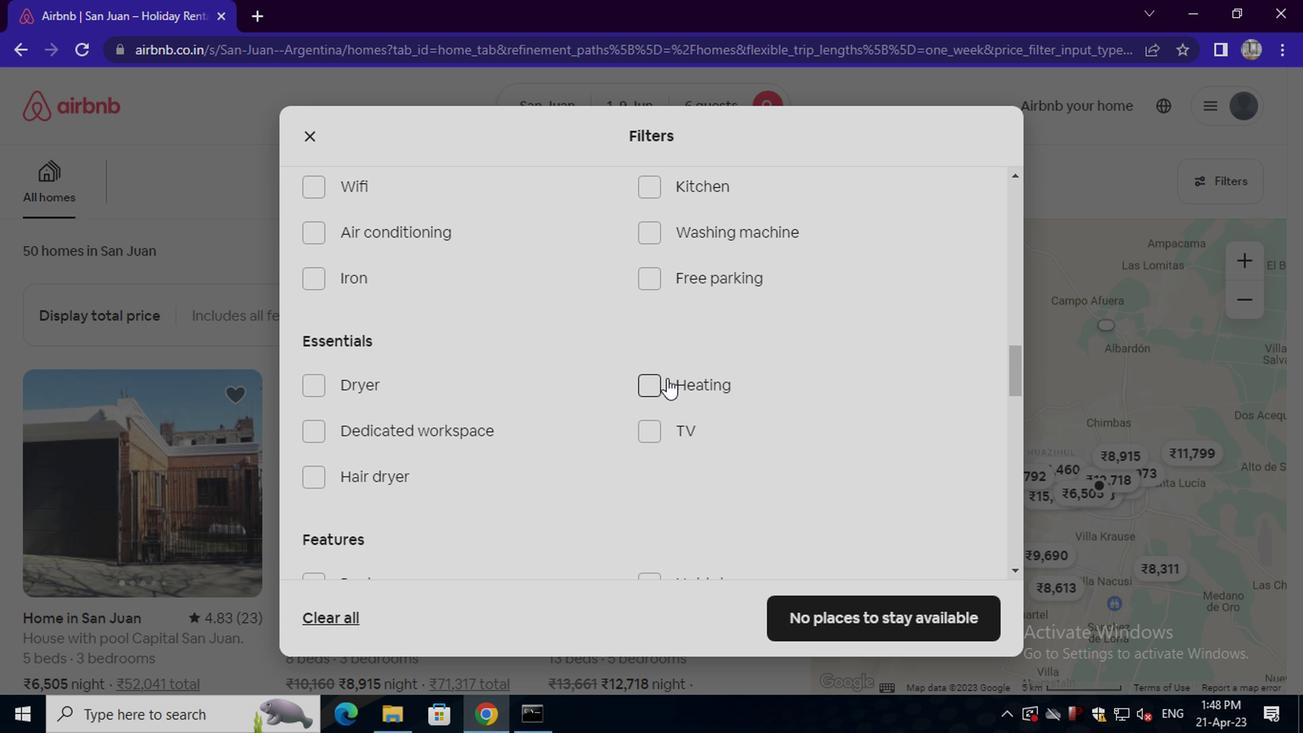 
Action: Mouse moved to (550, 399)
Screenshot: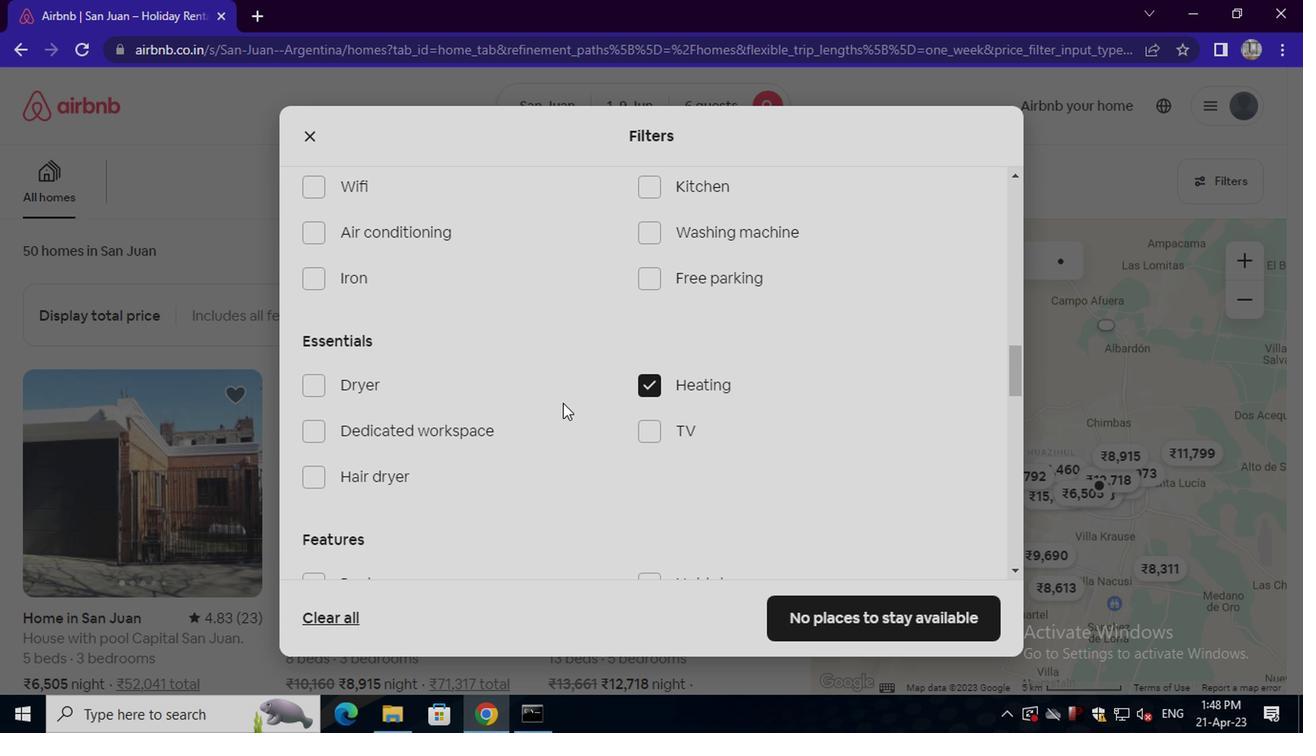 
Action: Mouse scrolled (550, 399) with delta (0, 0)
Screenshot: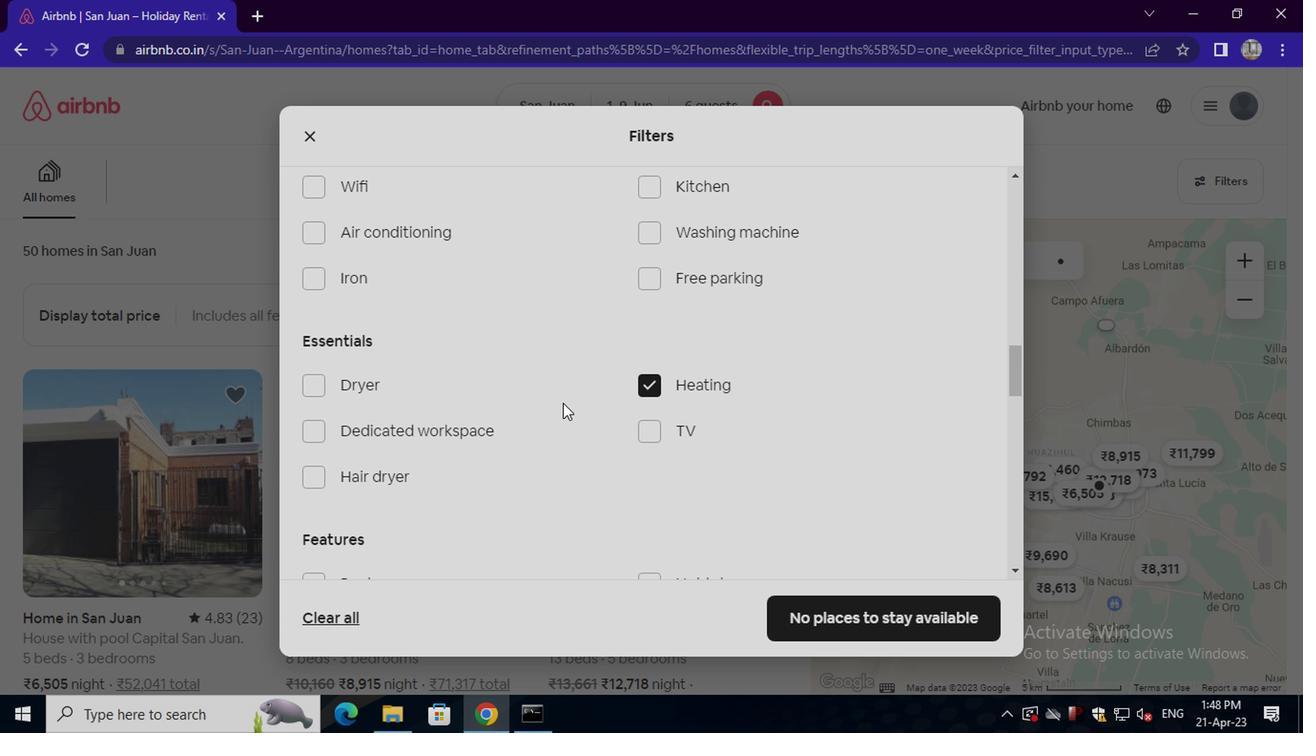 
Action: Mouse scrolled (550, 399) with delta (0, 0)
Screenshot: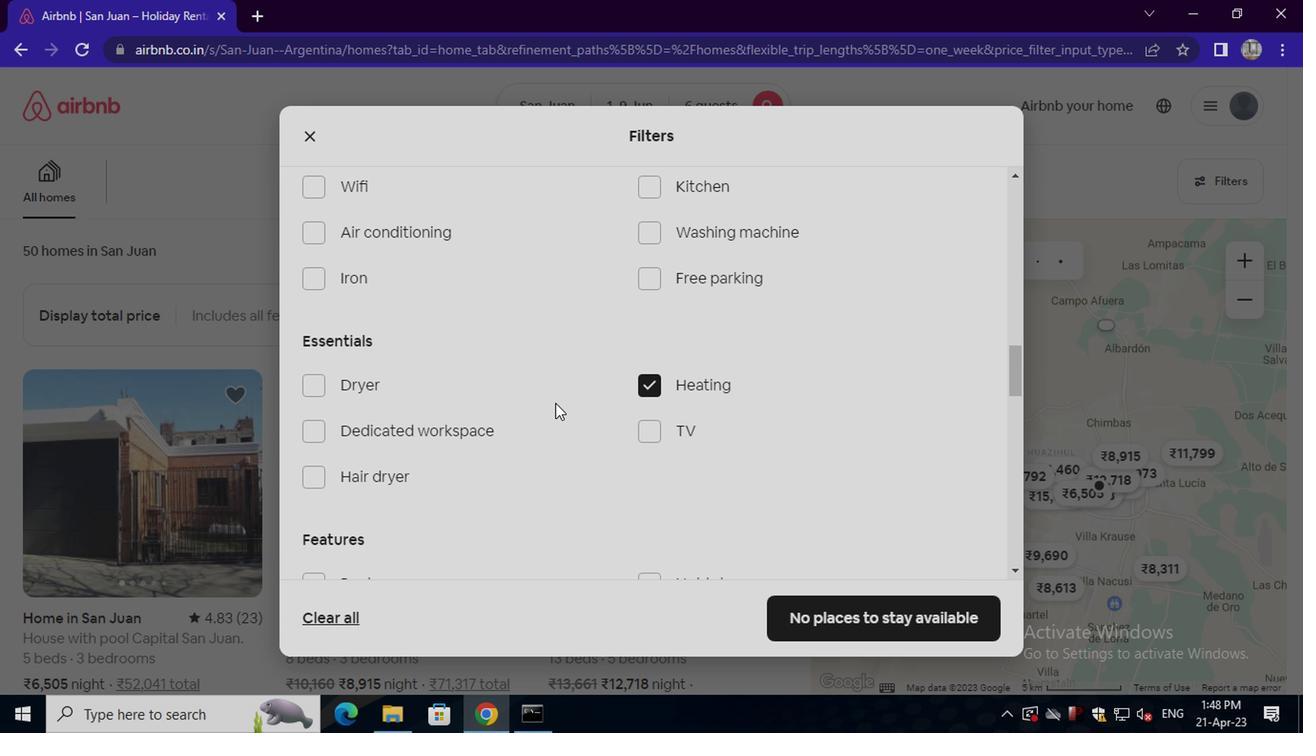
Action: Mouse scrolled (550, 399) with delta (0, 0)
Screenshot: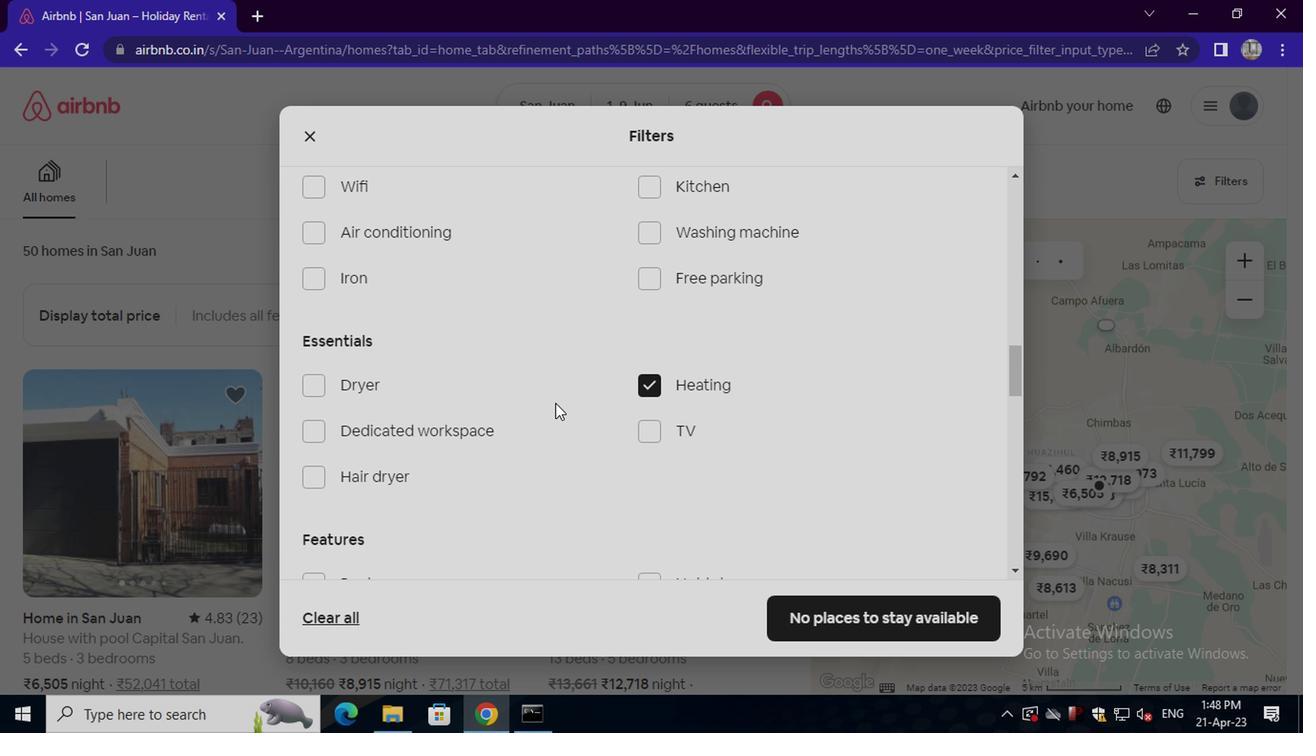
Action: Mouse scrolled (550, 399) with delta (0, 0)
Screenshot: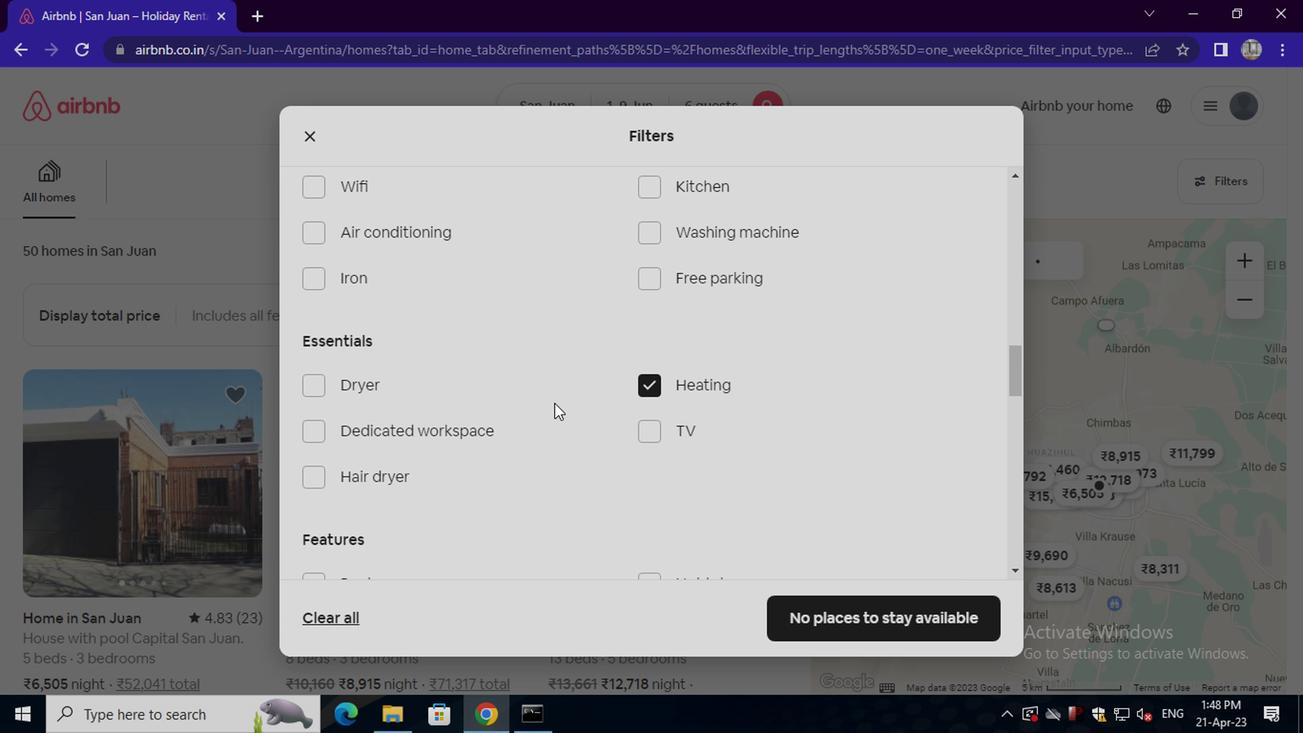 
Action: Mouse scrolled (550, 399) with delta (0, 0)
Screenshot: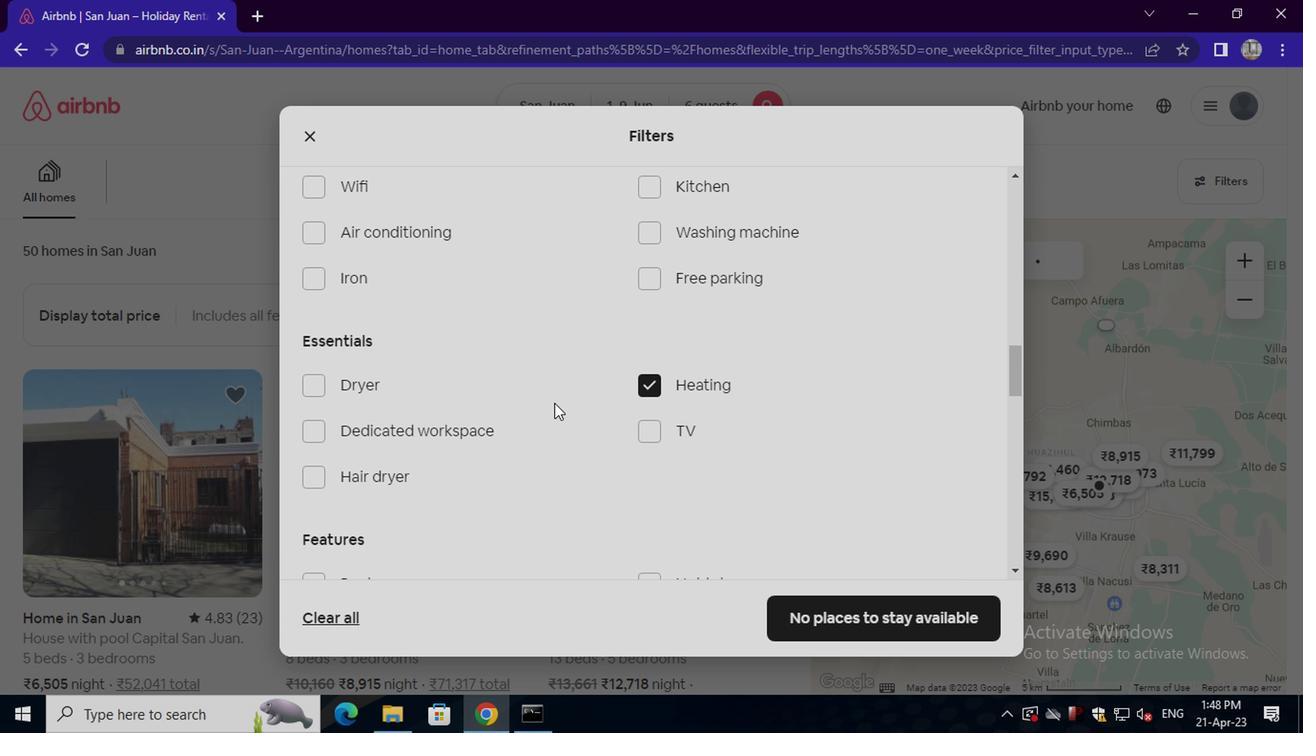 
Action: Mouse scrolled (550, 399) with delta (0, 0)
Screenshot: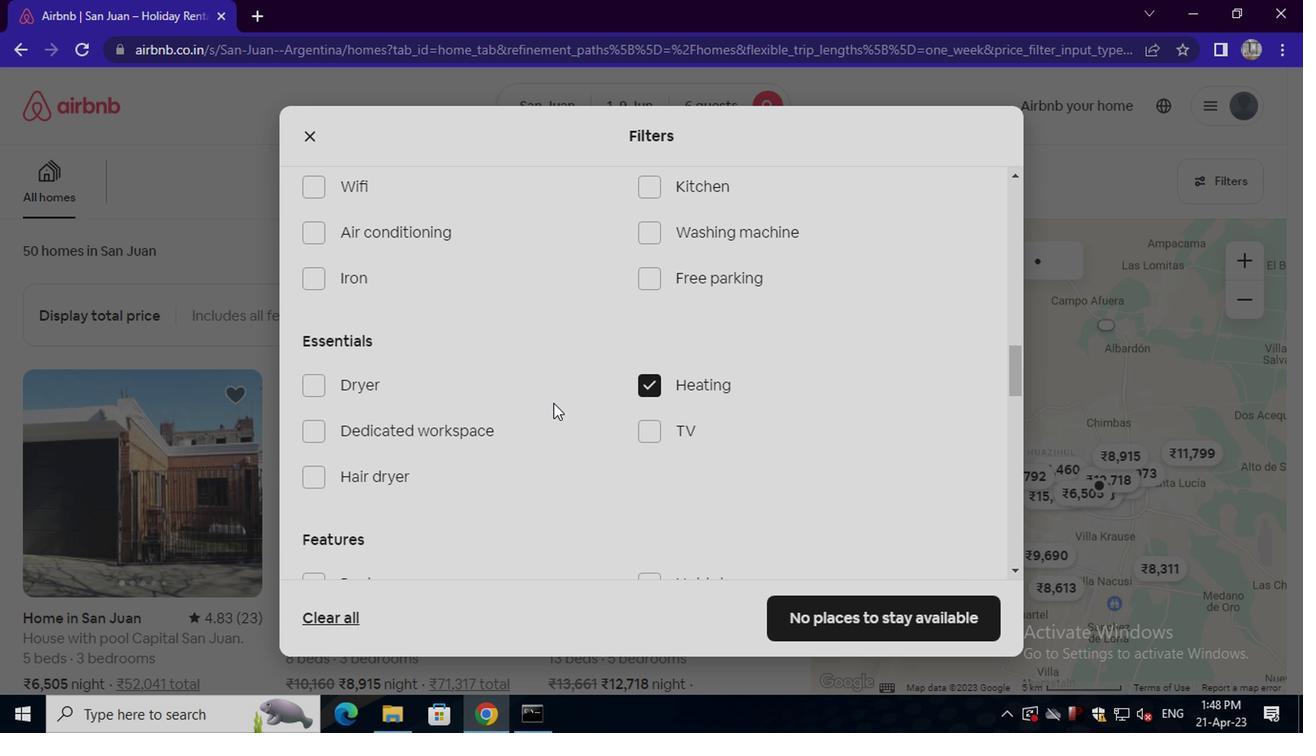 
Action: Mouse moved to (941, 543)
Screenshot: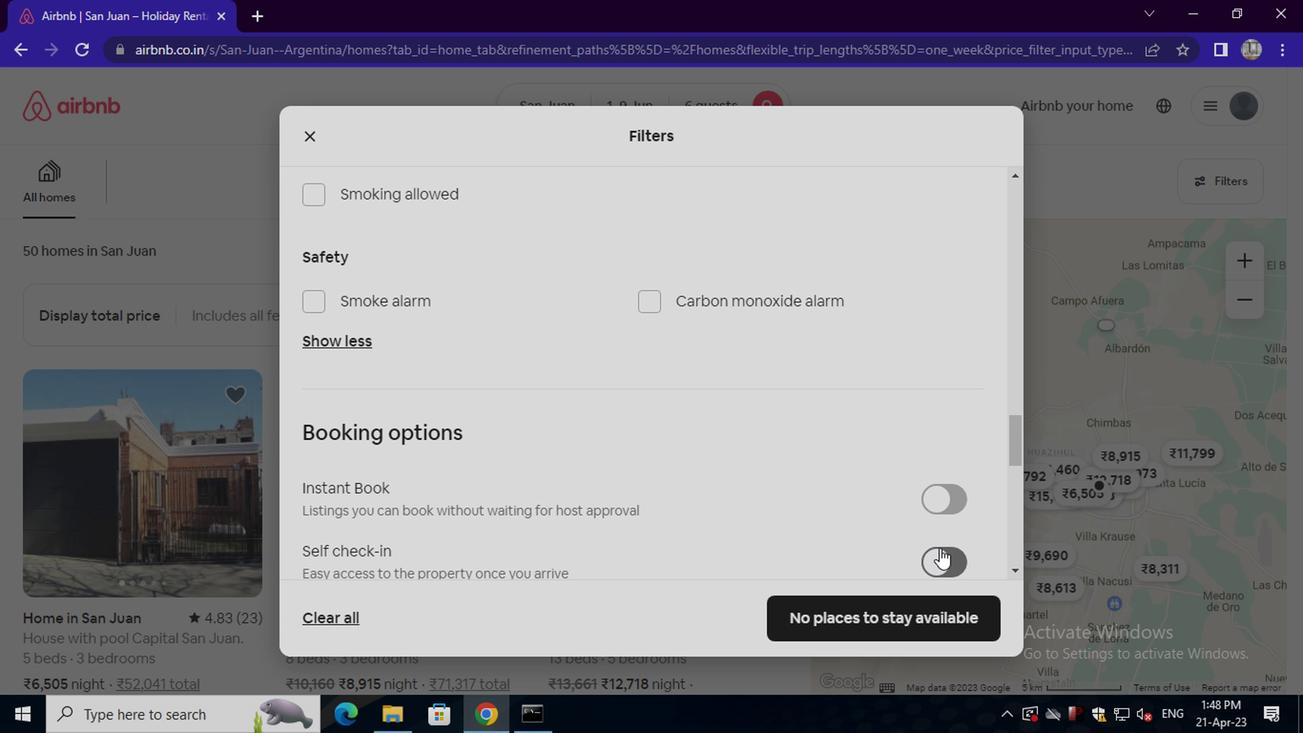 
Action: Mouse pressed left at (941, 543)
Screenshot: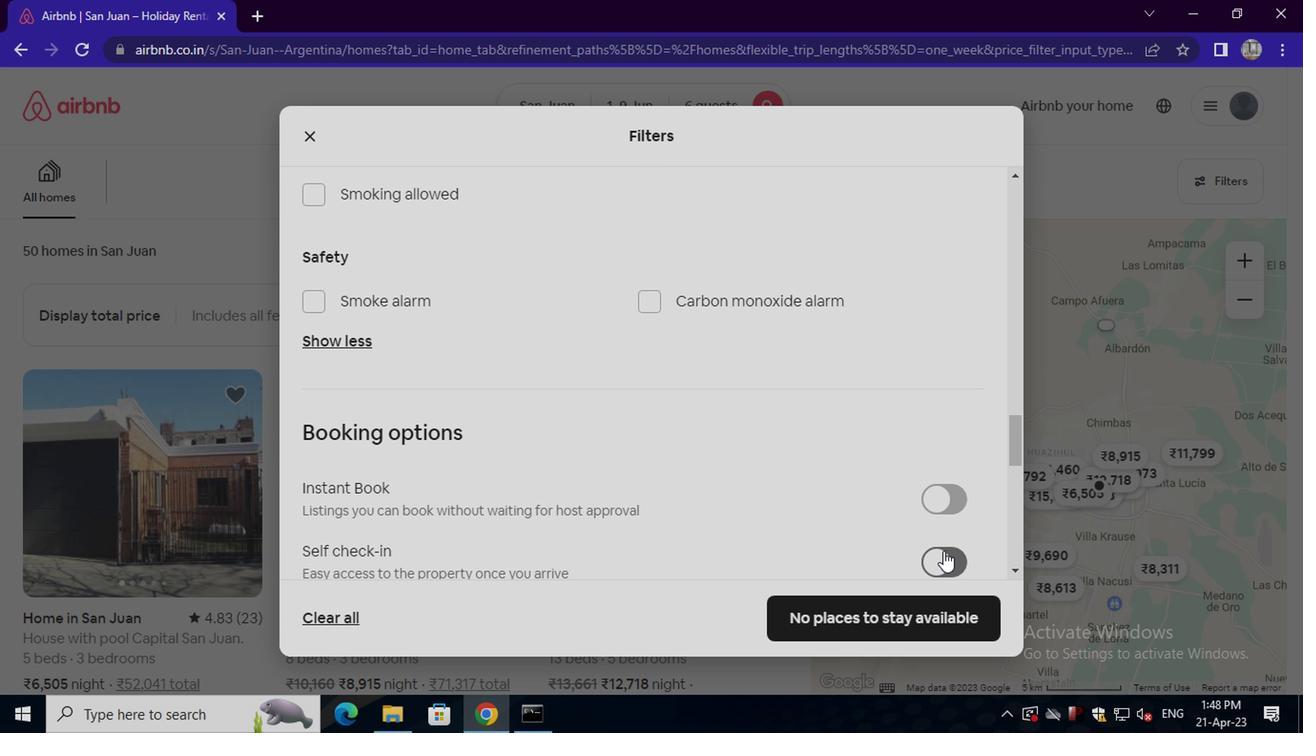 
Action: Mouse moved to (344, 407)
Screenshot: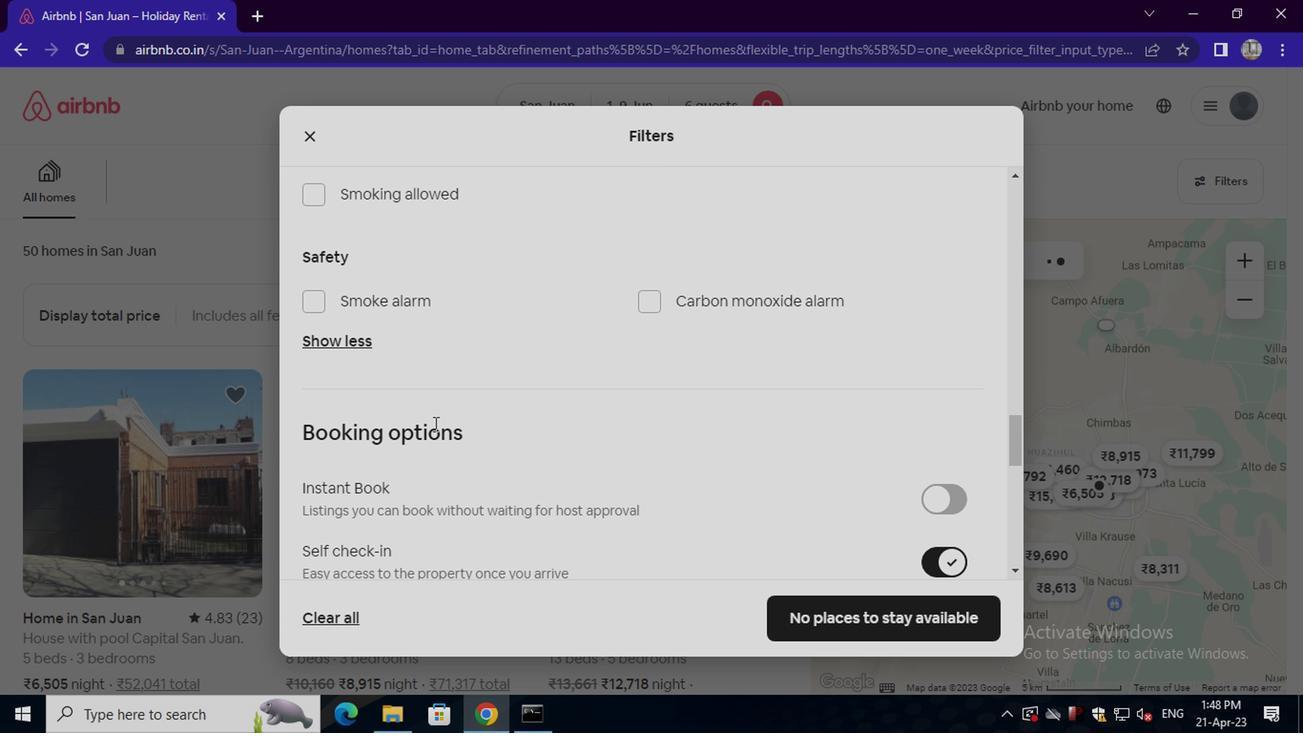 
Action: Mouse scrolled (344, 406) with delta (0, -1)
Screenshot: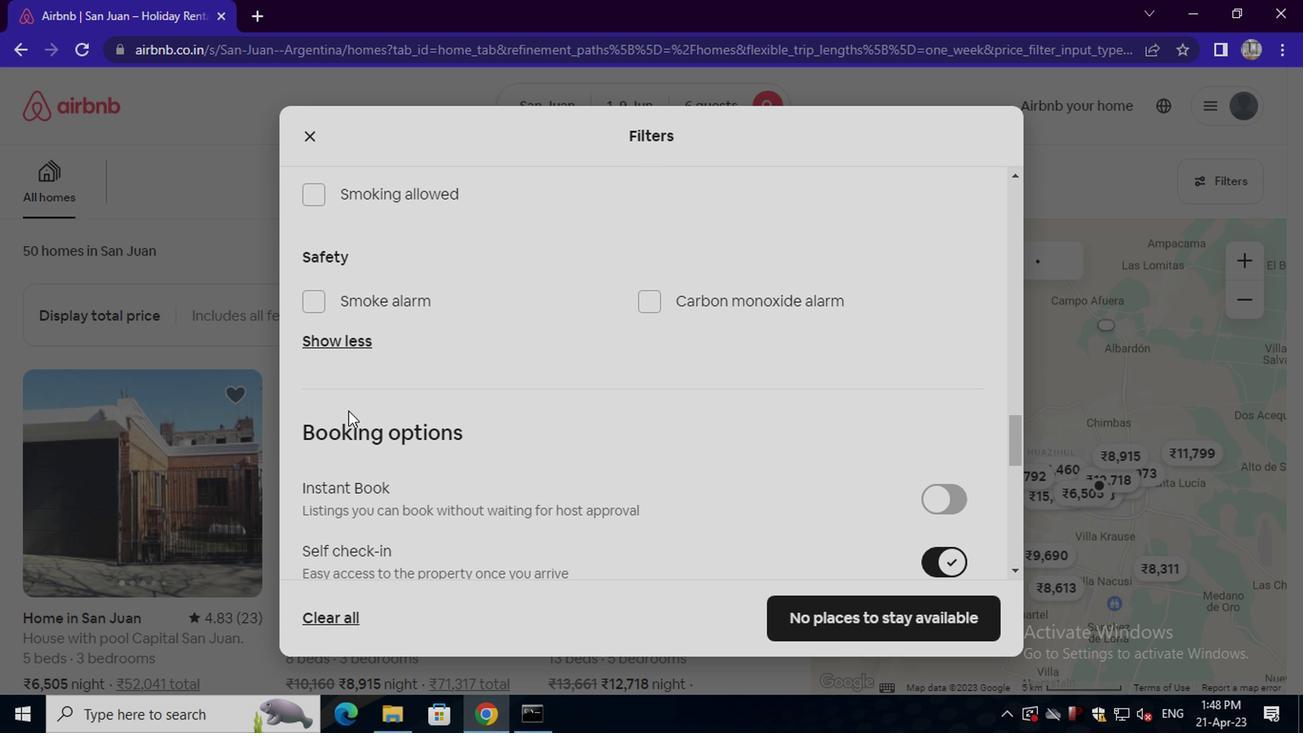 
Action: Mouse scrolled (344, 406) with delta (0, -1)
Screenshot: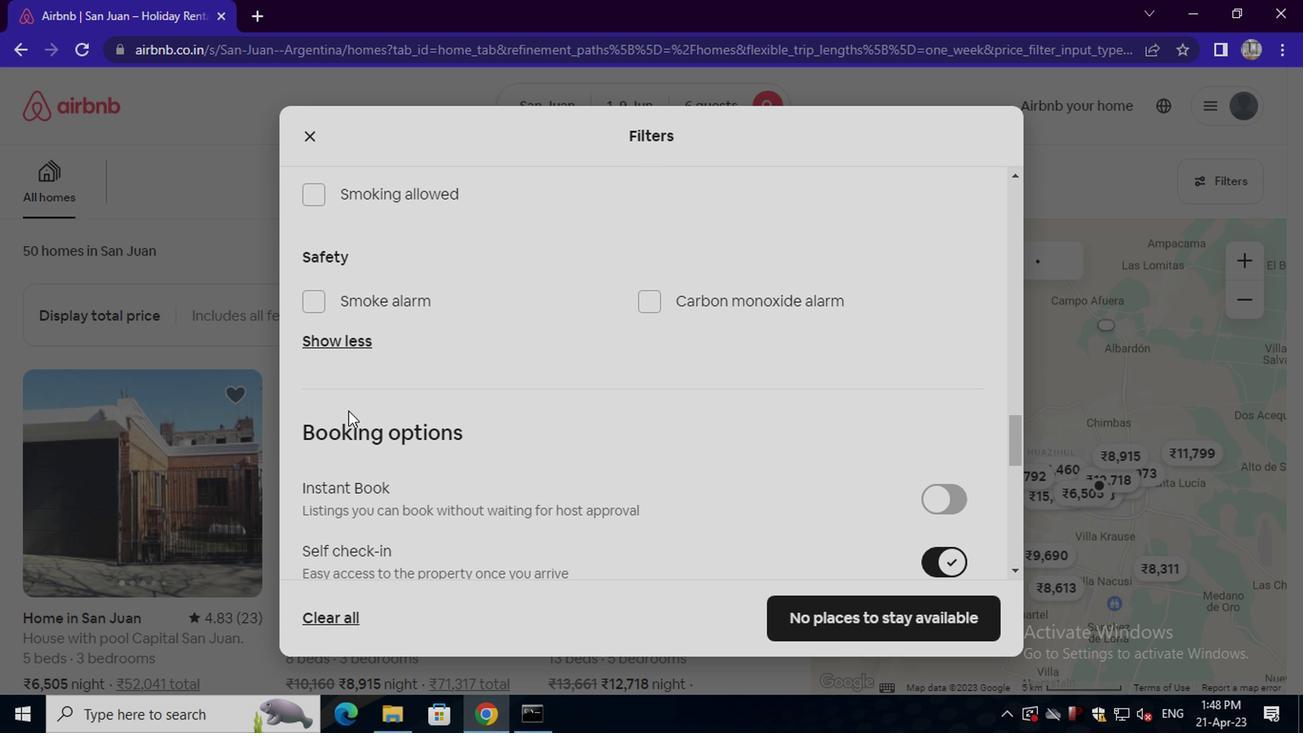 
Action: Mouse scrolled (344, 406) with delta (0, -1)
Screenshot: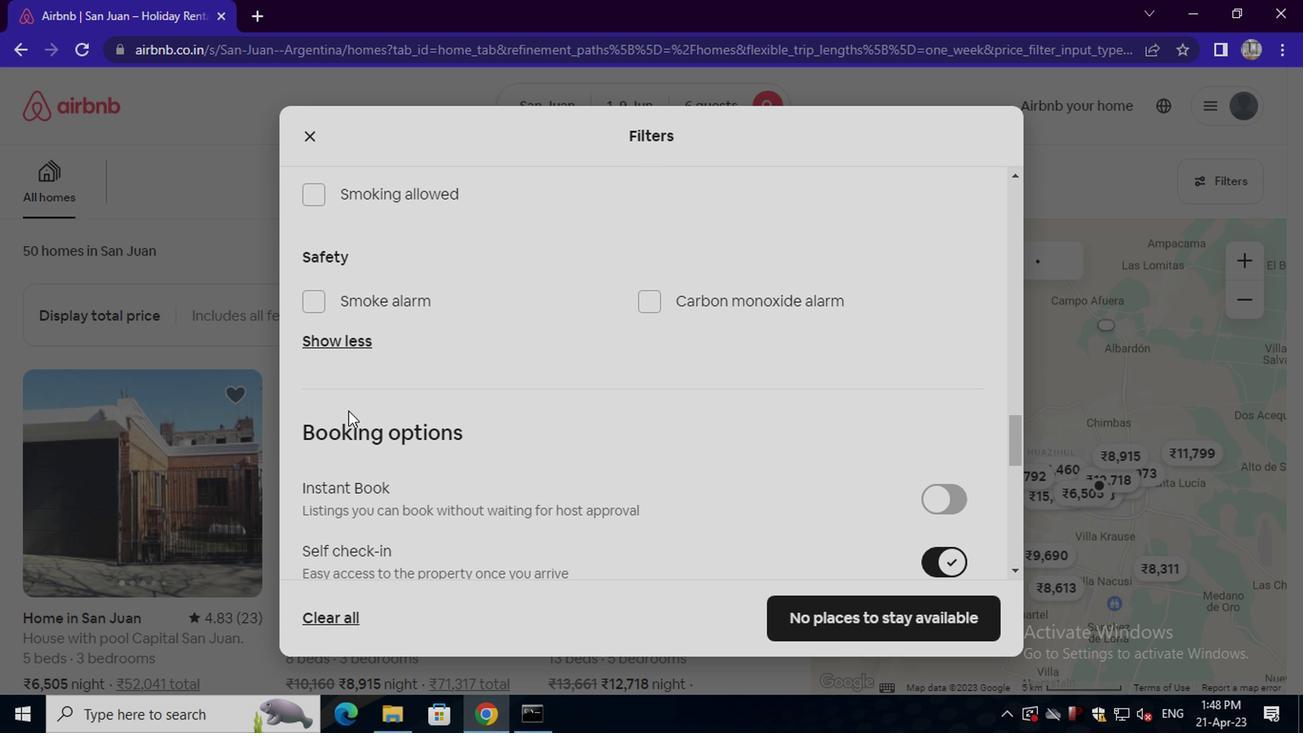
Action: Mouse scrolled (344, 406) with delta (0, -1)
Screenshot: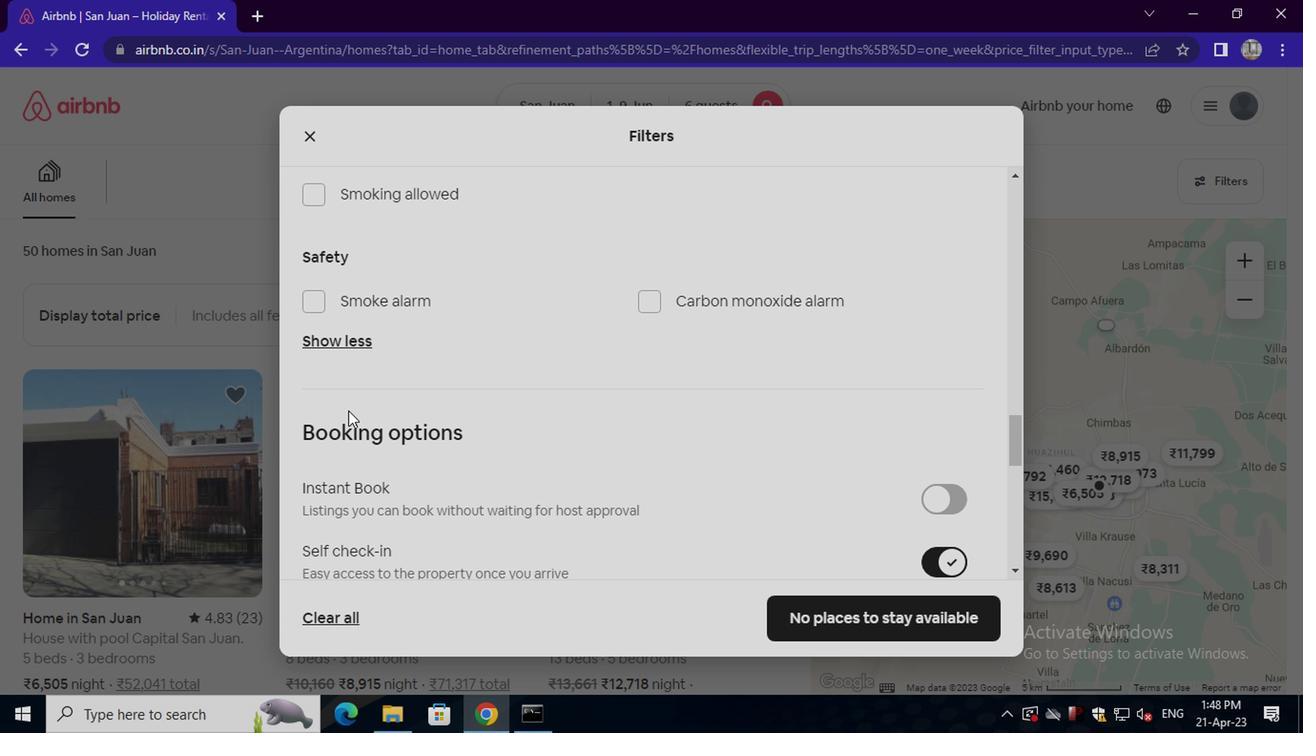 
Action: Mouse scrolled (344, 406) with delta (0, -1)
Screenshot: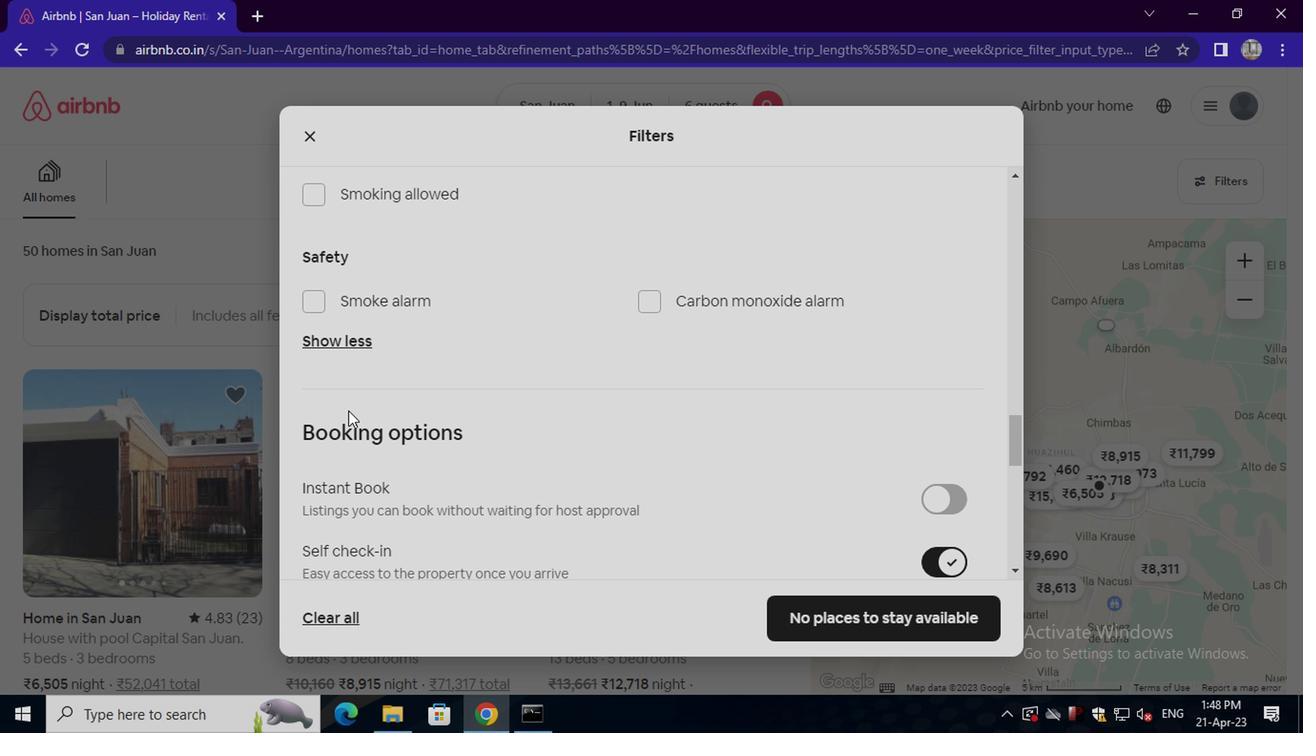 
Action: Mouse scrolled (344, 406) with delta (0, -1)
Screenshot: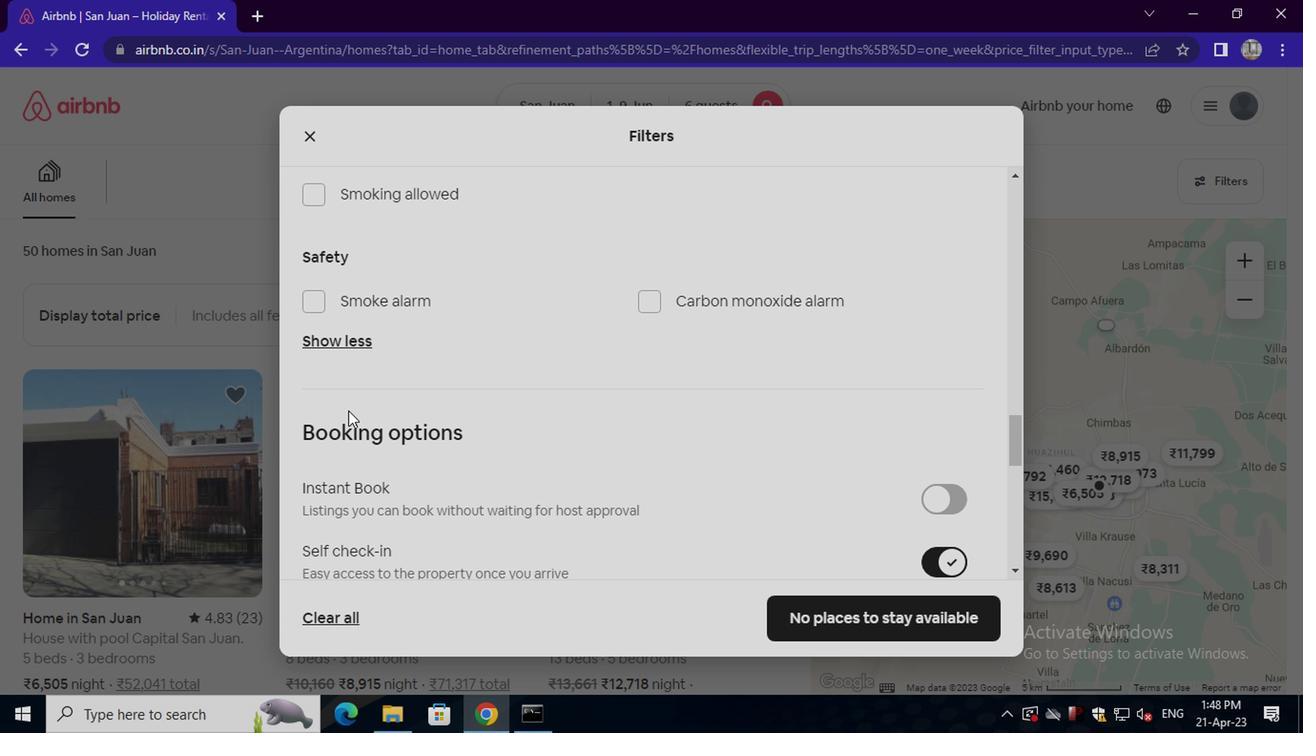 
Action: Mouse moved to (368, 499)
Screenshot: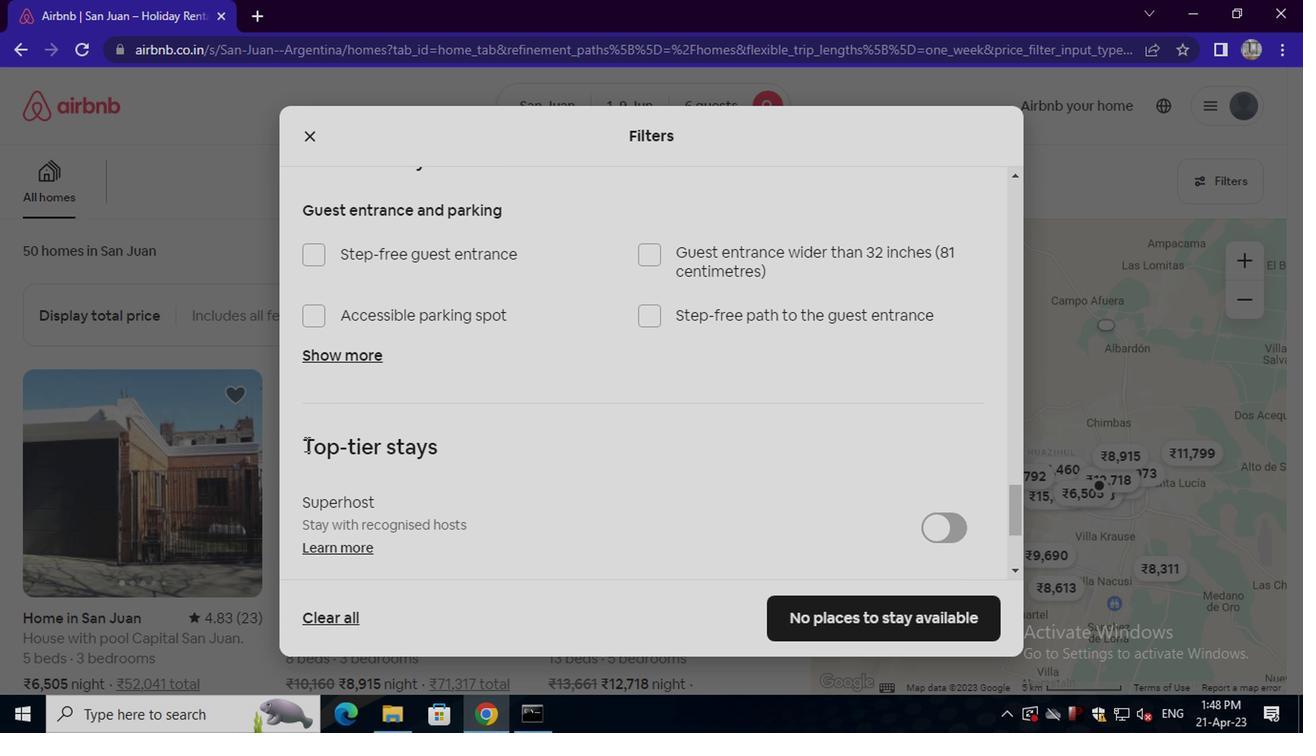 
Action: Mouse scrolled (368, 499) with delta (0, 0)
Screenshot: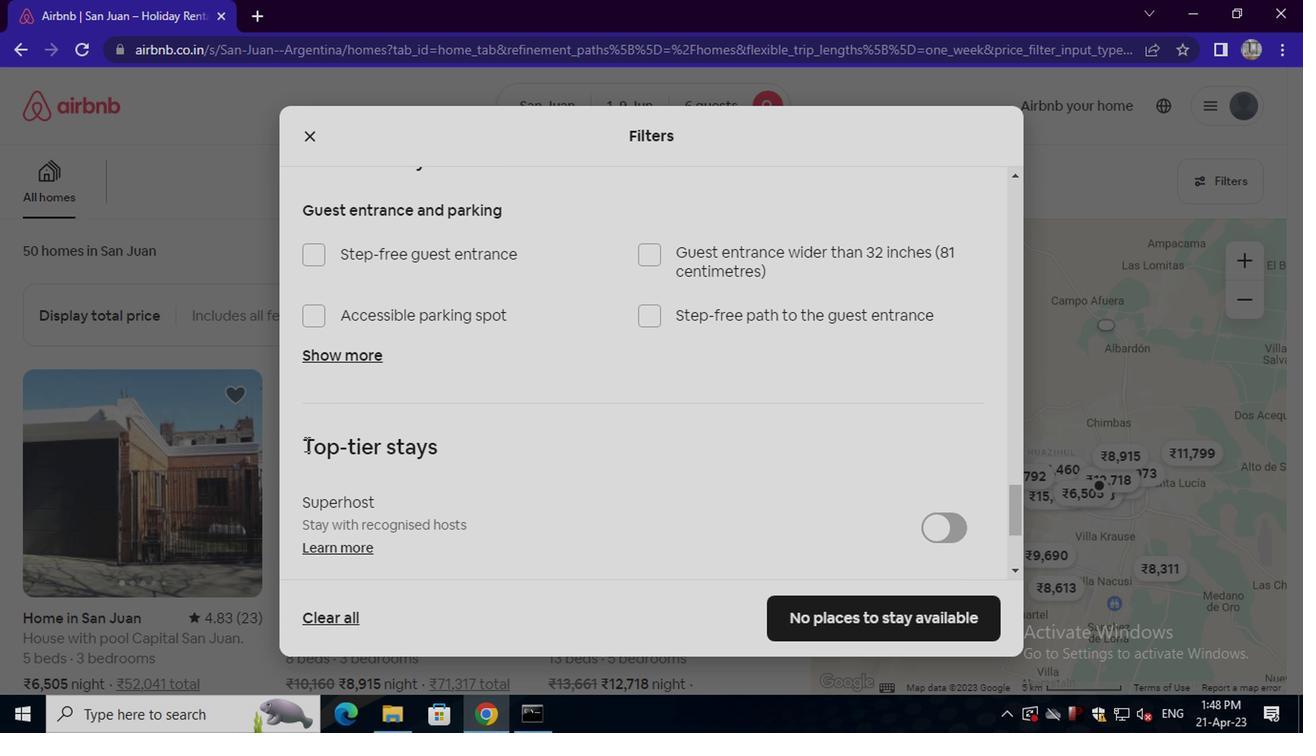 
Action: Mouse scrolled (368, 499) with delta (0, 0)
Screenshot: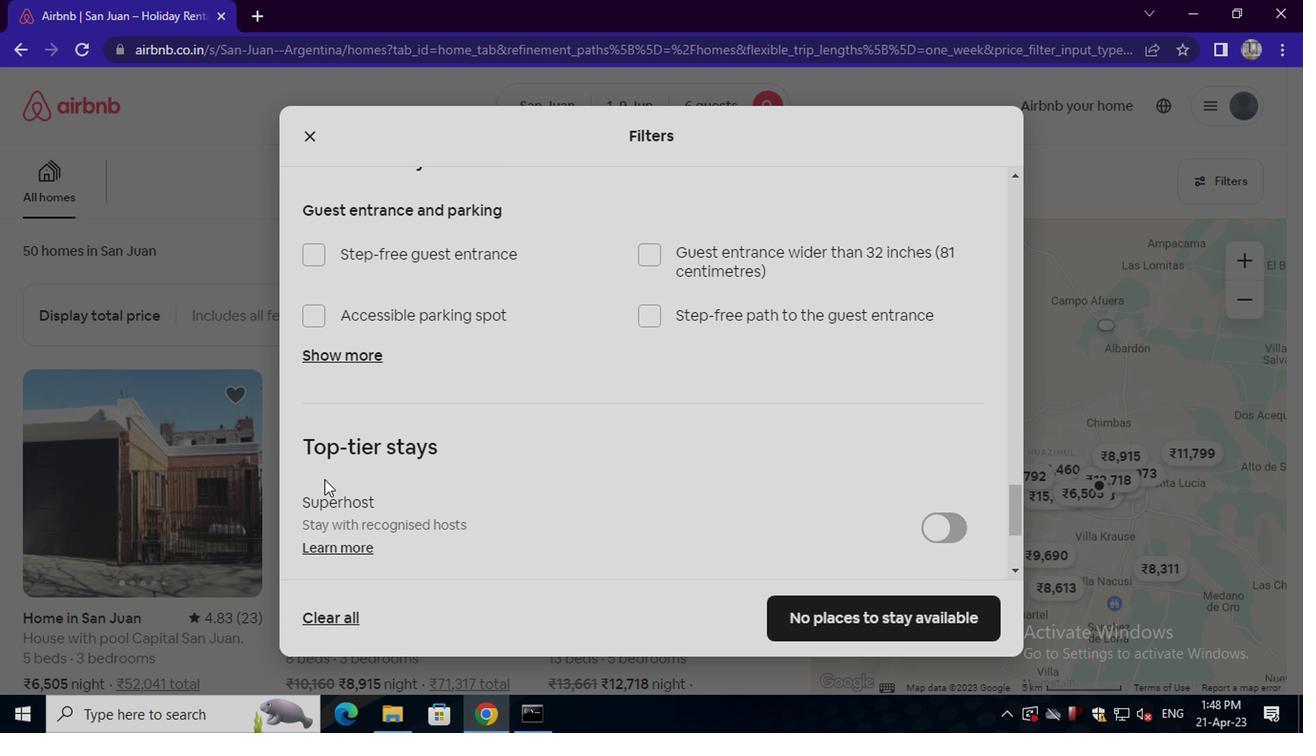 
Action: Mouse scrolled (368, 499) with delta (0, 0)
Screenshot: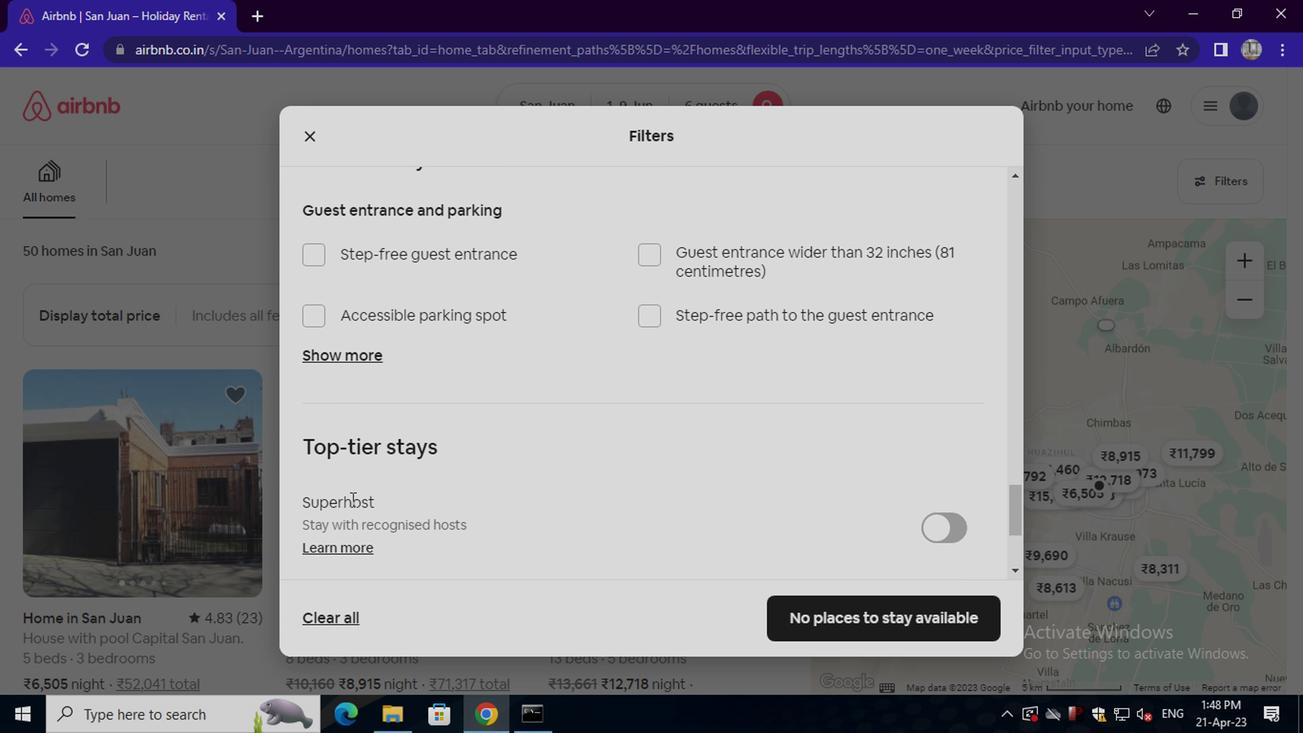 
Action: Mouse scrolled (368, 499) with delta (0, 0)
Screenshot: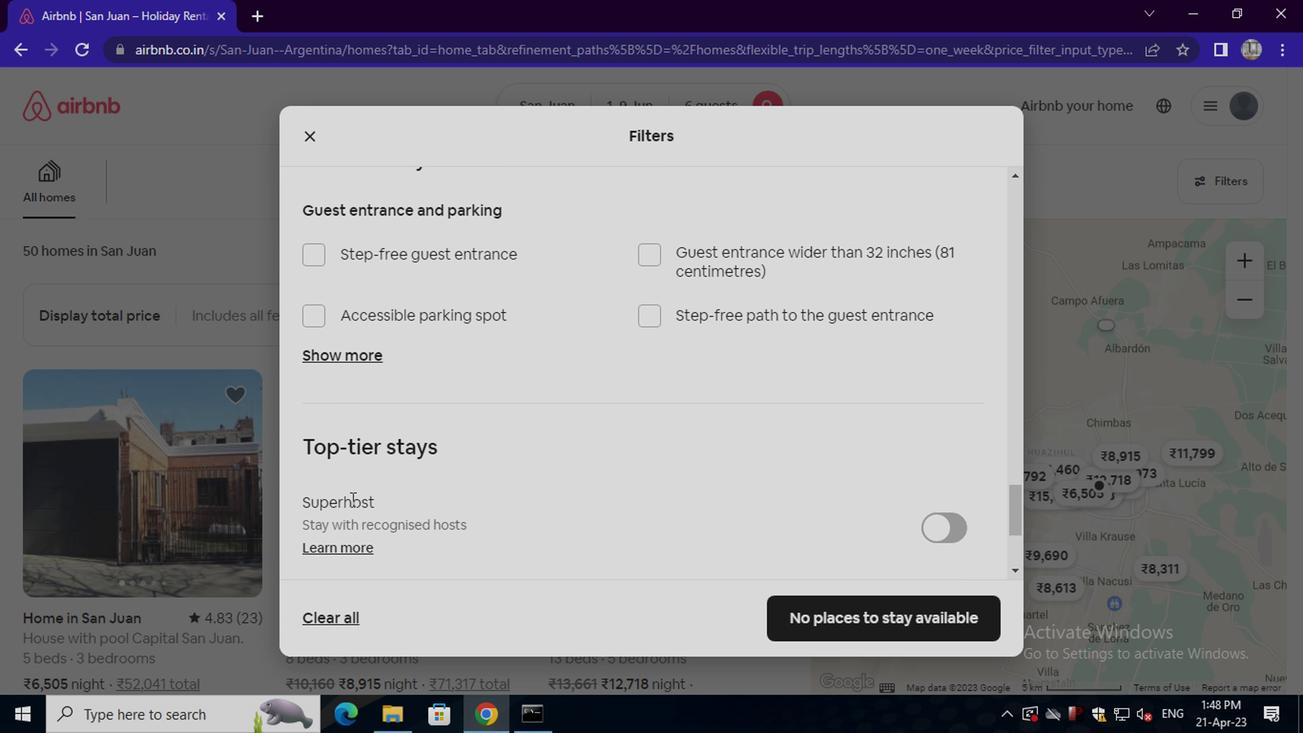 
Action: Mouse moved to (356, 474)
Screenshot: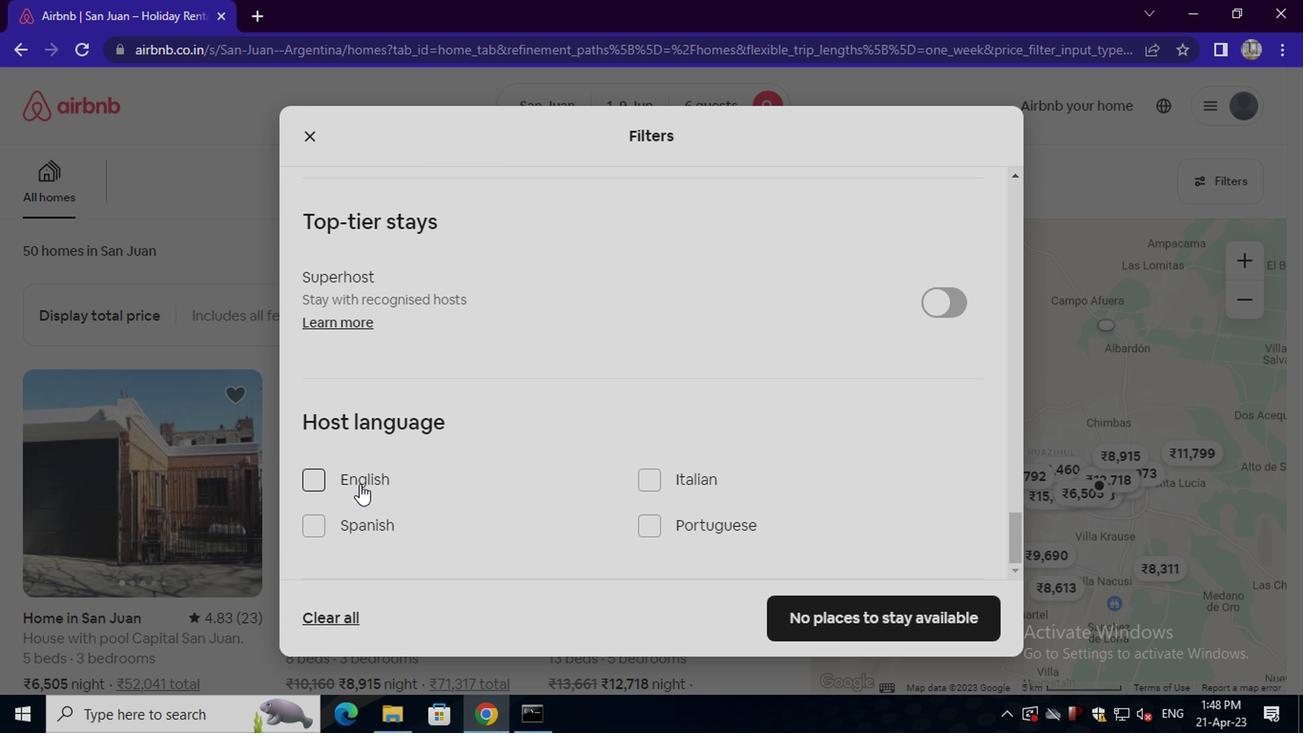 
Action: Mouse pressed left at (356, 474)
Screenshot: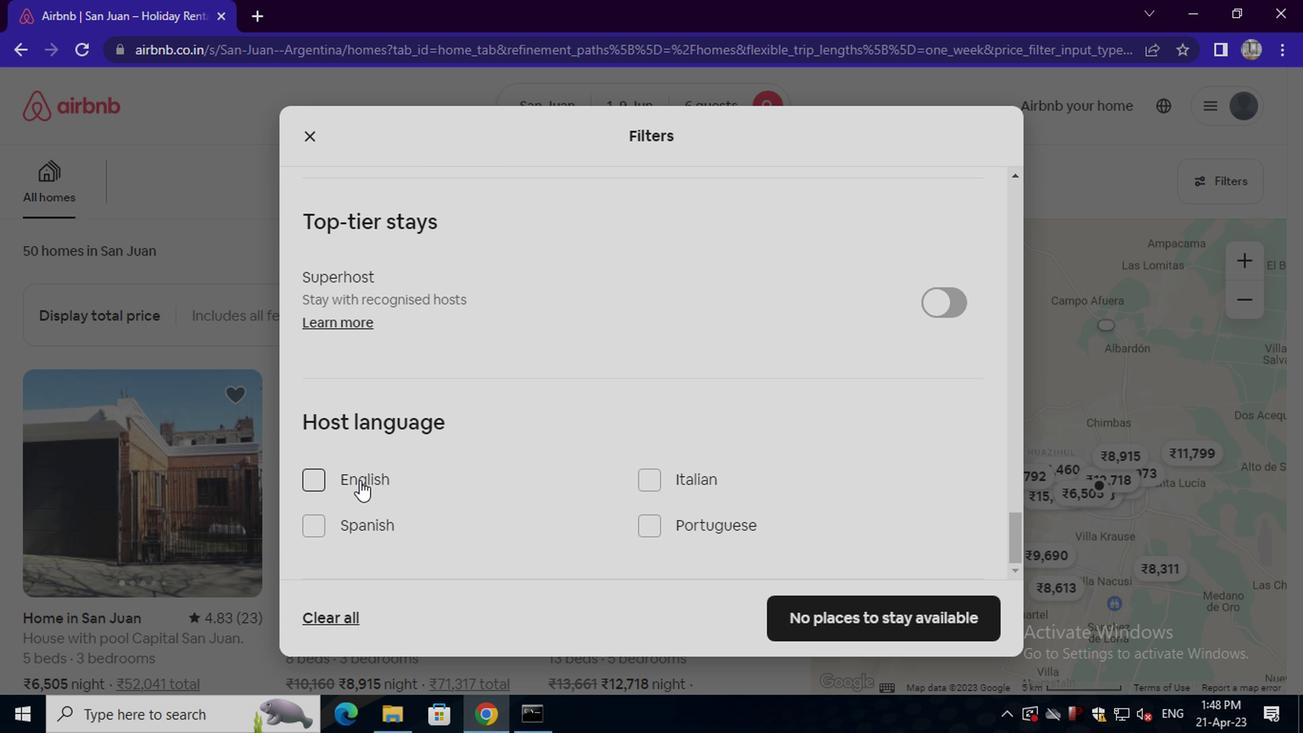 
Action: Mouse moved to (814, 617)
Screenshot: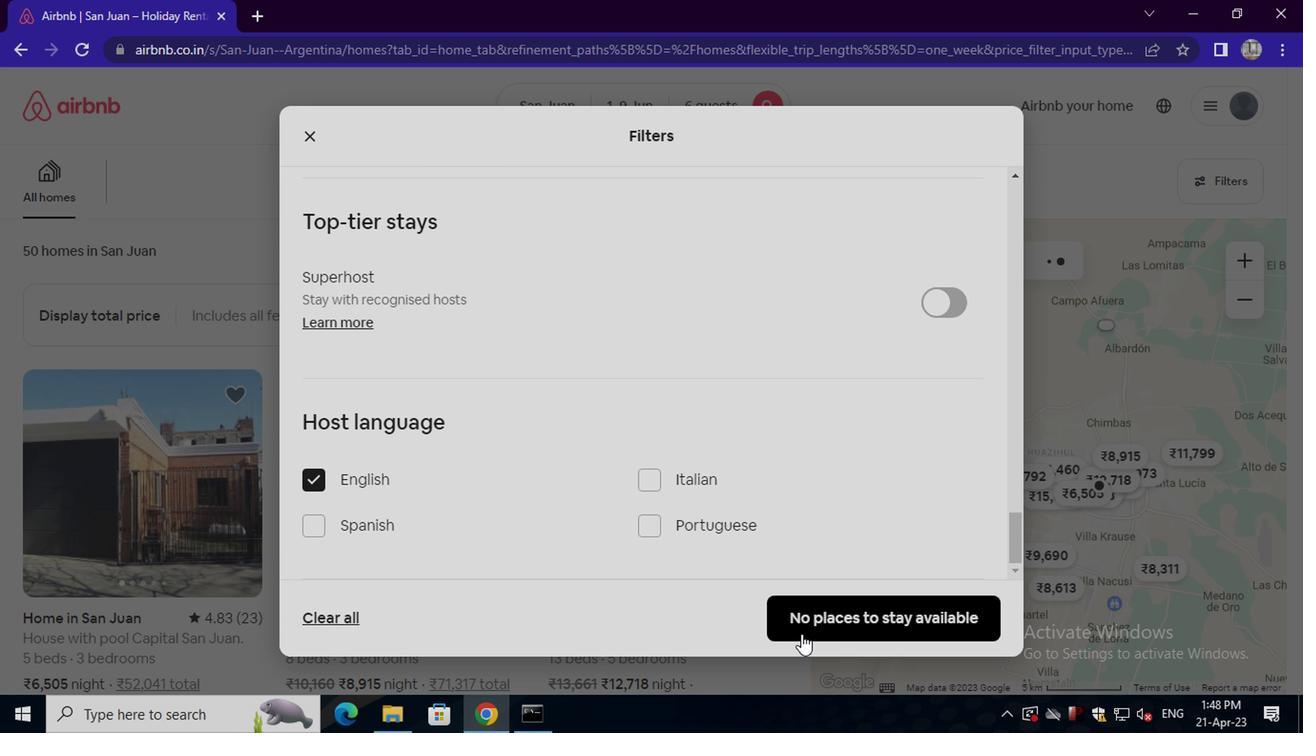 
Action: Mouse pressed left at (814, 617)
Screenshot: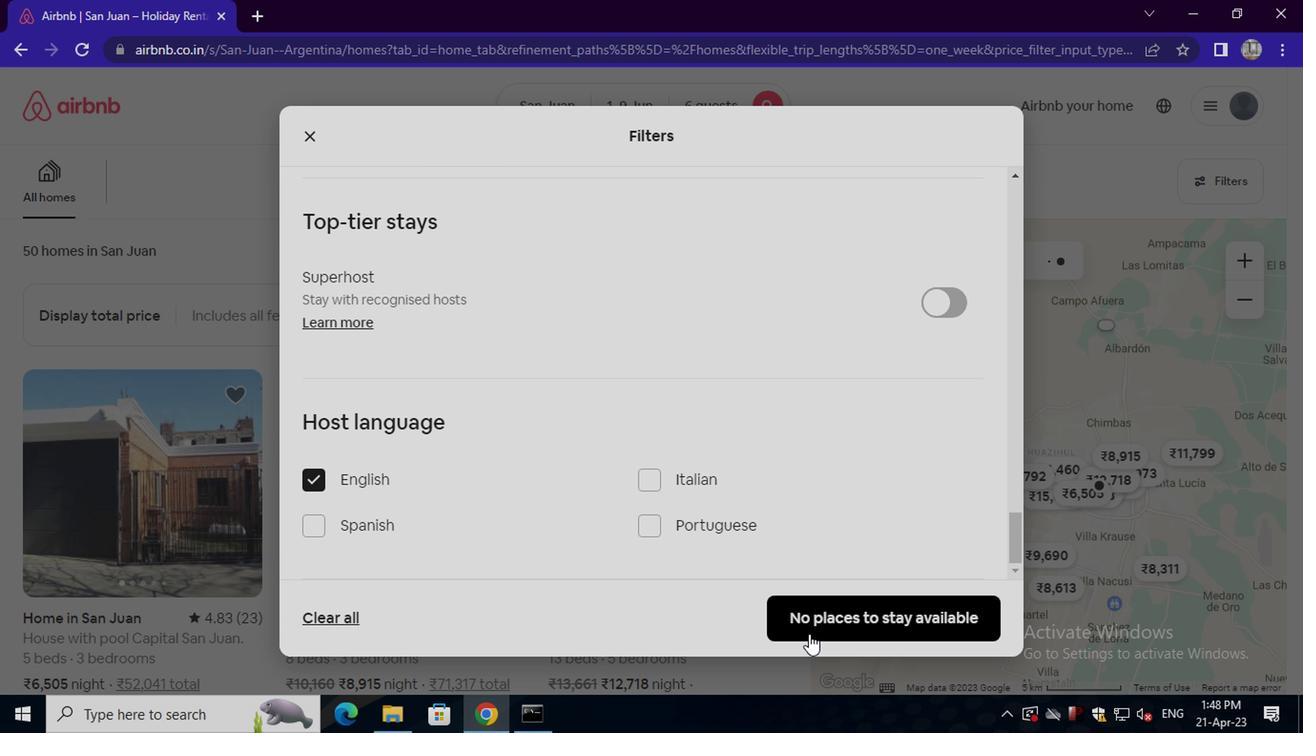 
Action: Mouse moved to (811, 618)
Screenshot: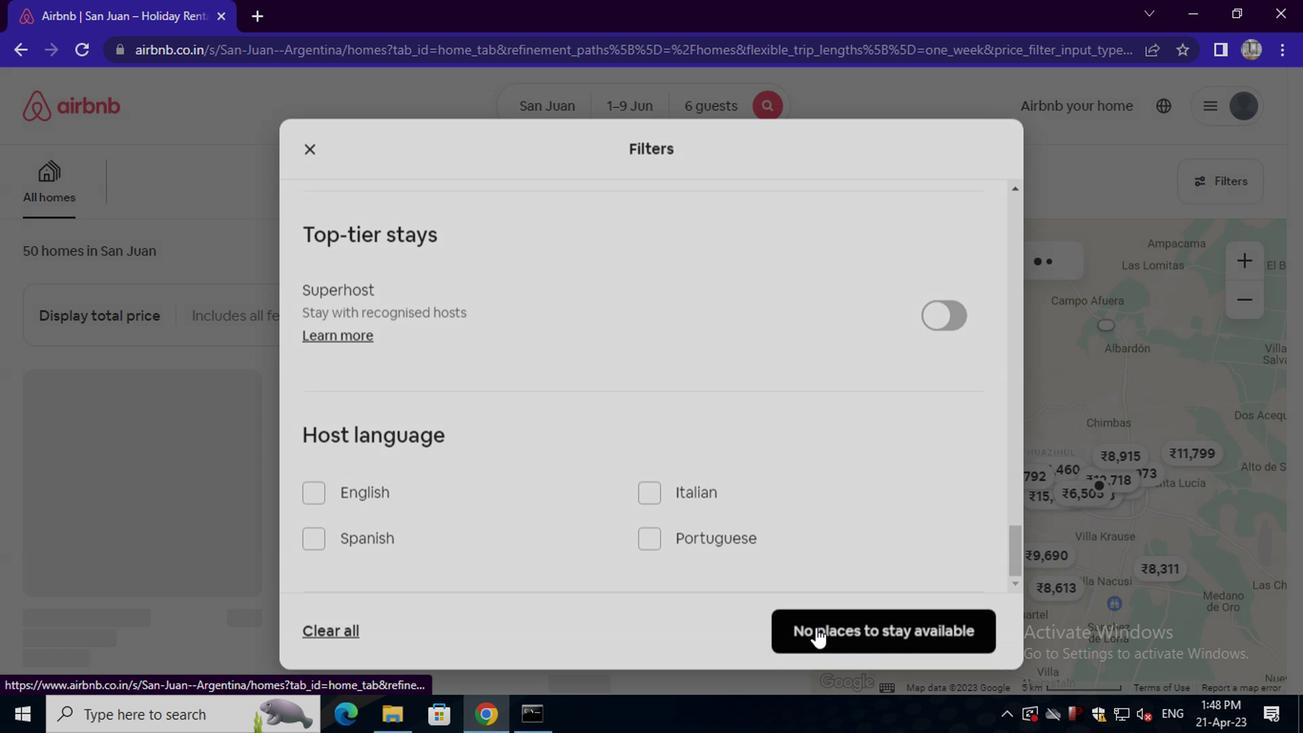 
